 Task: Create new invoice with Date Opened :15-Apr-23, Select Customer: Target, Terms: Payment Term 1. Make invoice entry for item-1 with Date: 15-Apr-23, Description: Grandma's Peanut Butter Cookie_x000D_
, Action: Material, Income Account: Income:Sales, Quantity: 2, Unit Price: 9.25, Discount %: 6. Make entry for item-2 with Date: 15-Apr-23, Description: 321 Party! Gold Glitter Birthday Candles (24 ct), Action: Material, Income Account: Income:Sales, Quantity: 2, Unit Price: 6.25, Discount %: 9. Make entry for item-3 with Date: 15-Apr-23, Description: 7-Select Organic Cold Pressed Tropical Glow Juice, Action: Material, Income Account: Income:Sales, Quantity: 1, Unit Price: 7.25, Discount %: 11. Write Notes: 'Looking forward to serving you again.'. Post Invoice with Post Date: 15-Apr-23, Post to Accounts: Assets:Accounts Receivable. Pay / Process Payment with Transaction Date: 15-May-23, Amount: 35.2175, Transfer Account: Checking Account. Print Invoice, display notes by going to Option, then go to Display Tab and check 'Invoice Notes'.
Action: Mouse moved to (159, 79)
Screenshot: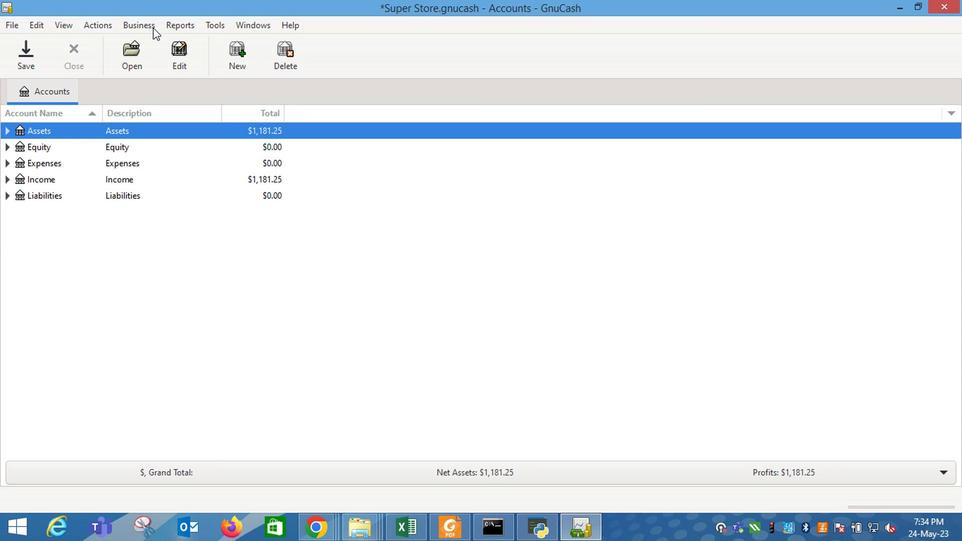 
Action: Mouse pressed left at (159, 79)
Screenshot: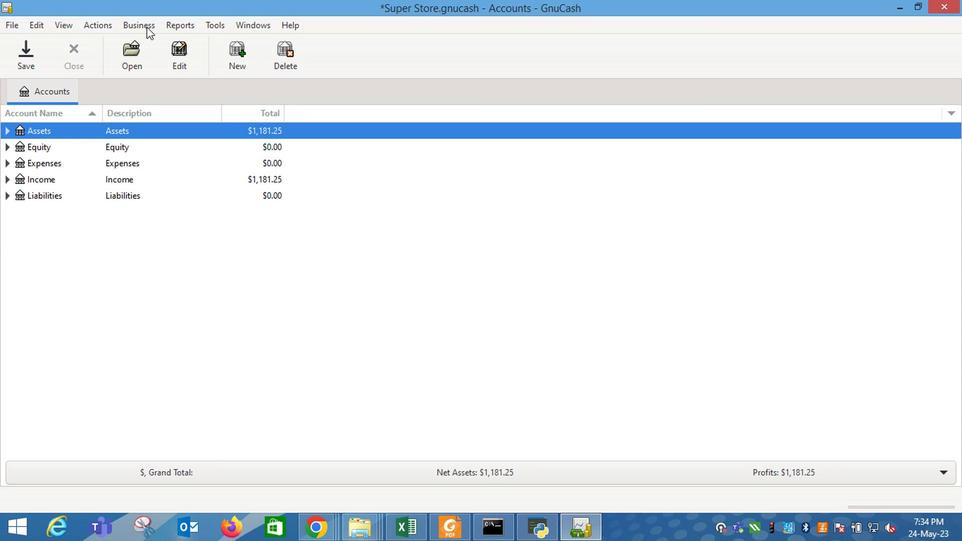 
Action: Mouse moved to (307, 131)
Screenshot: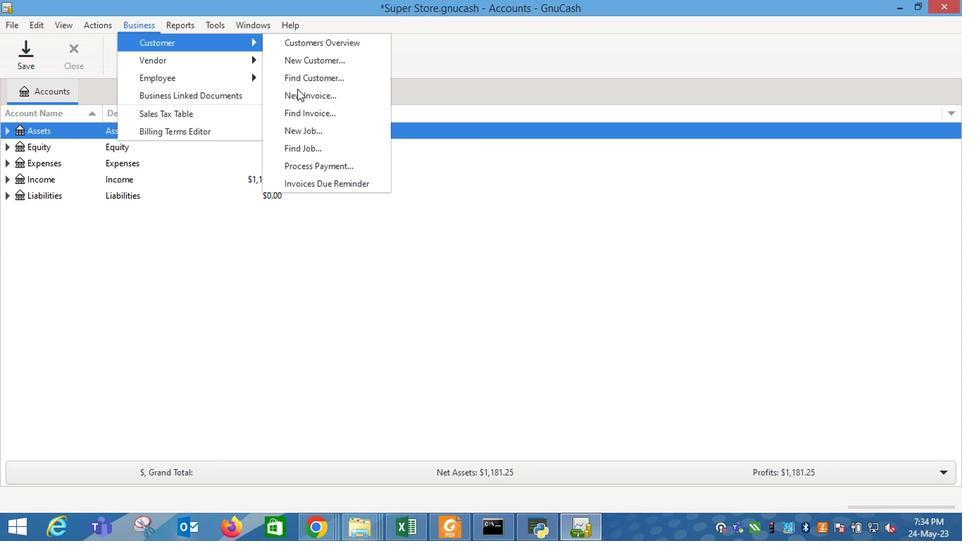 
Action: Mouse pressed left at (307, 131)
Screenshot: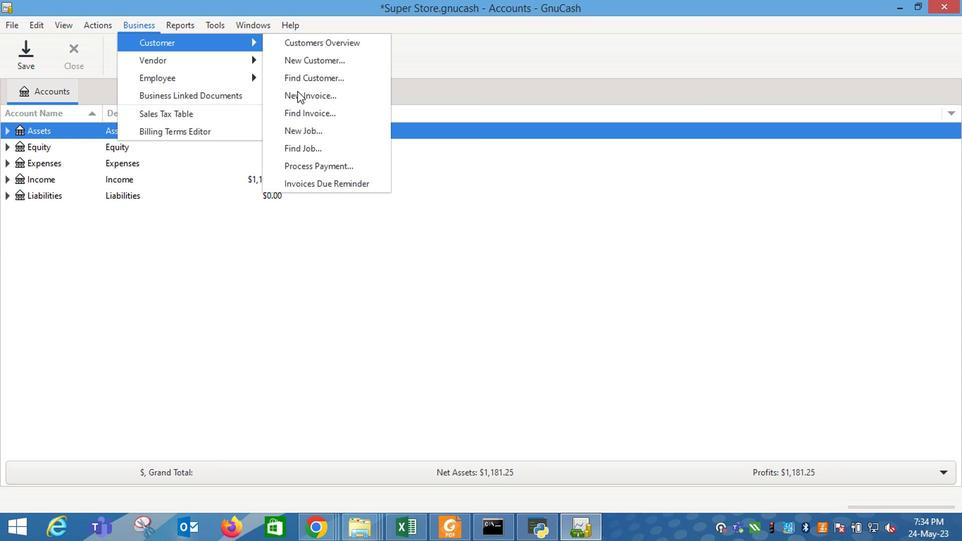 
Action: Mouse moved to (589, 231)
Screenshot: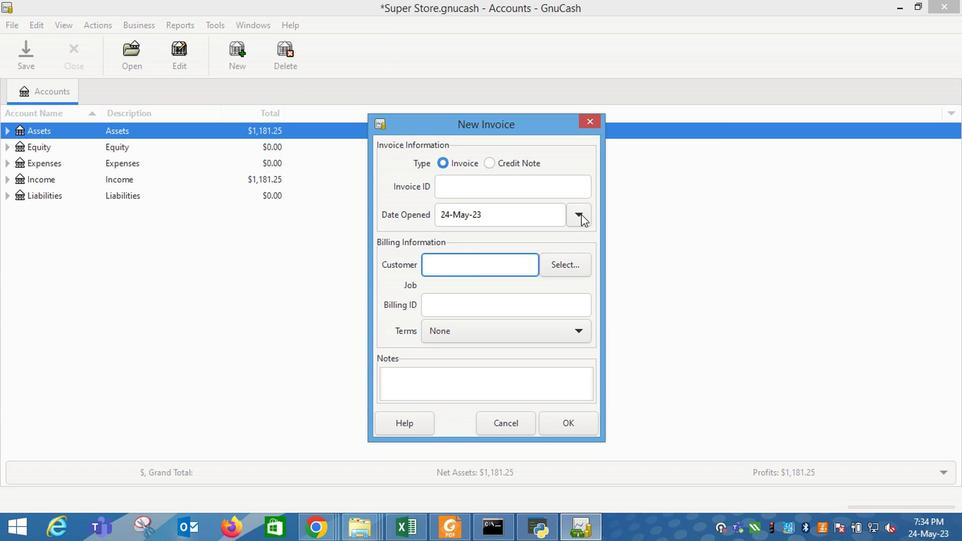 
Action: Mouse pressed left at (589, 231)
Screenshot: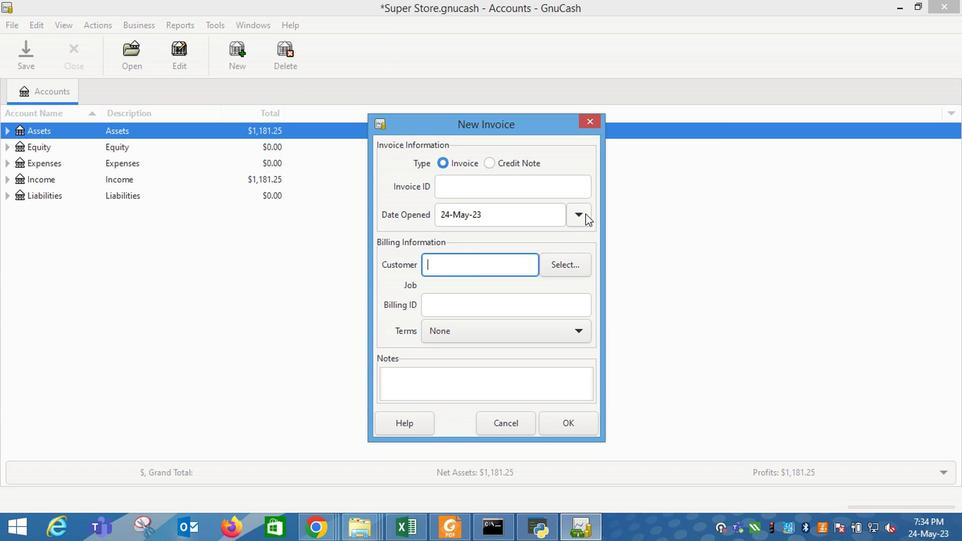 
Action: Mouse moved to (470, 247)
Screenshot: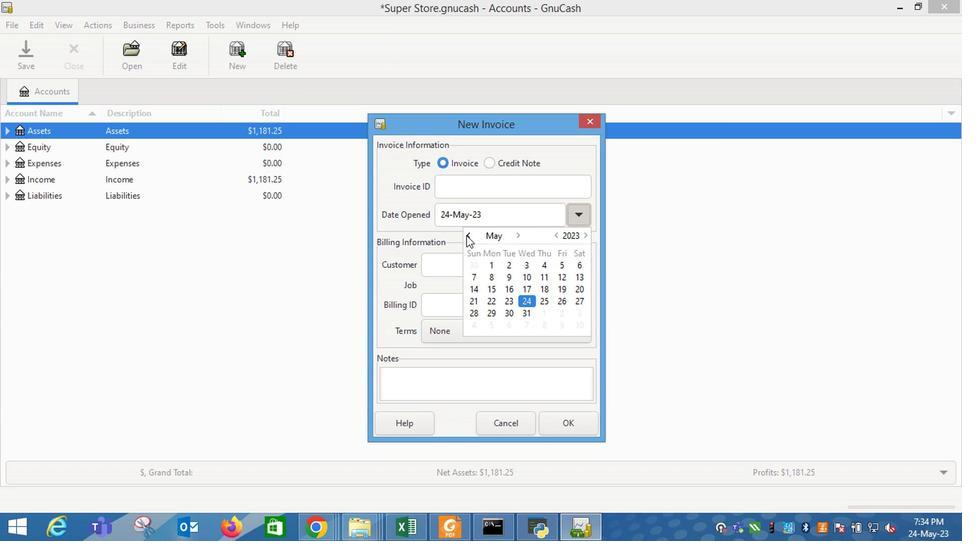 
Action: Mouse pressed left at (470, 247)
Screenshot: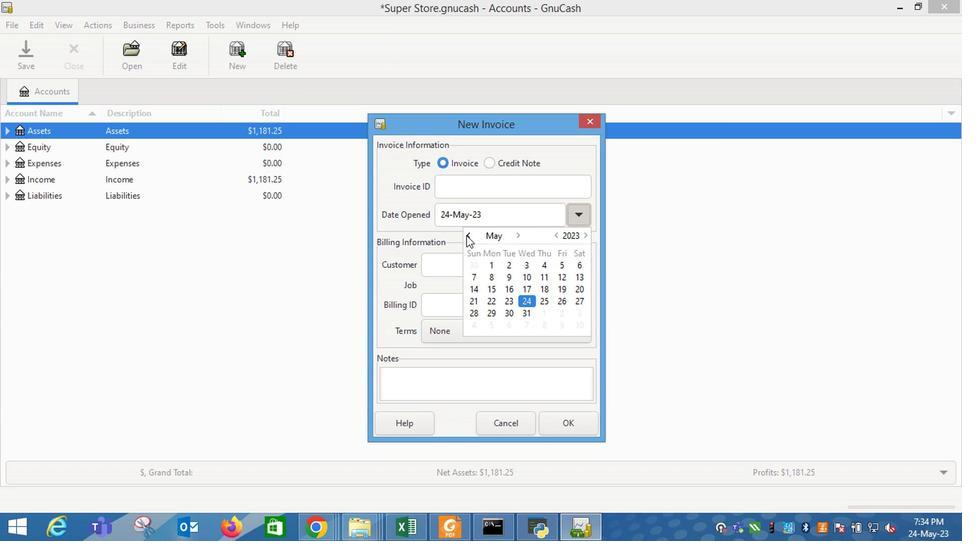
Action: Mouse moved to (588, 223)
Screenshot: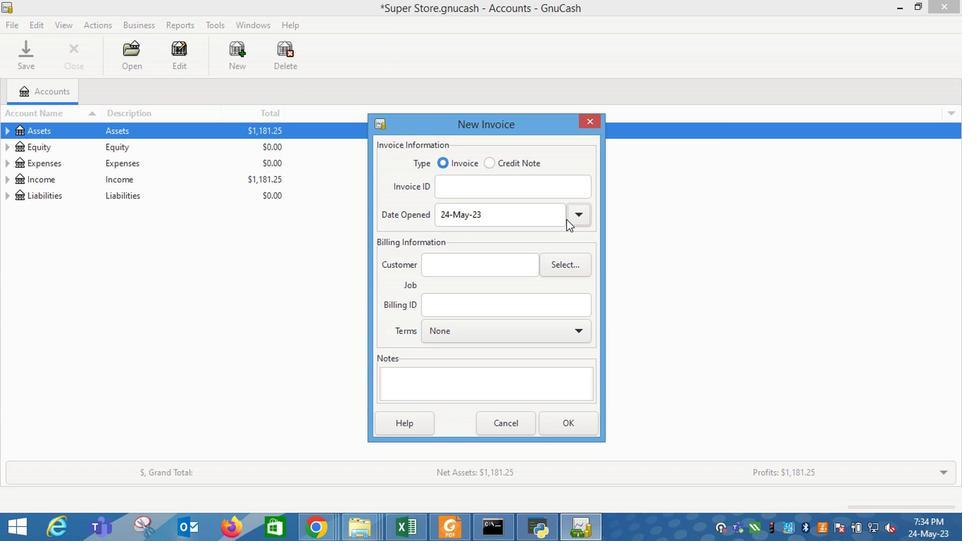 
Action: Mouse pressed left at (588, 223)
Screenshot: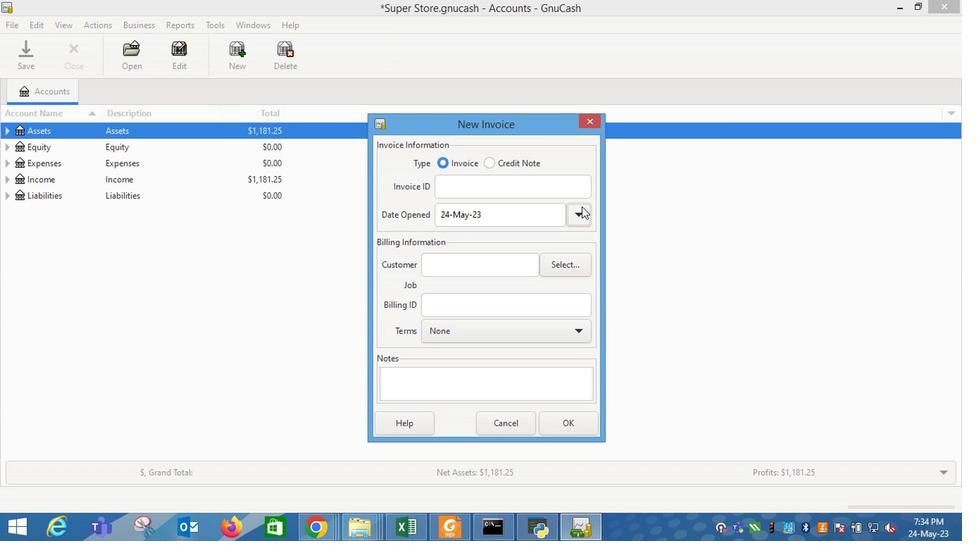 
Action: Mouse moved to (475, 249)
Screenshot: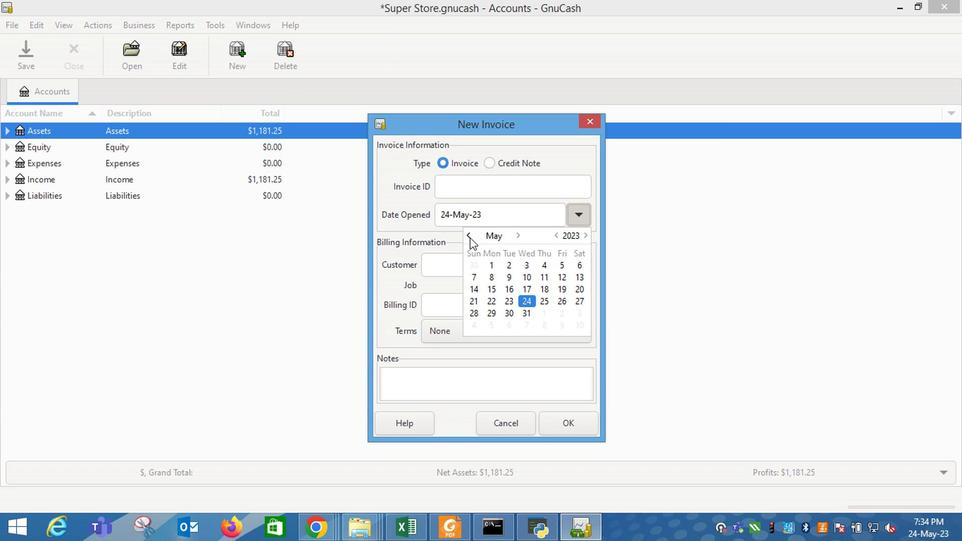
Action: Mouse pressed left at (475, 249)
Screenshot: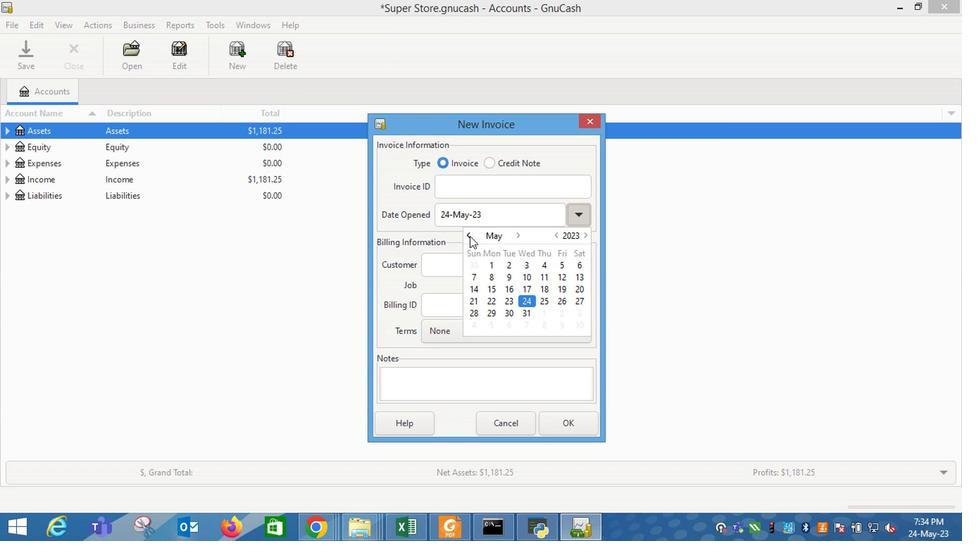 
Action: Mouse moved to (577, 289)
Screenshot: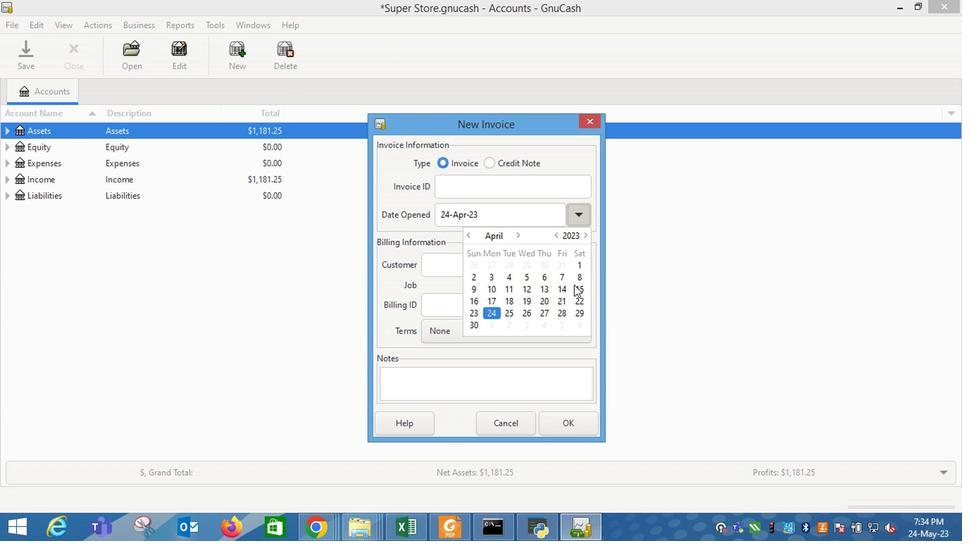 
Action: Mouse pressed left at (577, 289)
Screenshot: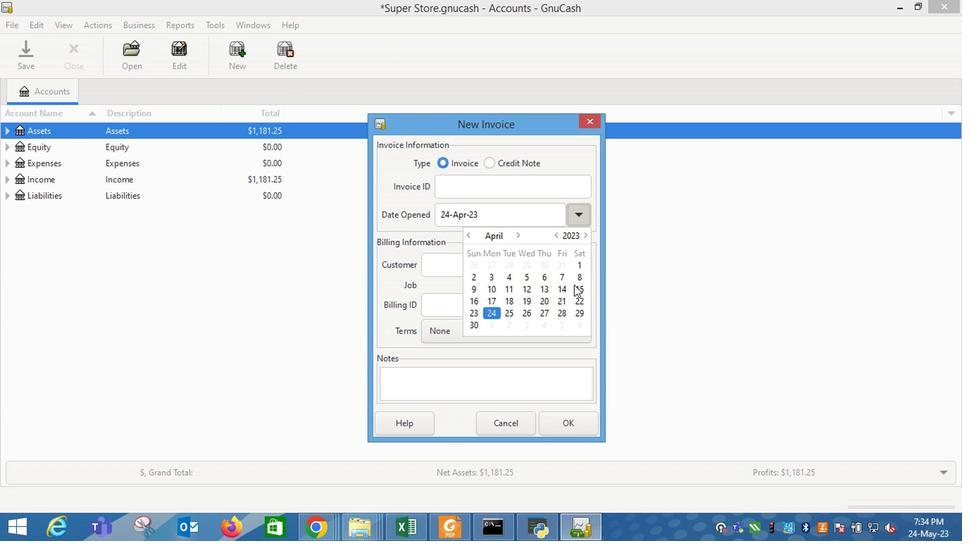 
Action: Mouse moved to (451, 278)
Screenshot: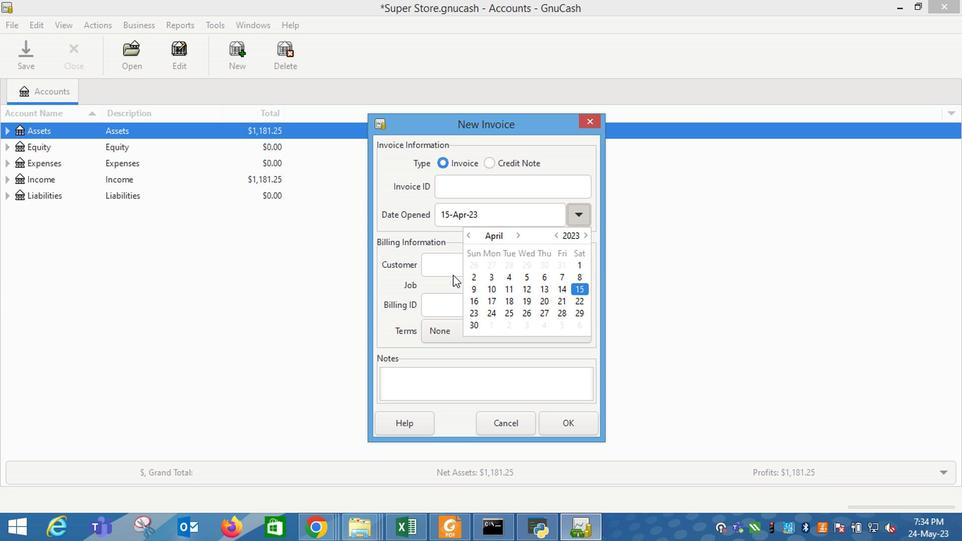 
Action: Mouse pressed left at (451, 278)
Screenshot: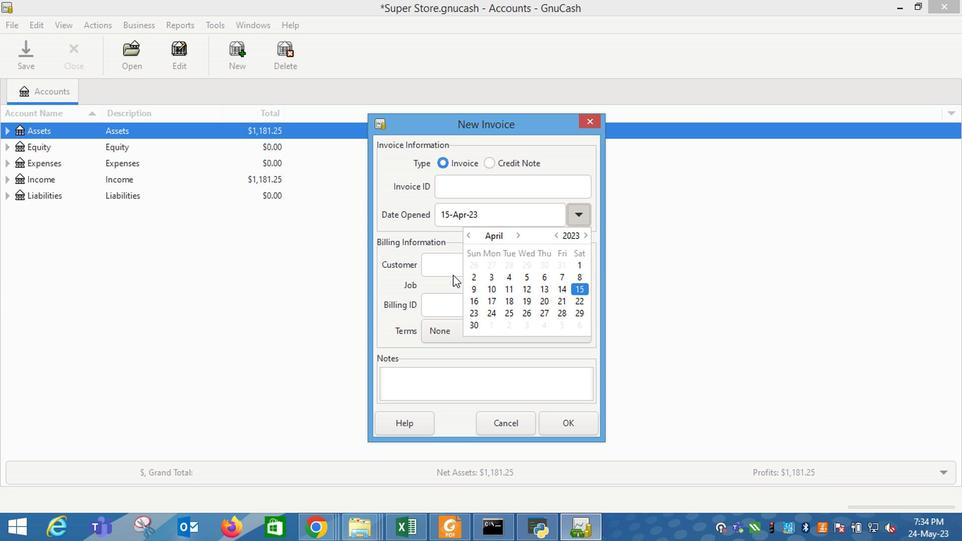 
Action: Mouse moved to (450, 271)
Screenshot: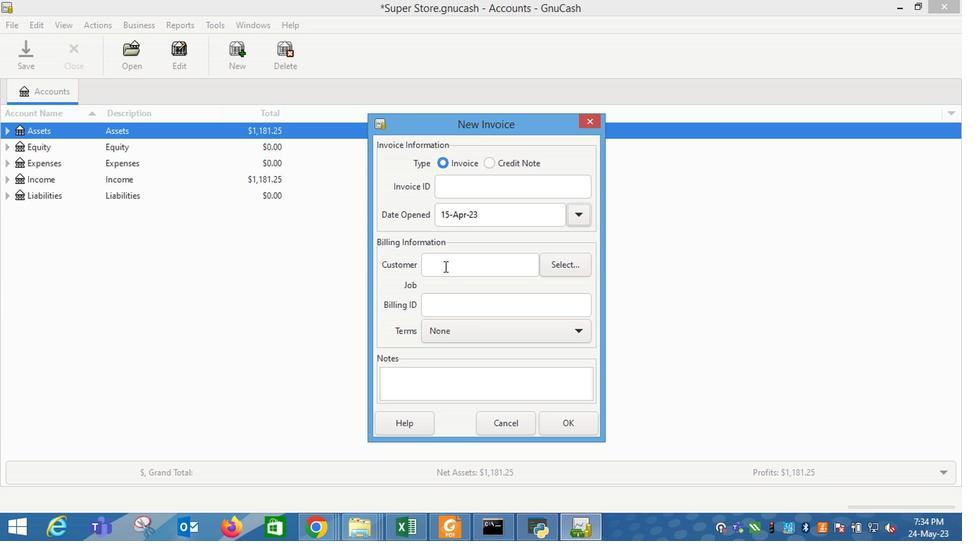 
Action: Mouse pressed left at (450, 271)
Screenshot: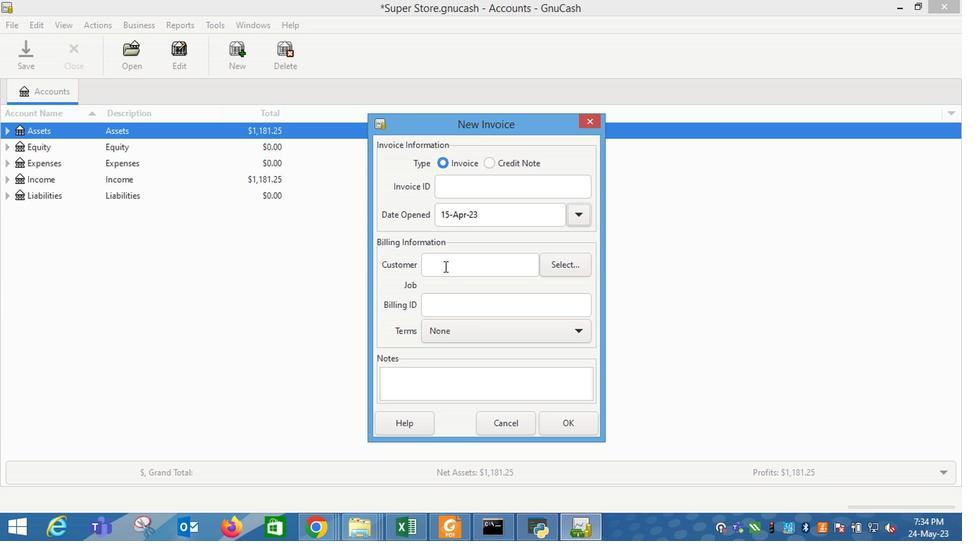 
Action: Key pressed <Key.shift_r>Tar
Screenshot: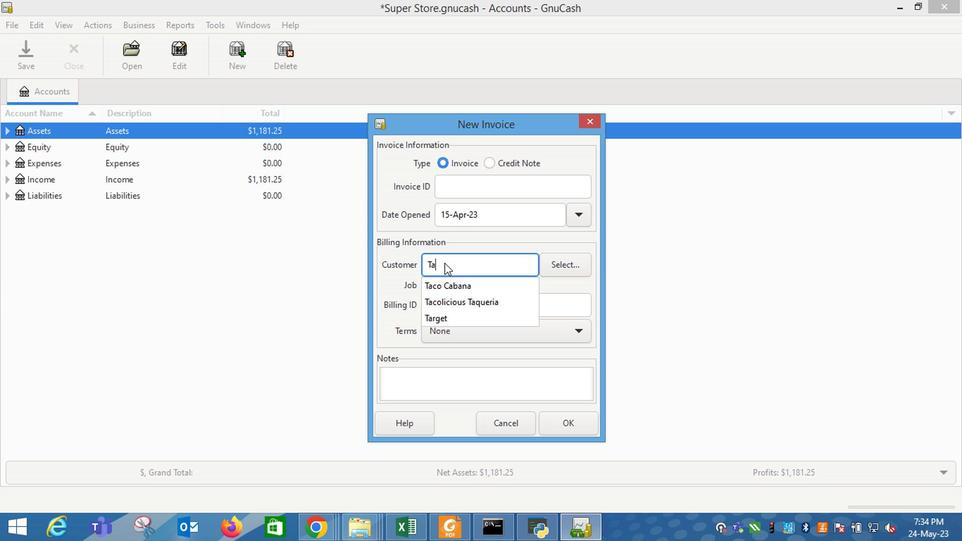 
Action: Mouse moved to (442, 289)
Screenshot: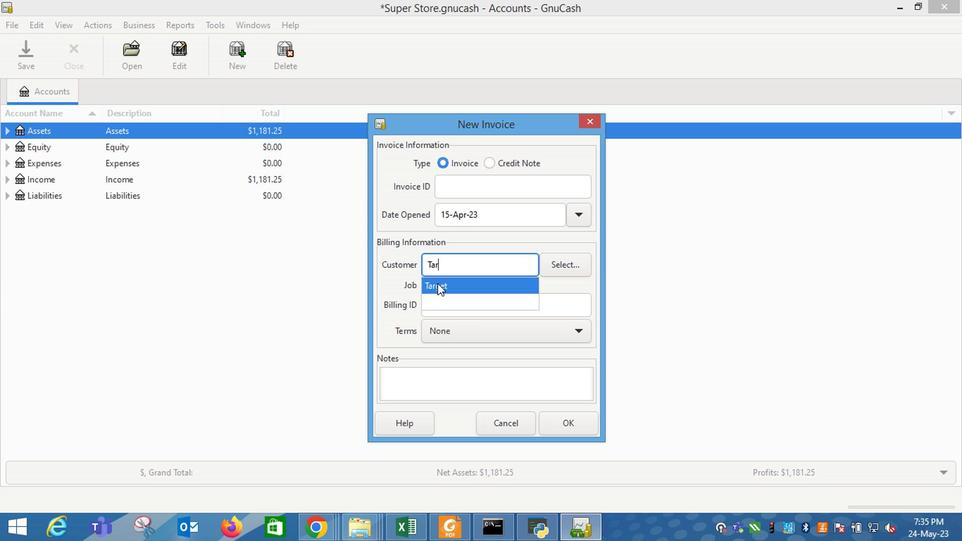 
Action: Mouse pressed left at (442, 289)
Screenshot: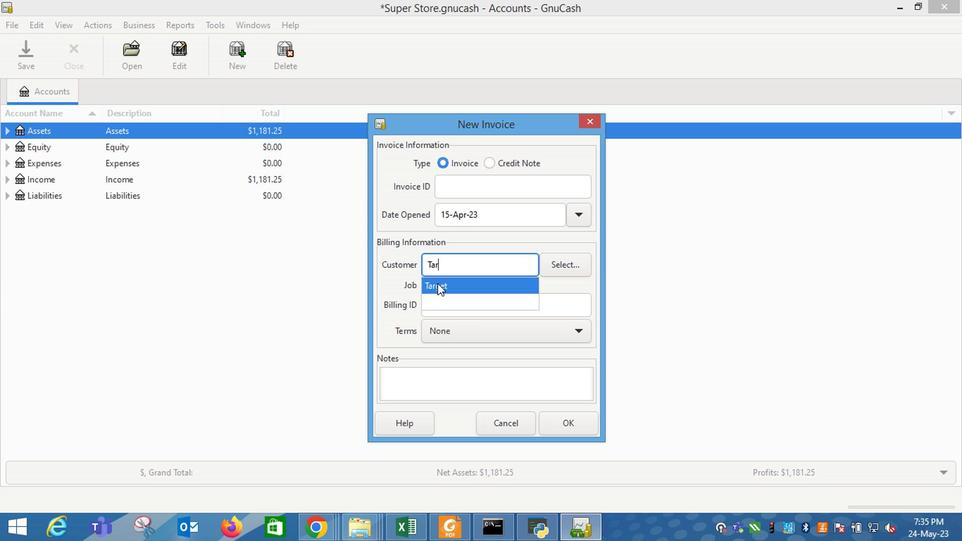 
Action: Mouse moved to (455, 335)
Screenshot: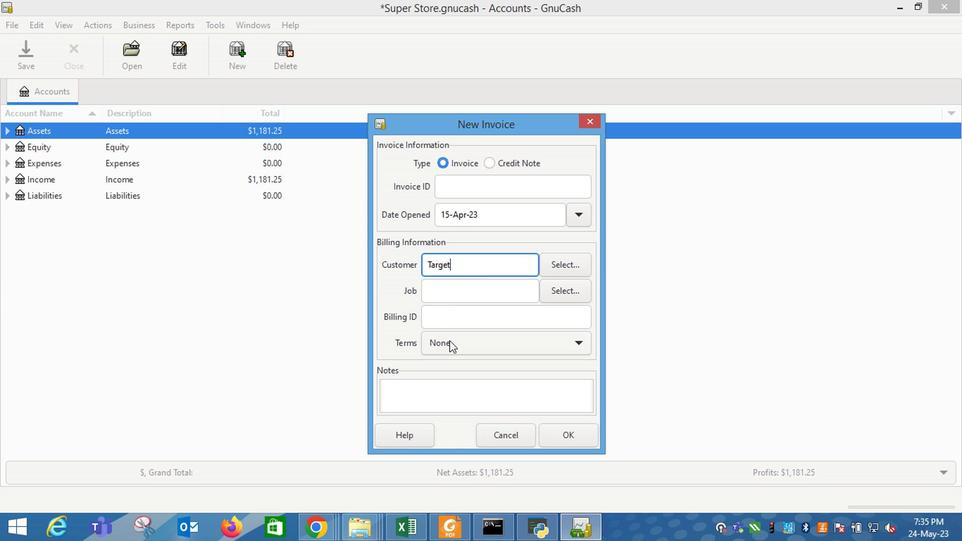 
Action: Mouse pressed left at (455, 335)
Screenshot: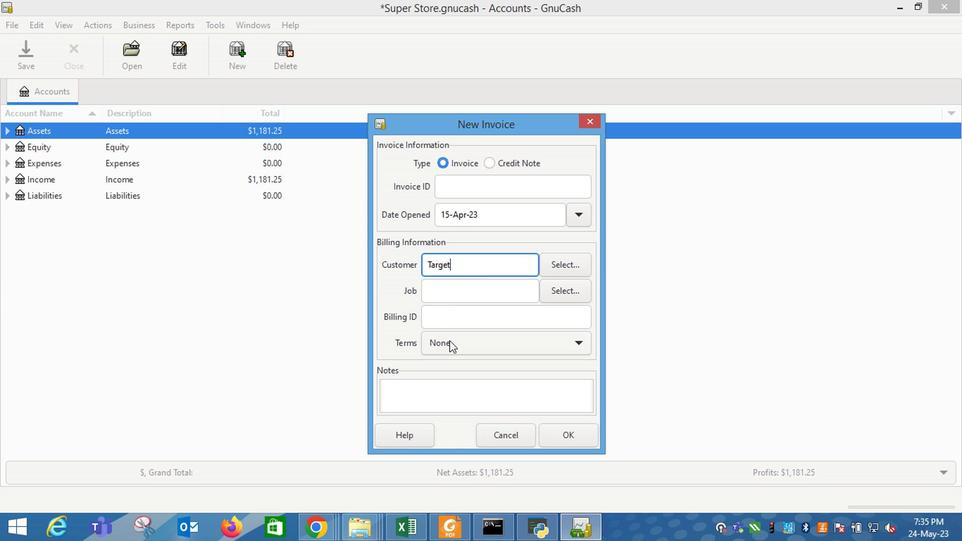 
Action: Mouse moved to (456, 350)
Screenshot: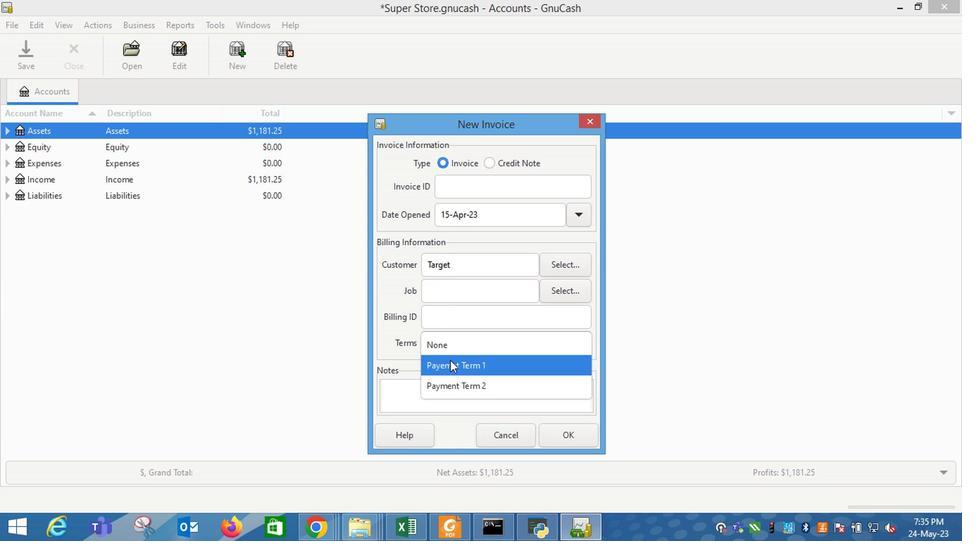 
Action: Mouse pressed left at (456, 350)
Screenshot: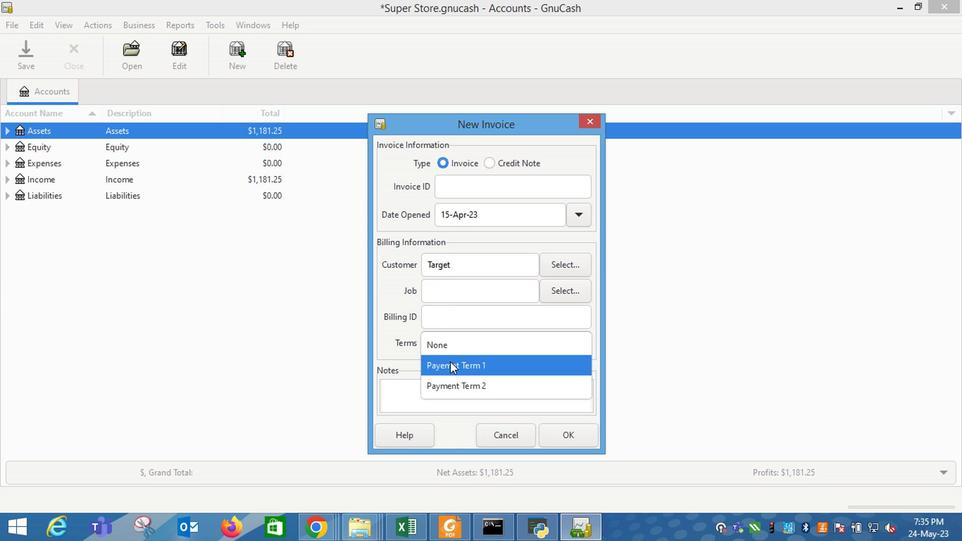 
Action: Mouse moved to (554, 405)
Screenshot: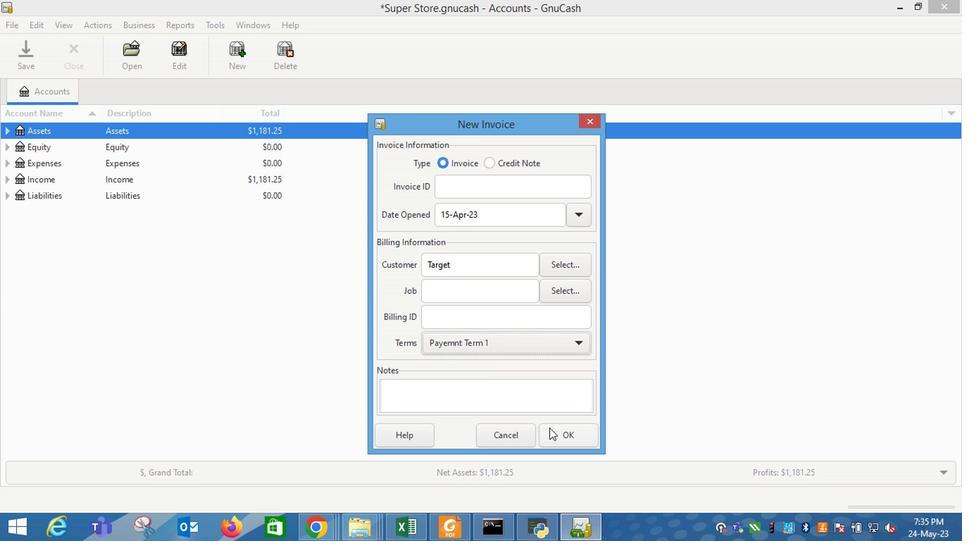 
Action: Mouse pressed left at (554, 405)
Screenshot: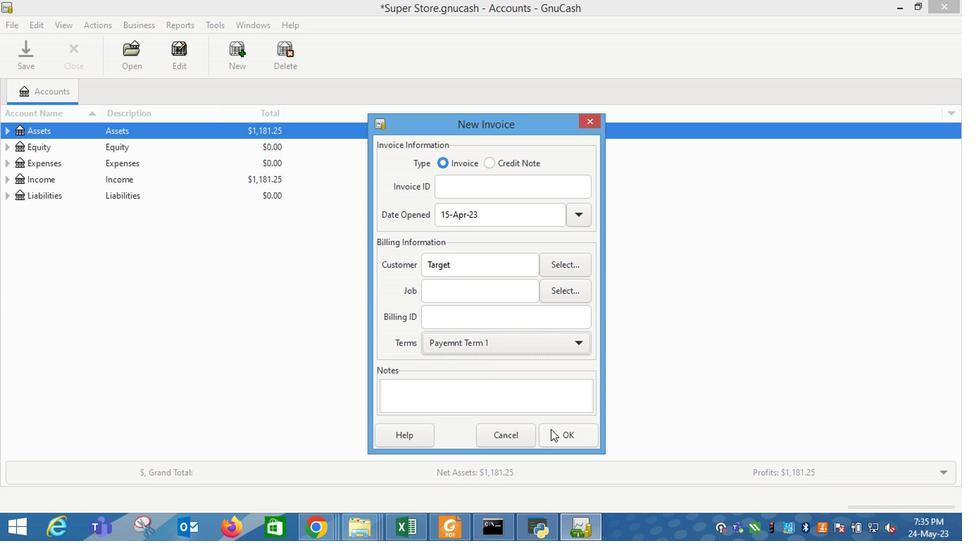 
Action: Mouse moved to (81, 282)
Screenshot: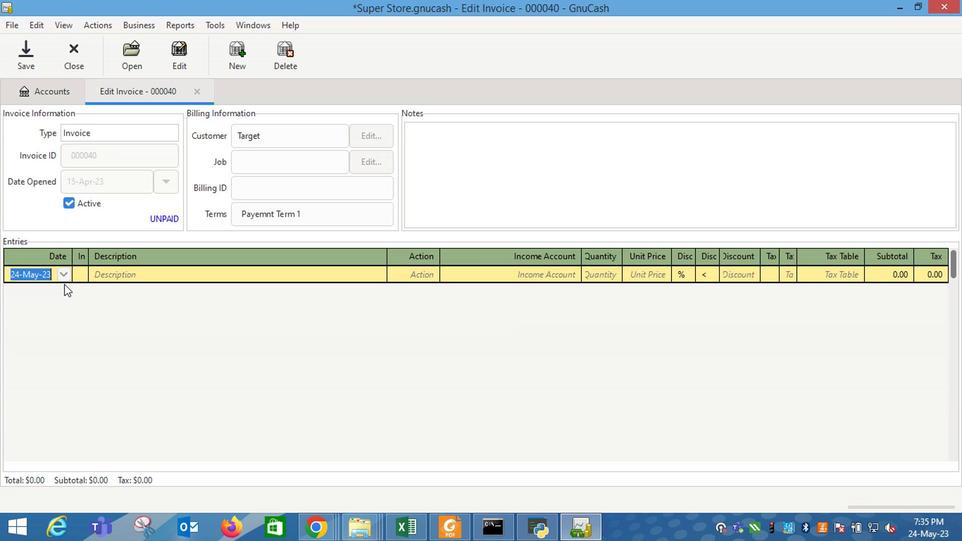 
Action: Mouse pressed left at (81, 282)
Screenshot: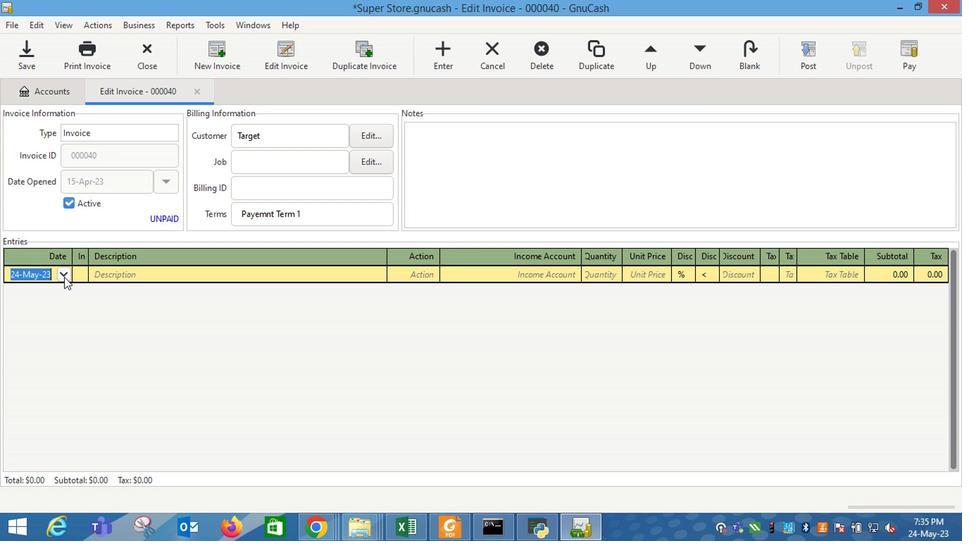 
Action: Mouse moved to (29, 295)
Screenshot: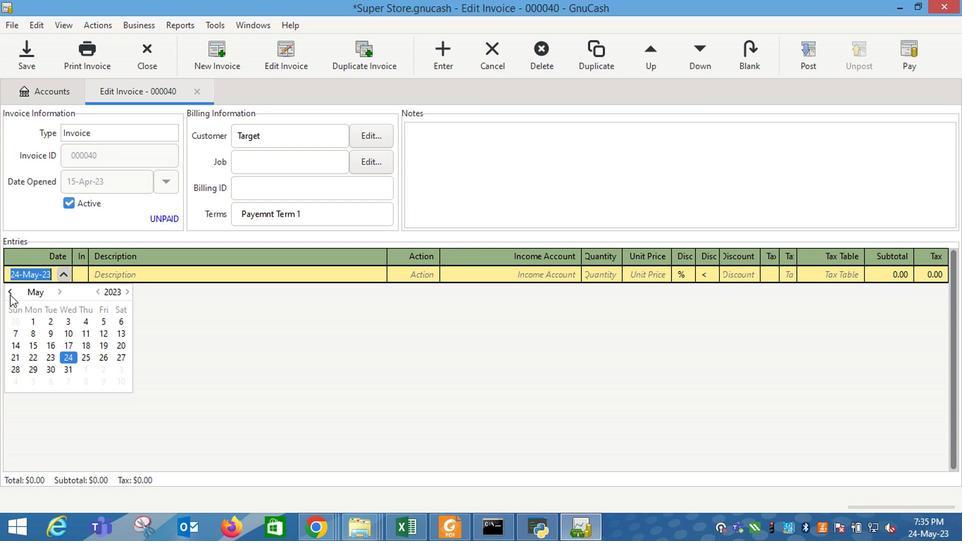
Action: Mouse pressed left at (29, 295)
Screenshot: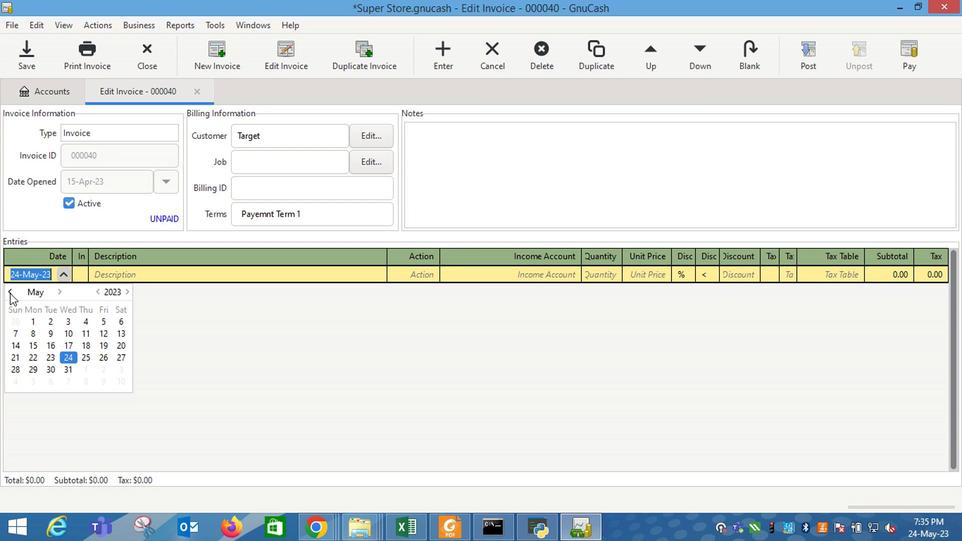 
Action: Mouse moved to (134, 339)
Screenshot: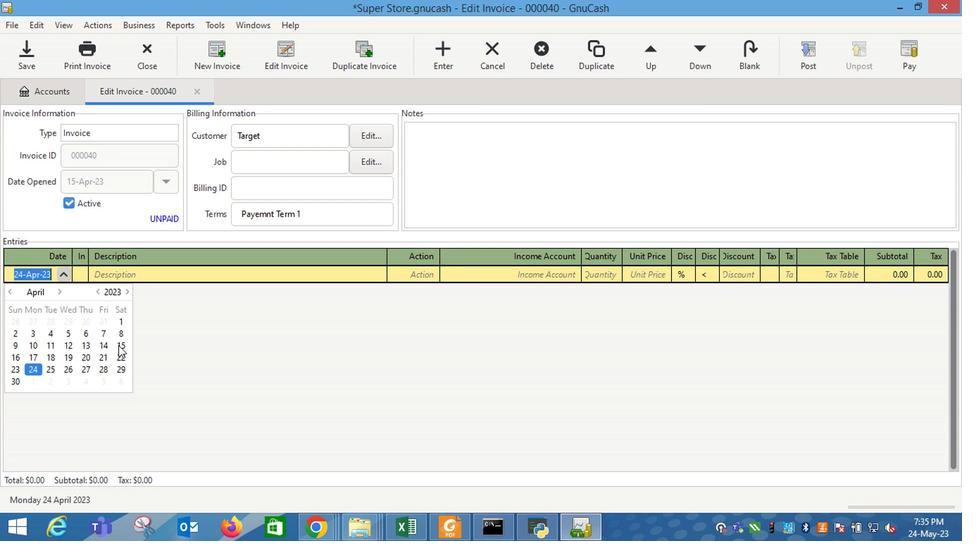 
Action: Mouse pressed left at (134, 339)
Screenshot: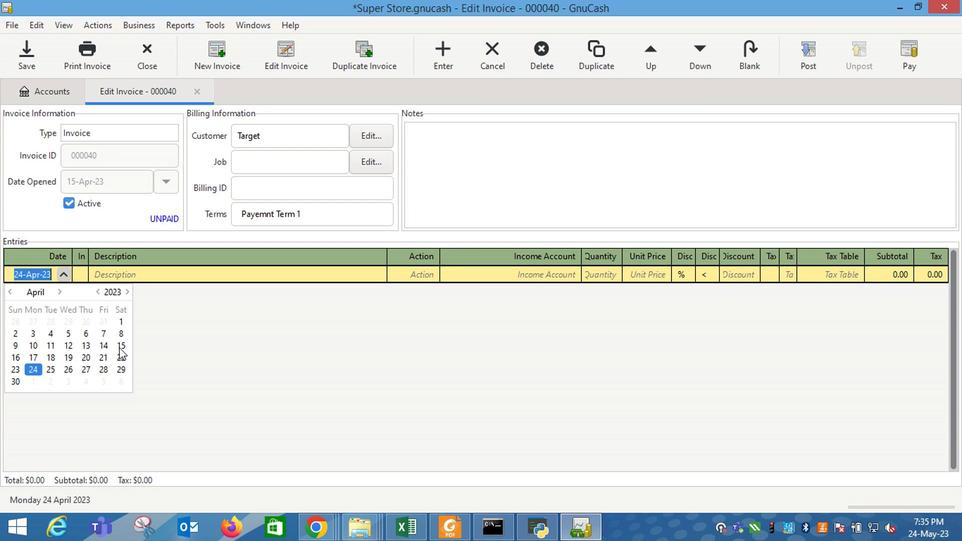 
Action: Mouse moved to (153, 282)
Screenshot: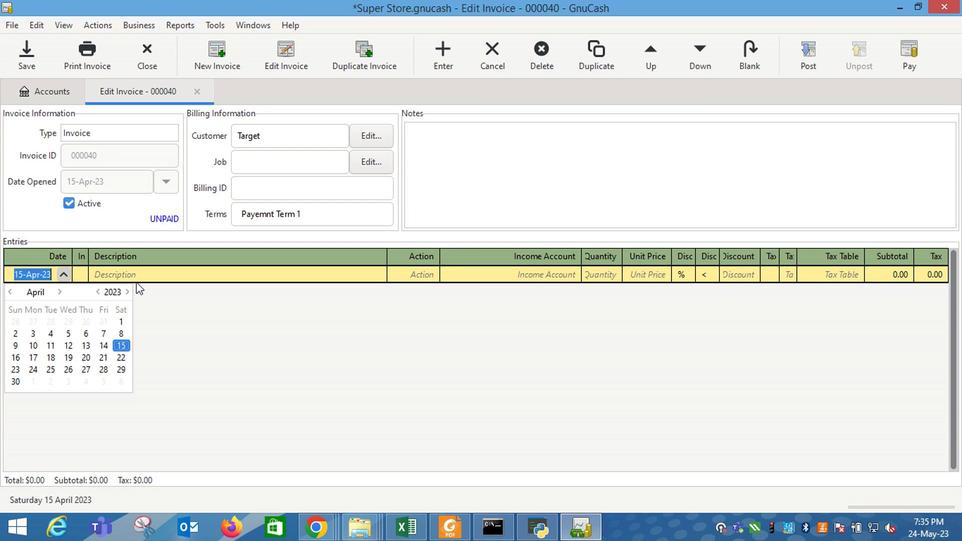 
Action: Mouse pressed left at (153, 282)
Screenshot: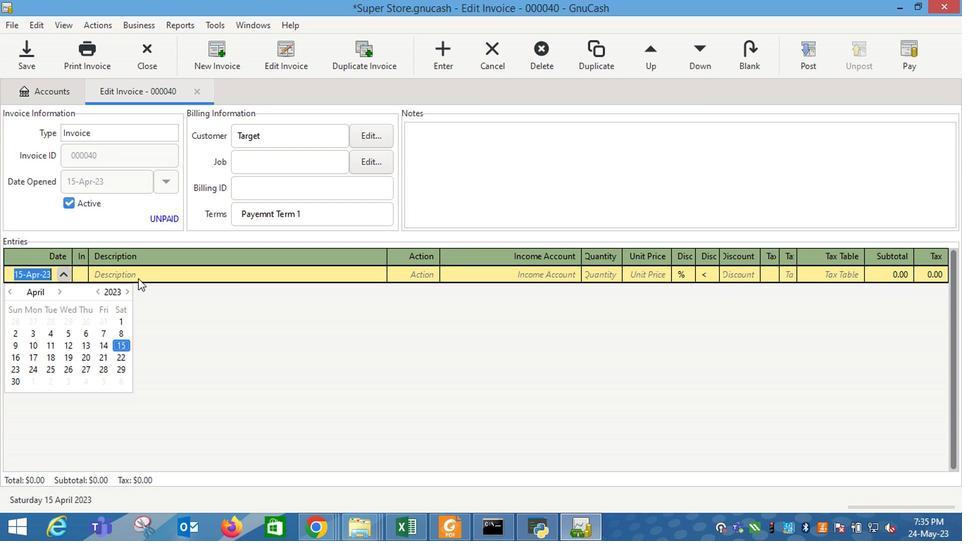 
Action: Key pressed <Key.shift_r>Grandma's<Key.space><Key.shift_r>Peanut<Key.space><Key.shift_r>Butter<Key.space><Key.shift_r>Cookie
Screenshot: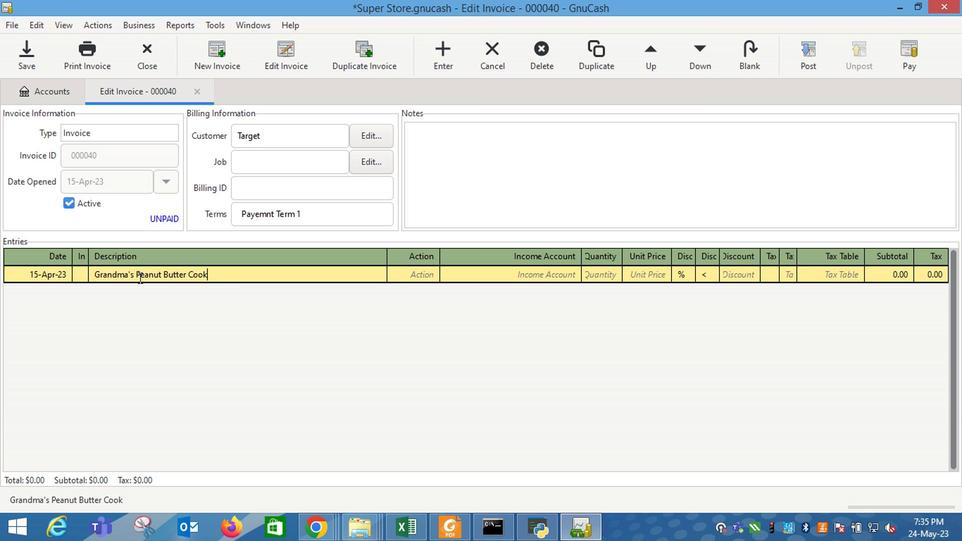 
Action: Mouse moved to (422, 278)
Screenshot: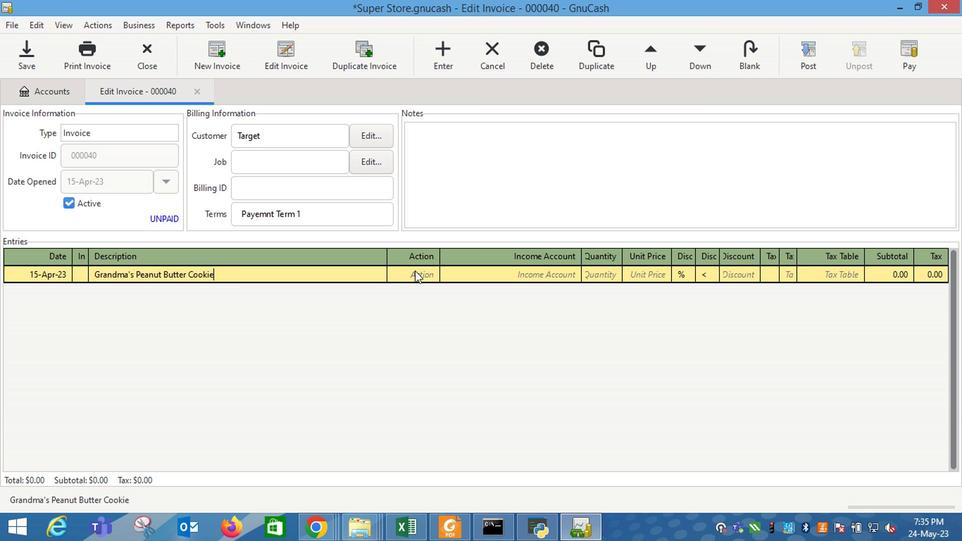 
Action: Mouse pressed left at (422, 278)
Screenshot: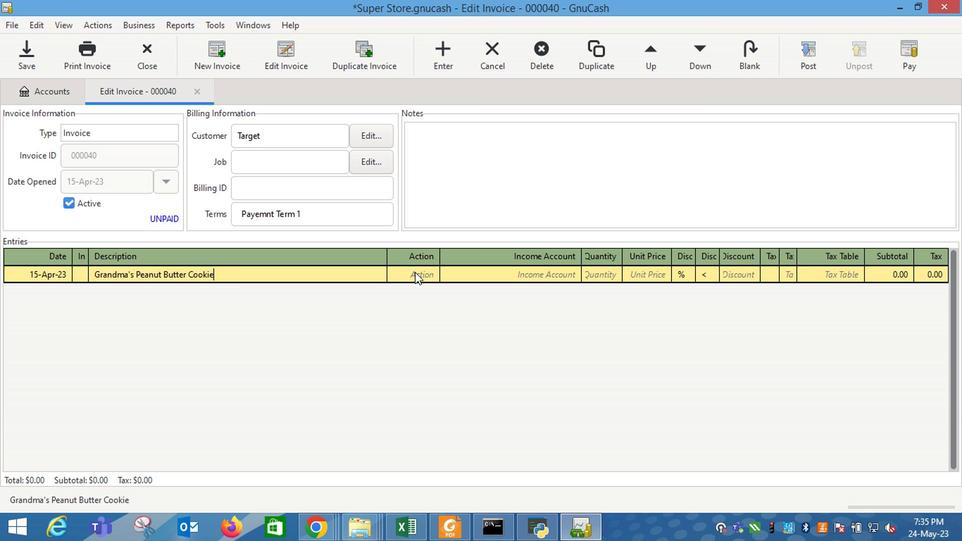 
Action: Mouse moved to (443, 280)
Screenshot: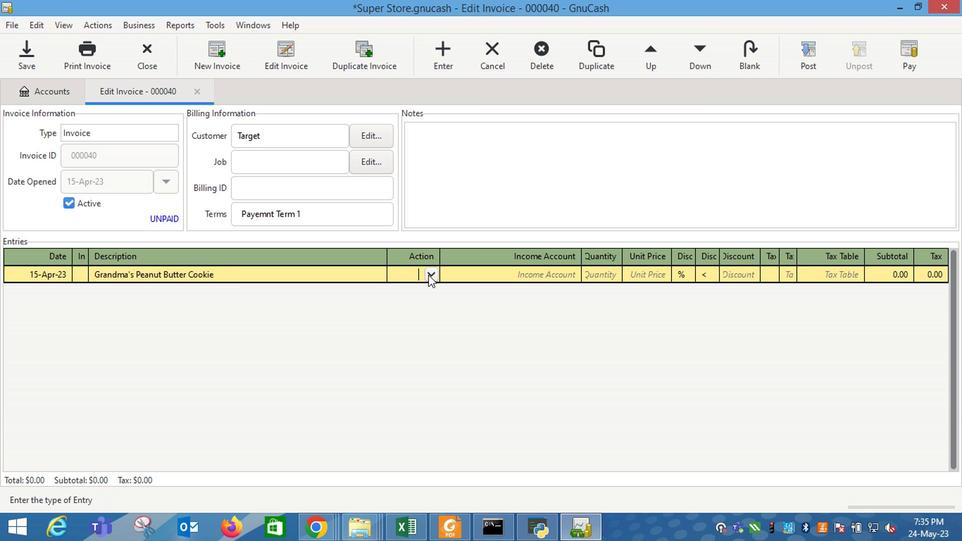 
Action: Mouse pressed left at (443, 280)
Screenshot: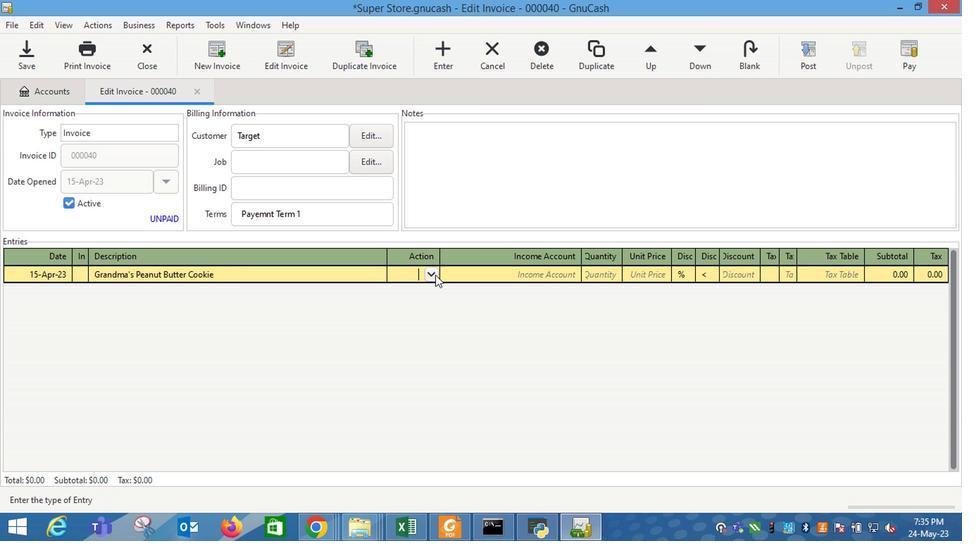 
Action: Mouse moved to (412, 309)
Screenshot: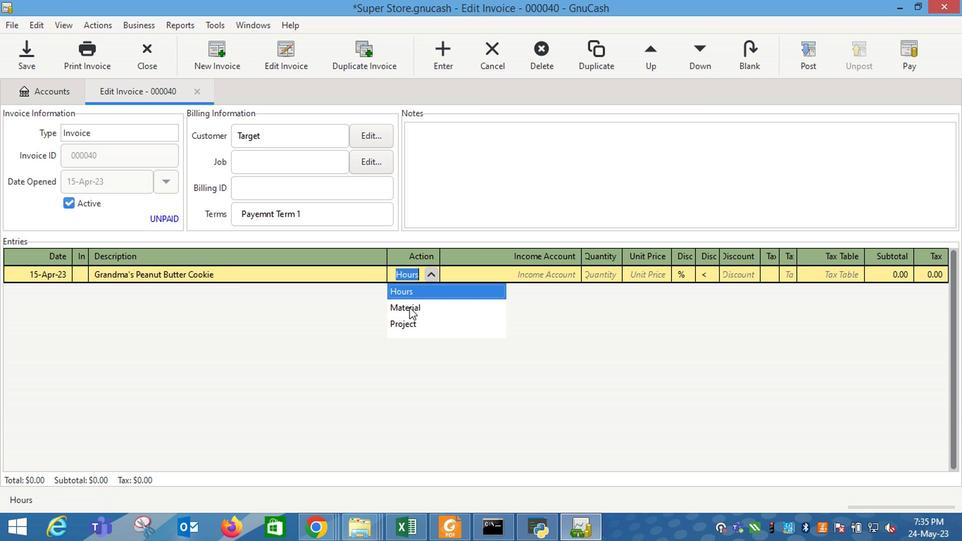 
Action: Mouse pressed left at (412, 309)
Screenshot: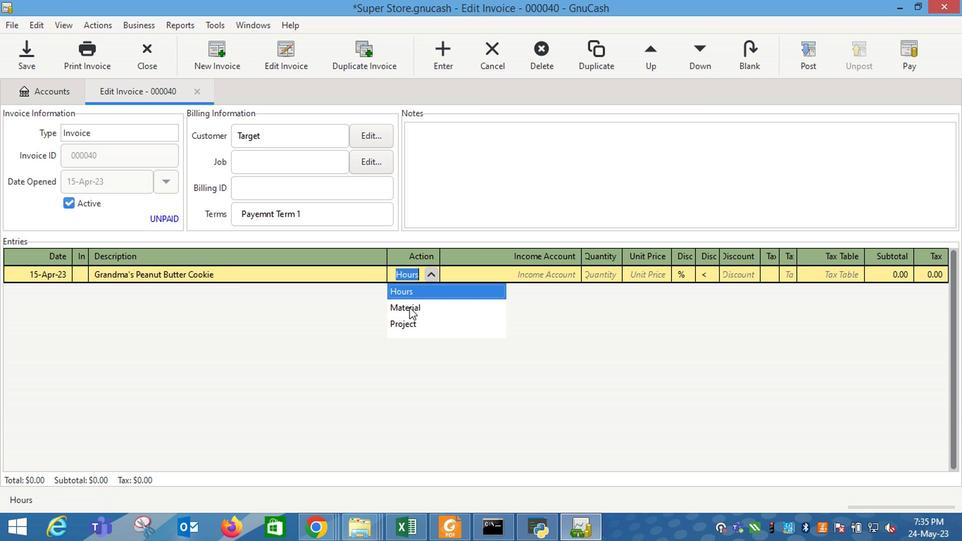 
Action: Mouse moved to (503, 280)
Screenshot: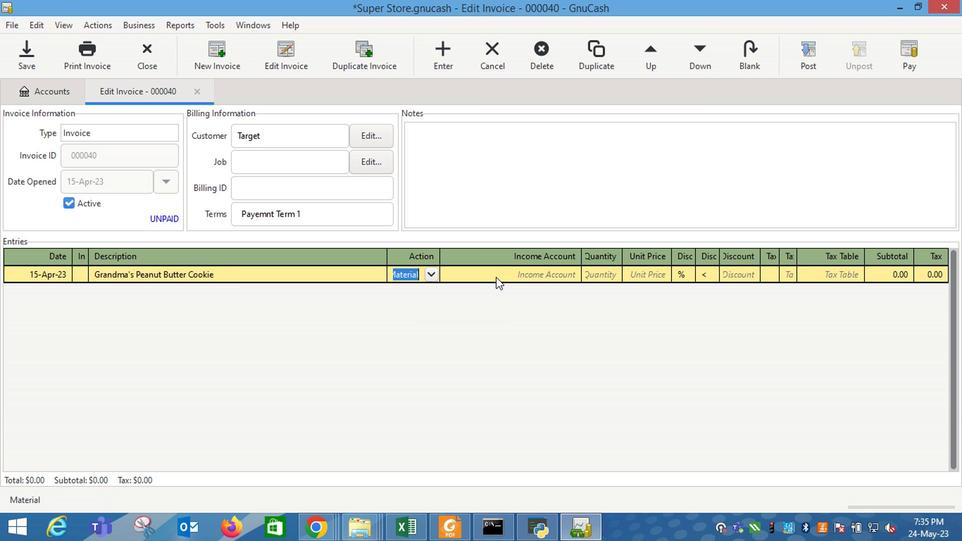 
Action: Mouse pressed left at (503, 280)
Screenshot: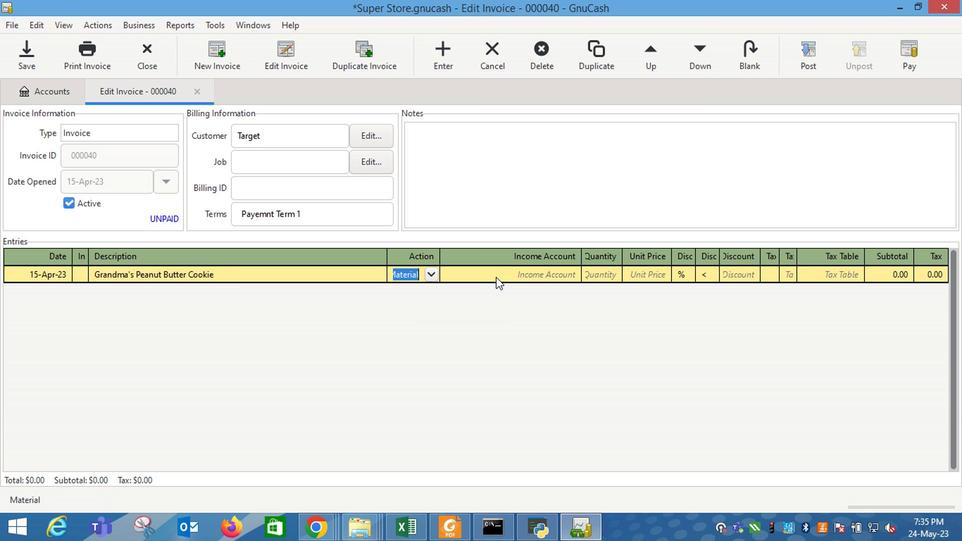 
Action: Mouse moved to (582, 280)
Screenshot: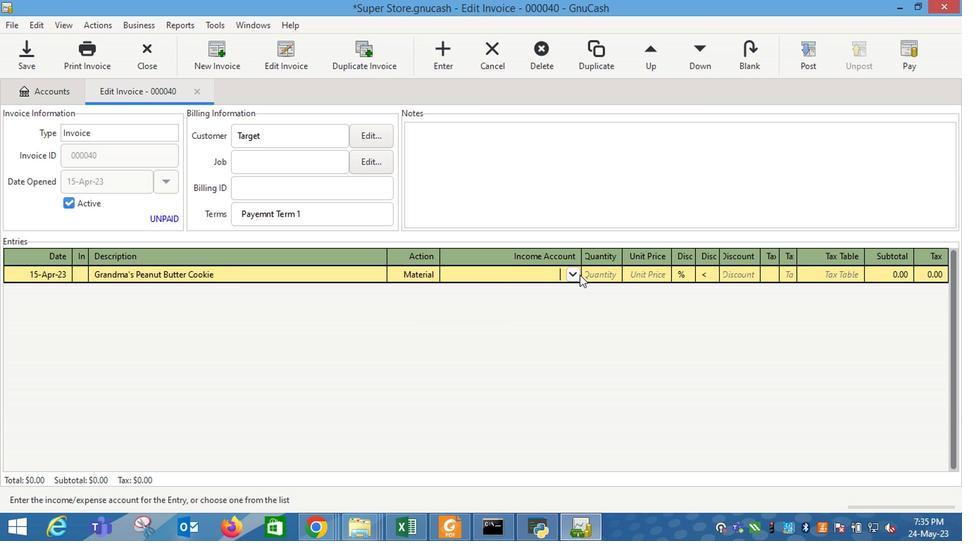 
Action: Mouse pressed left at (582, 280)
Screenshot: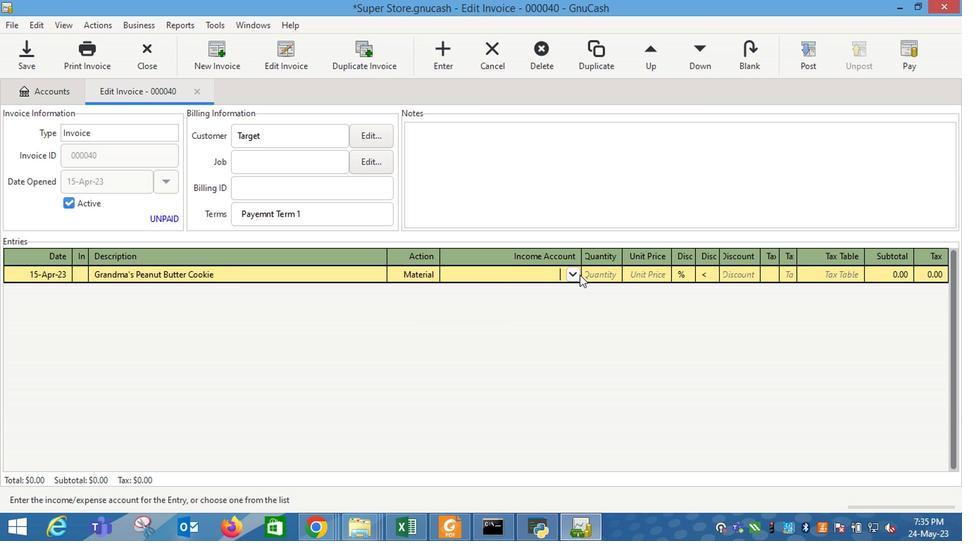 
Action: Mouse moved to (499, 335)
Screenshot: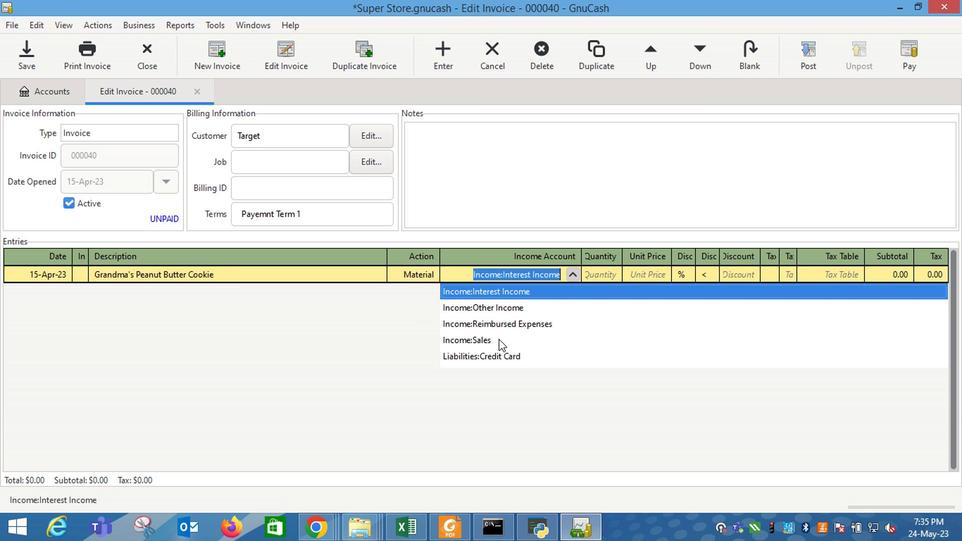 
Action: Mouse pressed left at (499, 335)
Screenshot: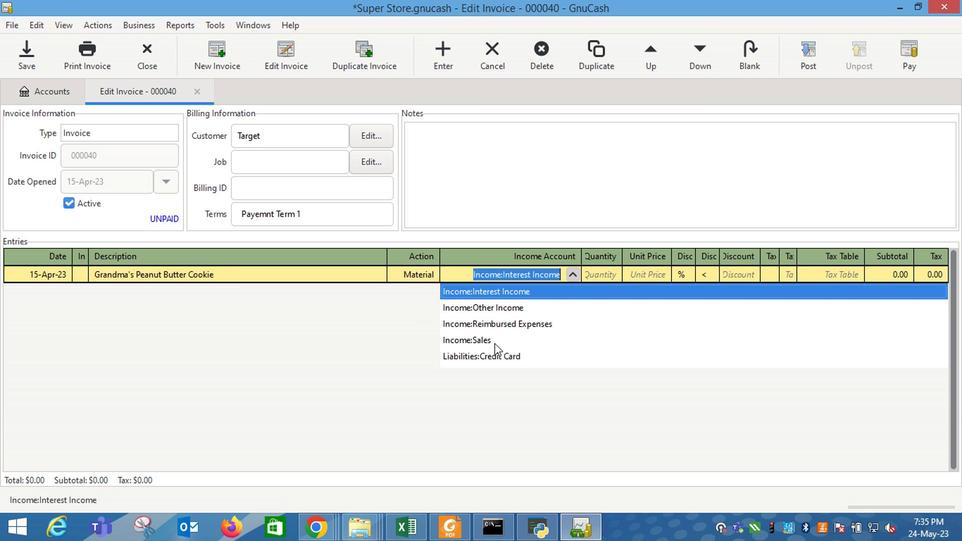 
Action: Mouse moved to (609, 284)
Screenshot: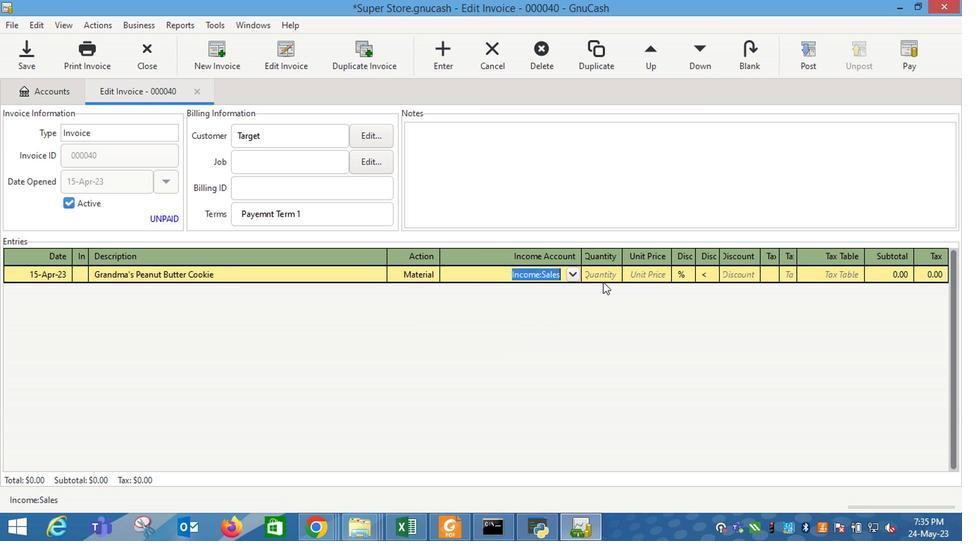 
Action: Mouse pressed left at (609, 284)
Screenshot: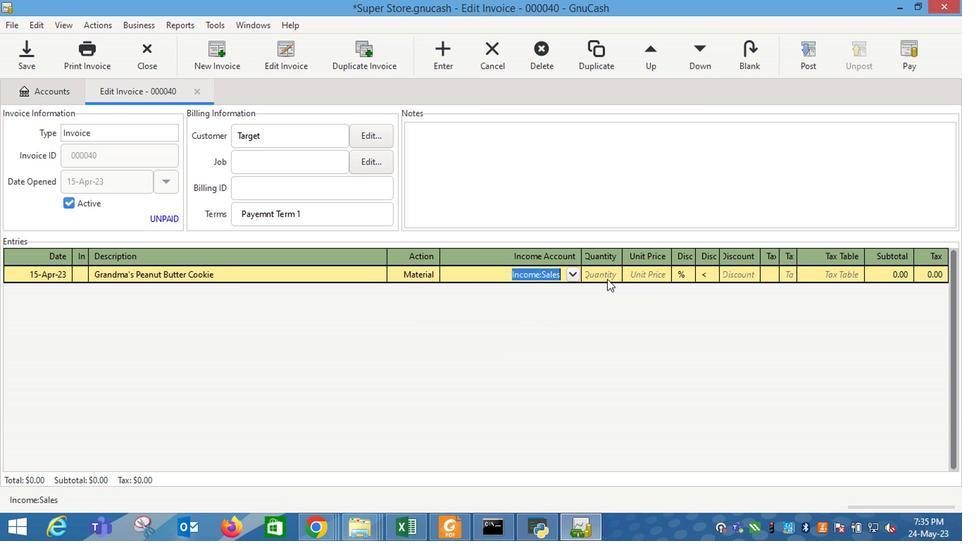 
Action: Mouse moved to (609, 284)
Screenshot: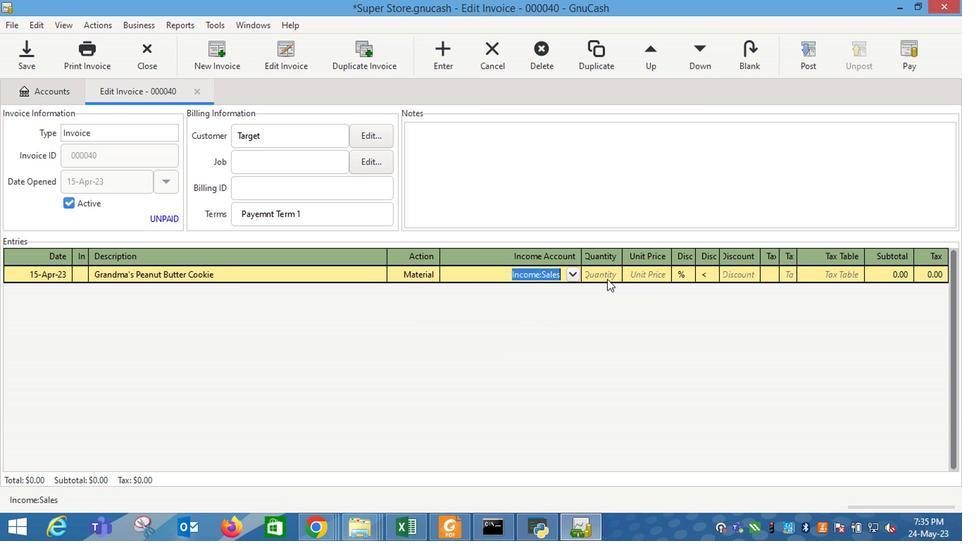 
Action: Key pressed 2
Screenshot: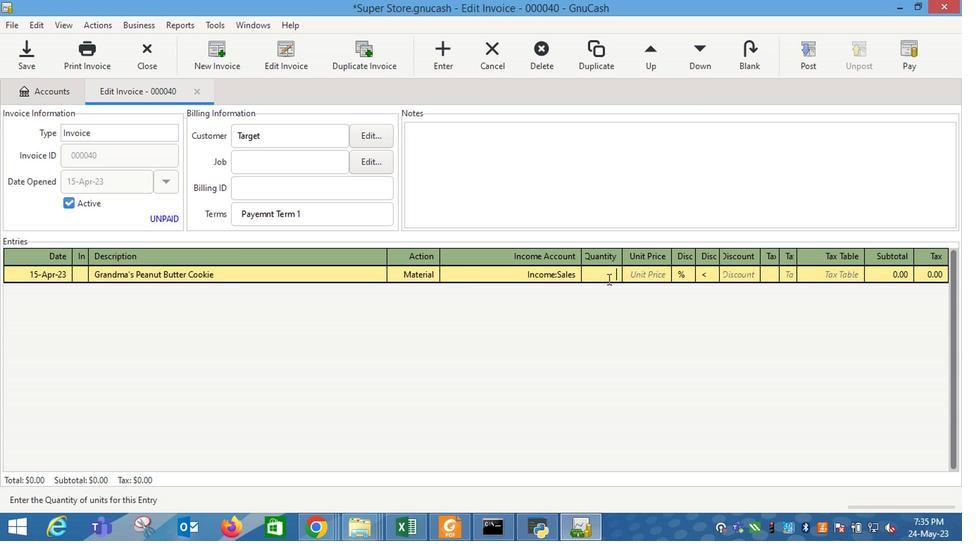 
Action: Mouse moved to (657, 280)
Screenshot: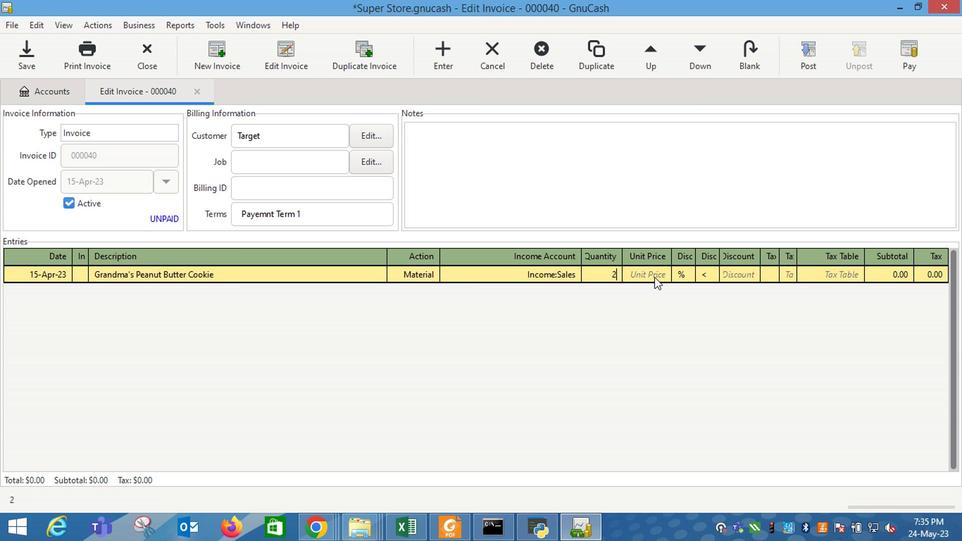 
Action: Mouse pressed left at (657, 280)
Screenshot: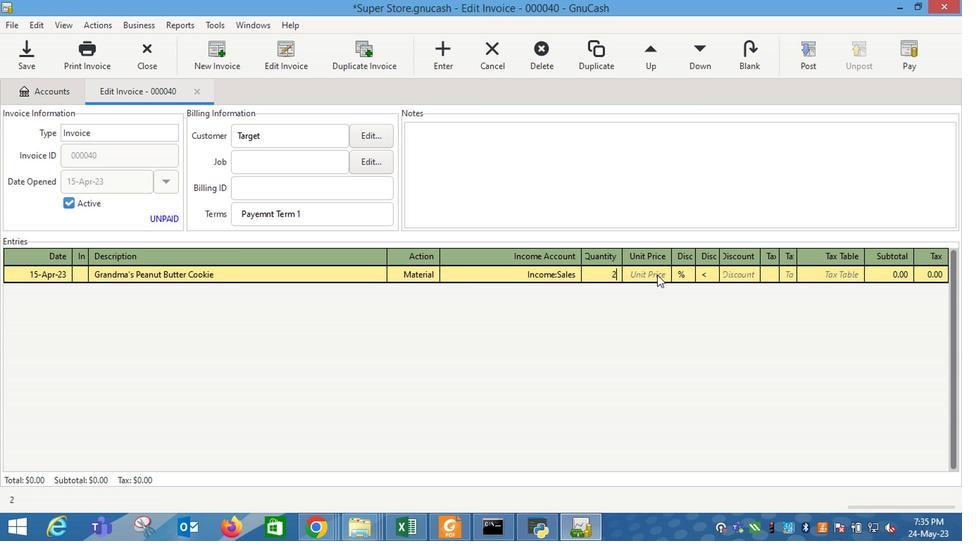
Action: Mouse moved to (671, 277)
Screenshot: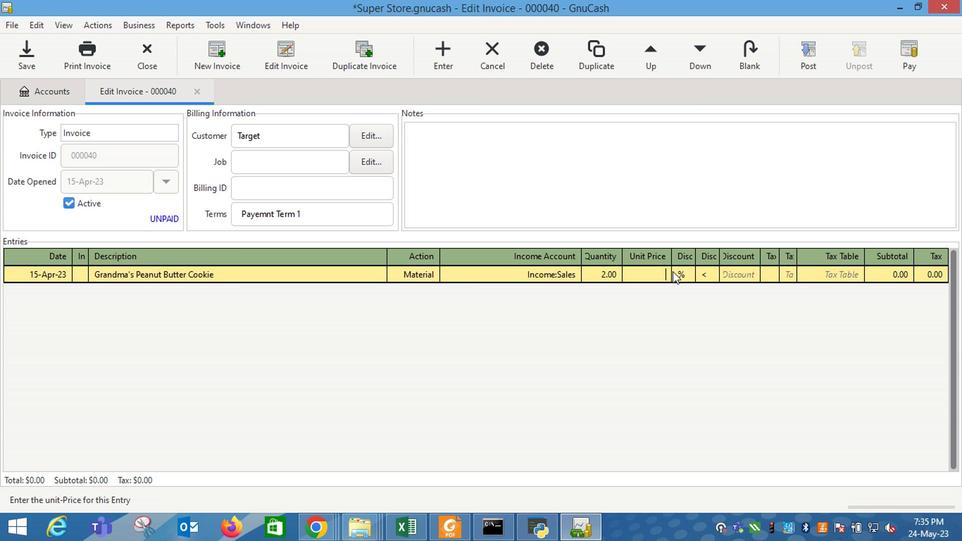 
Action: Key pressed 9.25
Screenshot: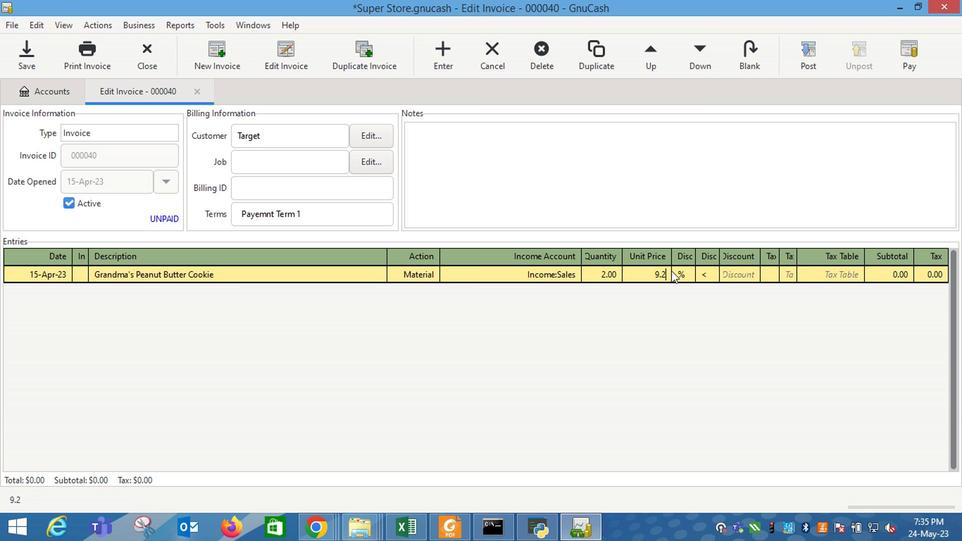 
Action: Mouse moved to (704, 281)
Screenshot: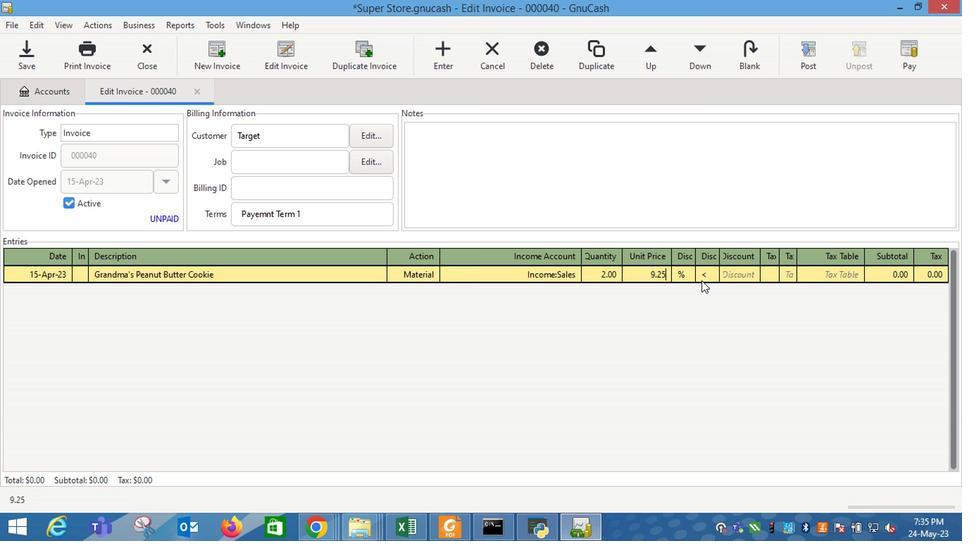 
Action: Mouse pressed left at (704, 281)
Screenshot: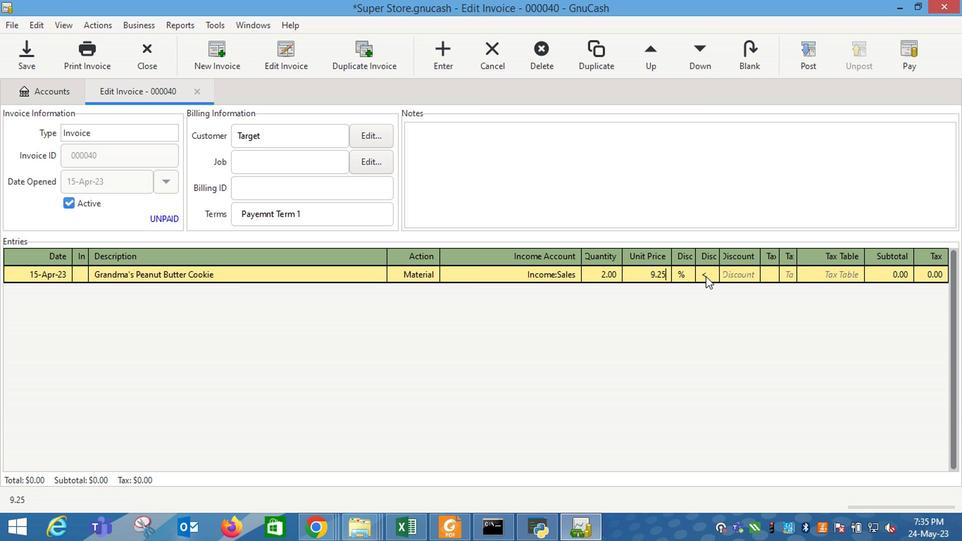 
Action: Mouse moved to (735, 280)
Screenshot: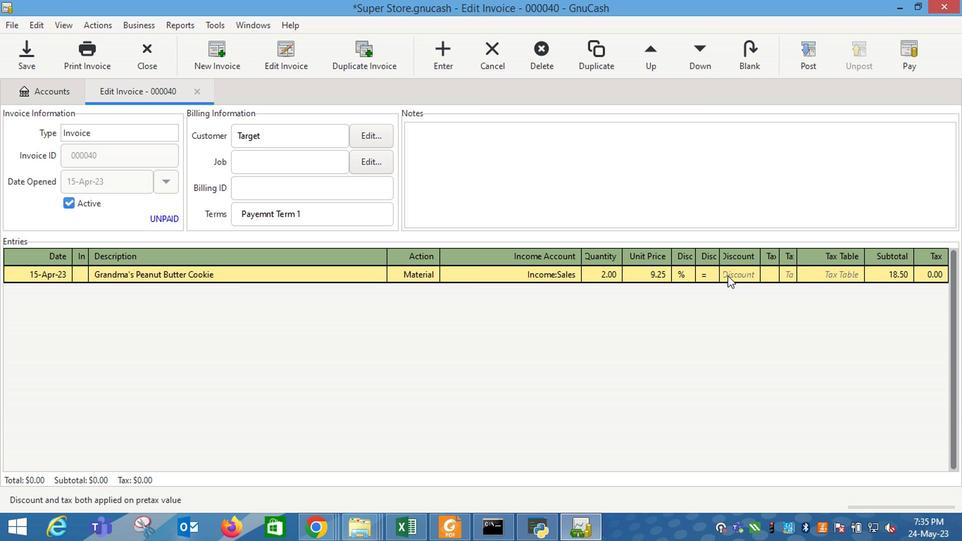 
Action: Mouse pressed left at (735, 280)
Screenshot: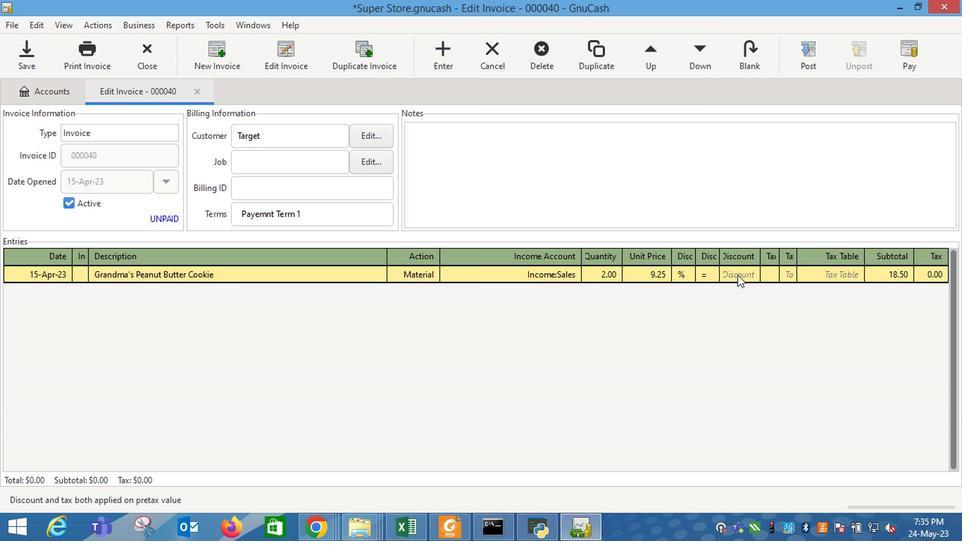 
Action: Key pressed 6<Key.enter>
Screenshot: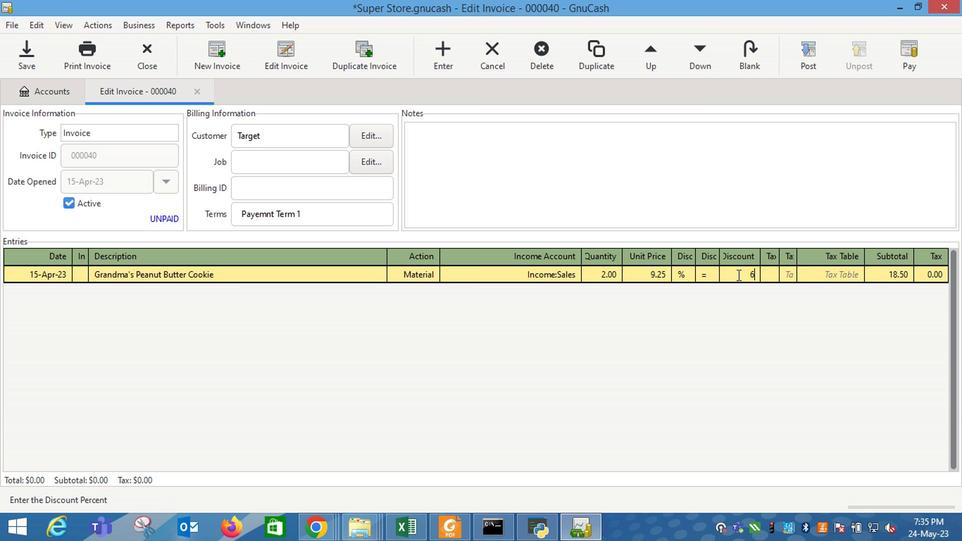 
Action: Mouse moved to (136, 301)
Screenshot: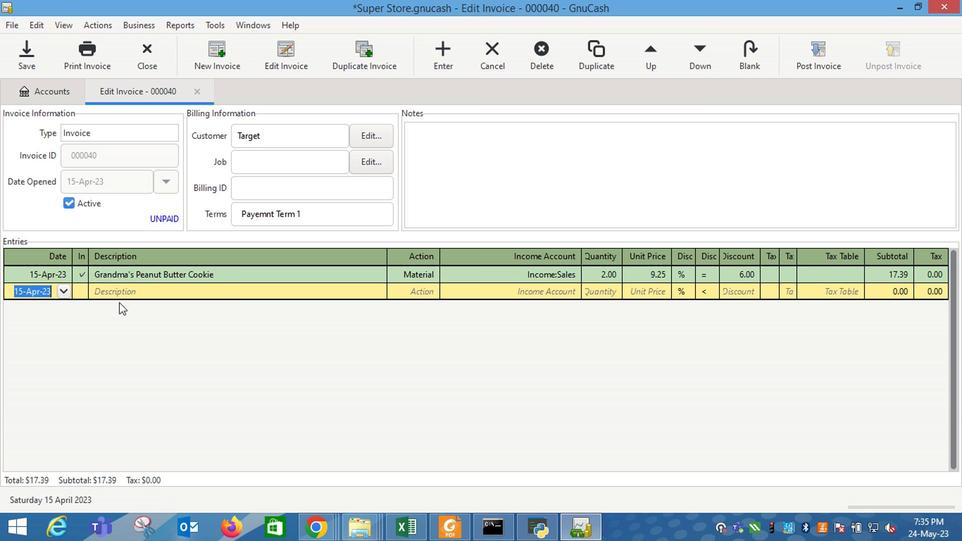 
Action: Mouse pressed left at (136, 301)
Screenshot: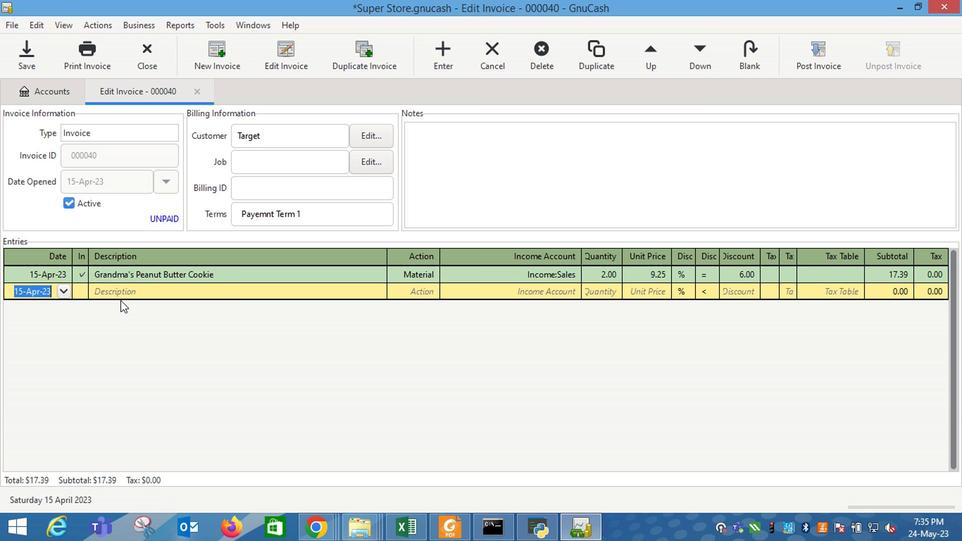 
Action: Mouse moved to (206, 294)
Screenshot: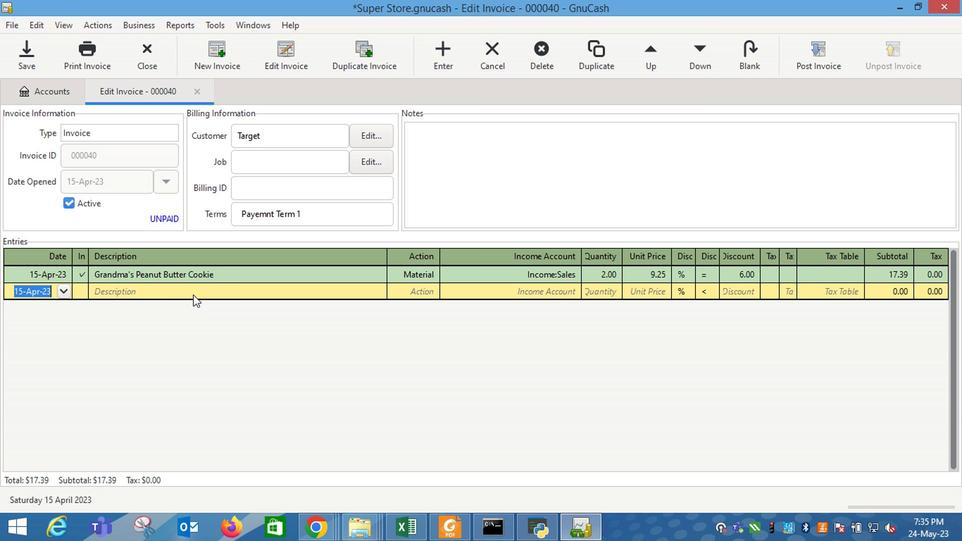 
Action: Mouse pressed left at (206, 294)
Screenshot: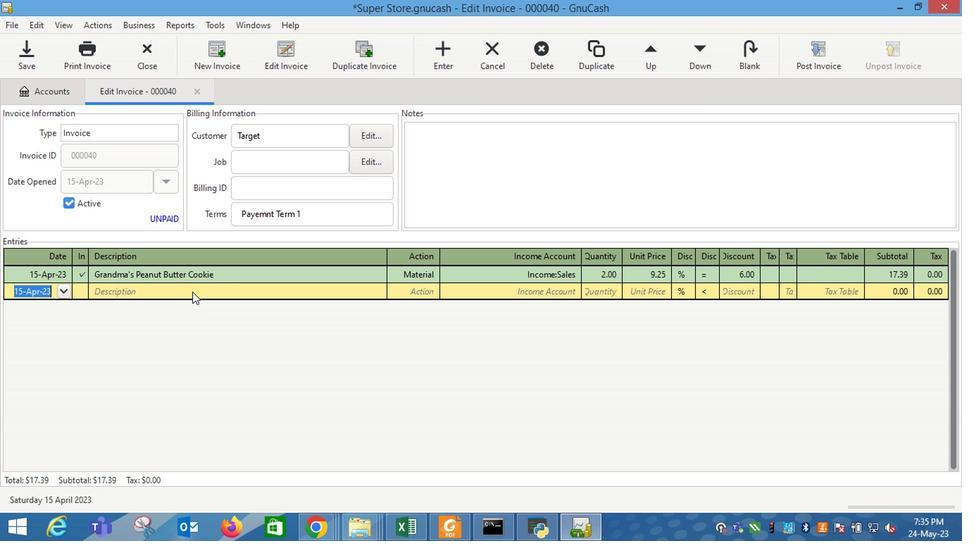 
Action: Key pressed 321<Key.space><Key.shift_r>Party<Key.shift_r><Key.shift_r>!<Key.space><Key.shift_r>Gold<Key.space><Key.shift_r>F<Key.backspace><Key.shift_r>Glitter<Key.space><Key.shift_r>Birthday<Key.space><Key.shift_r>Candles<Key.space><Key.shift_r>(24<Key.space>ct<Key.shift_r>)
Screenshot: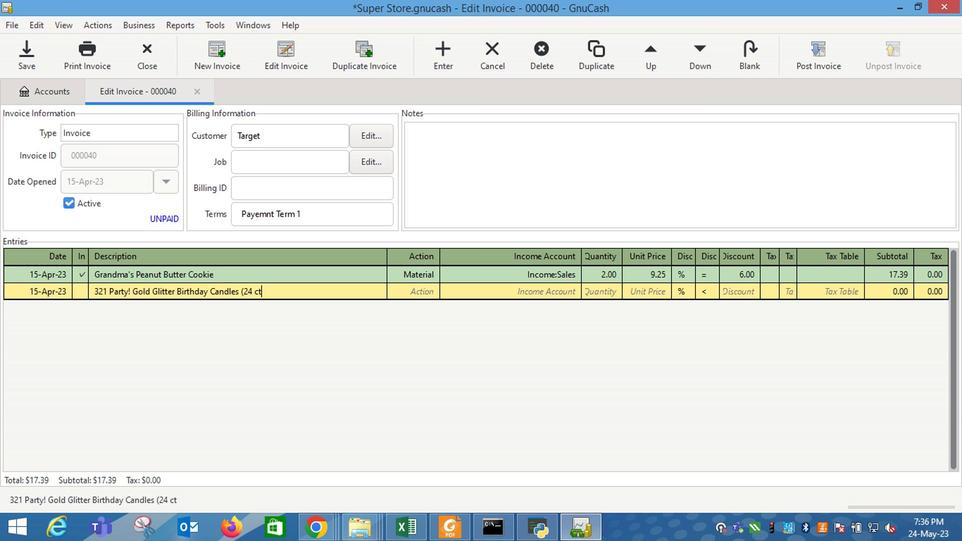 
Action: Mouse moved to (408, 297)
Screenshot: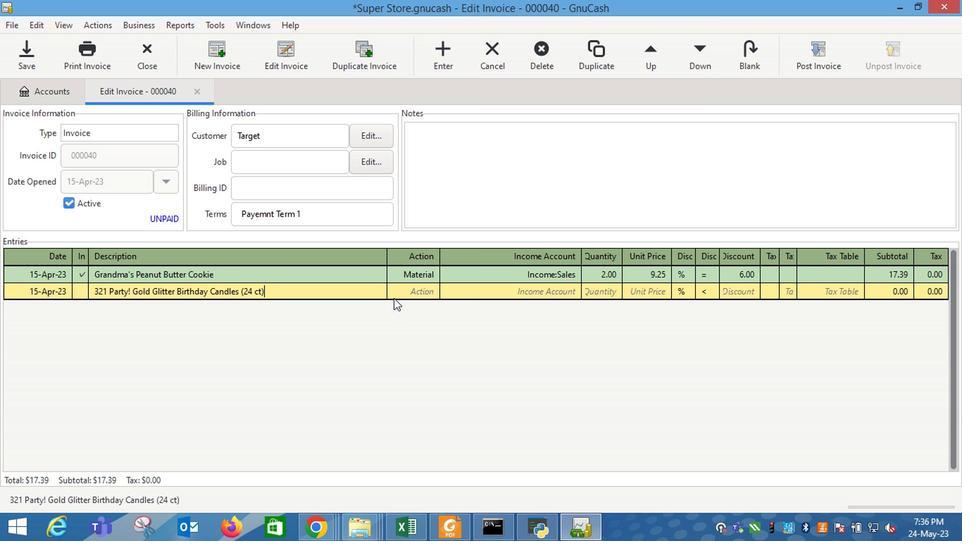 
Action: Key pressed <Key.tab>
Screenshot: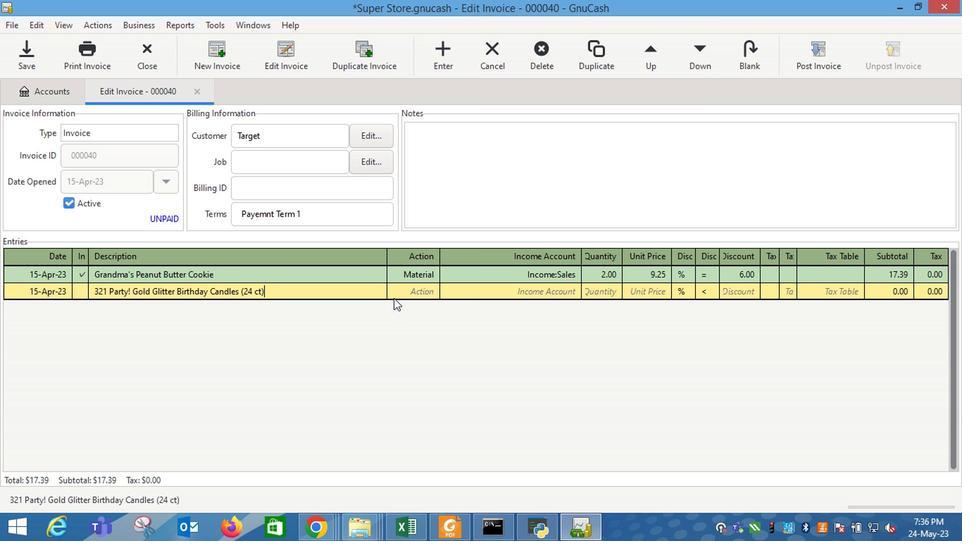 
Action: Mouse moved to (438, 297)
Screenshot: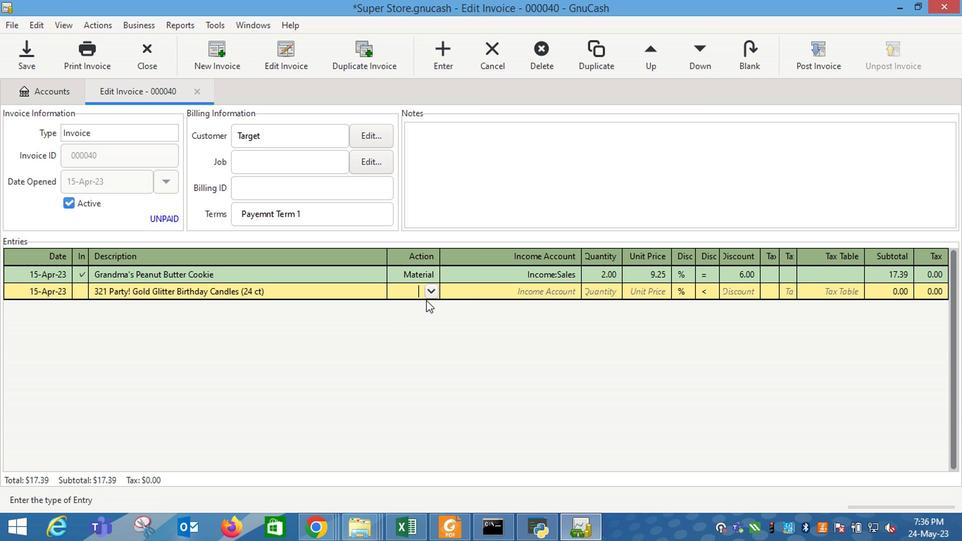 
Action: Mouse pressed left at (438, 297)
Screenshot: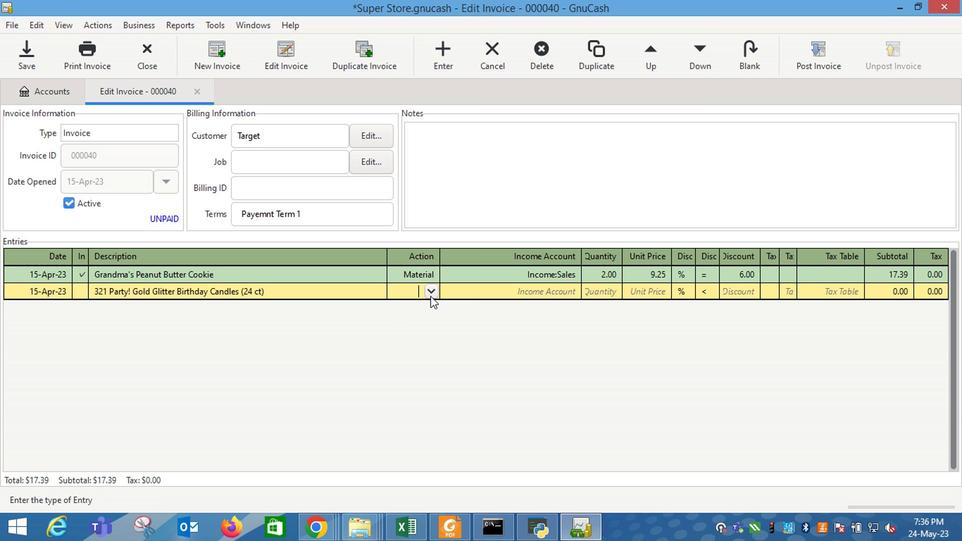 
Action: Mouse moved to (425, 324)
Screenshot: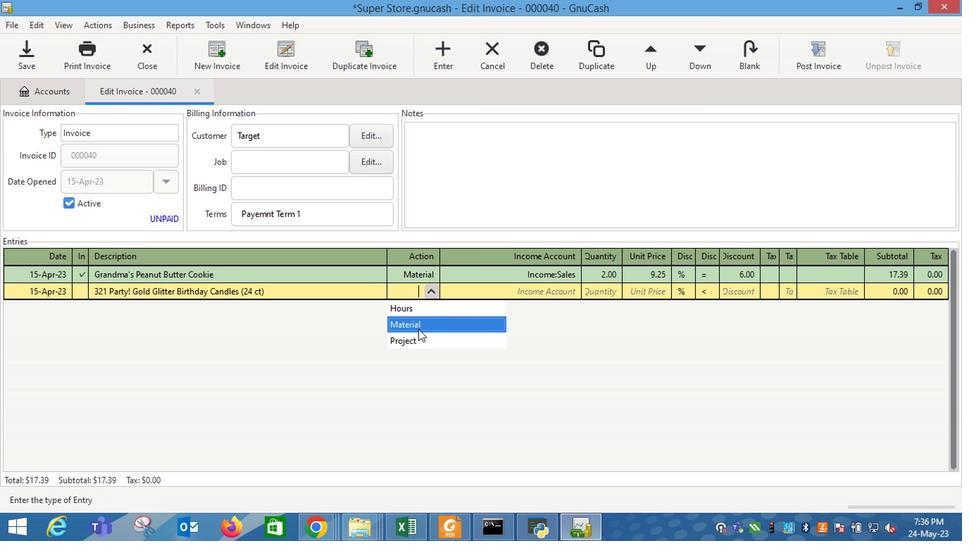 
Action: Mouse pressed left at (425, 324)
Screenshot: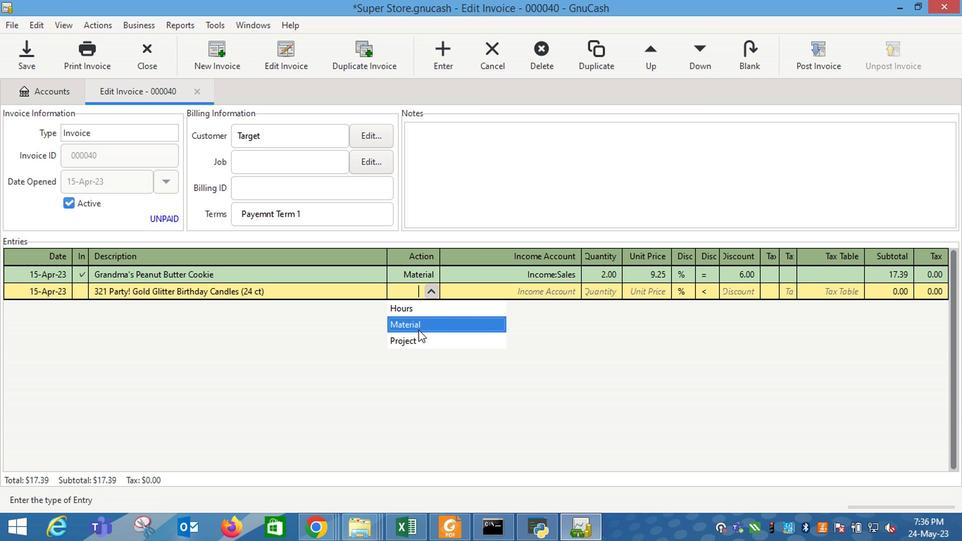 
Action: Mouse moved to (532, 289)
Screenshot: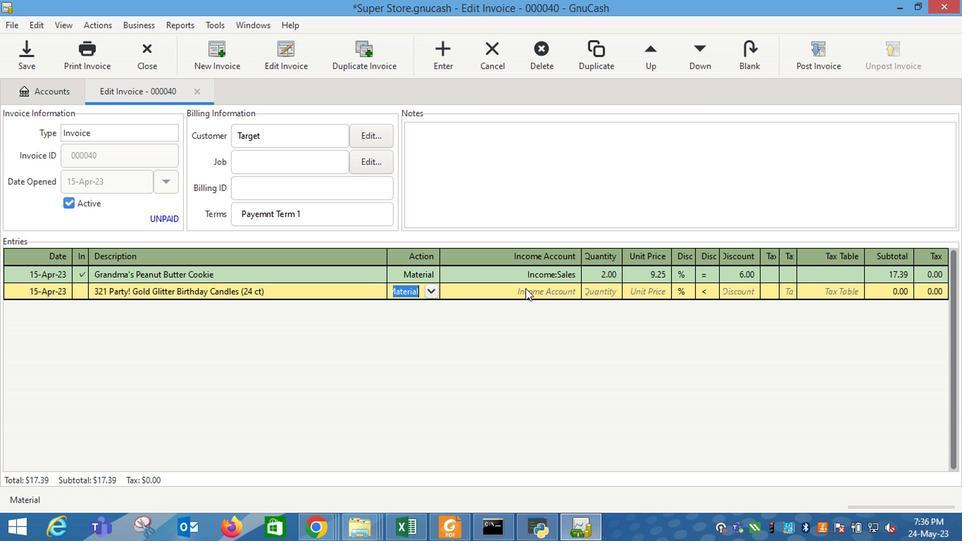 
Action: Key pressed <Key.tab>
Screenshot: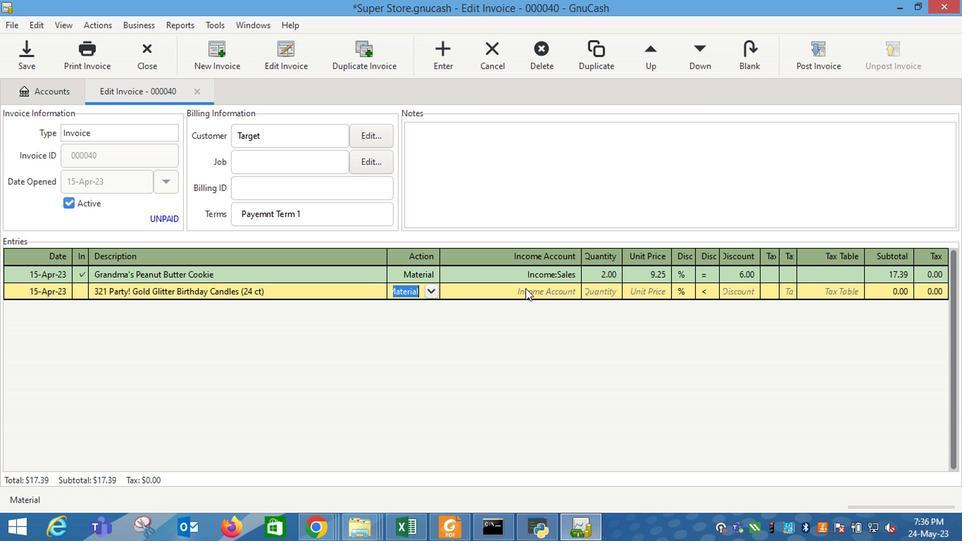 
Action: Mouse moved to (574, 292)
Screenshot: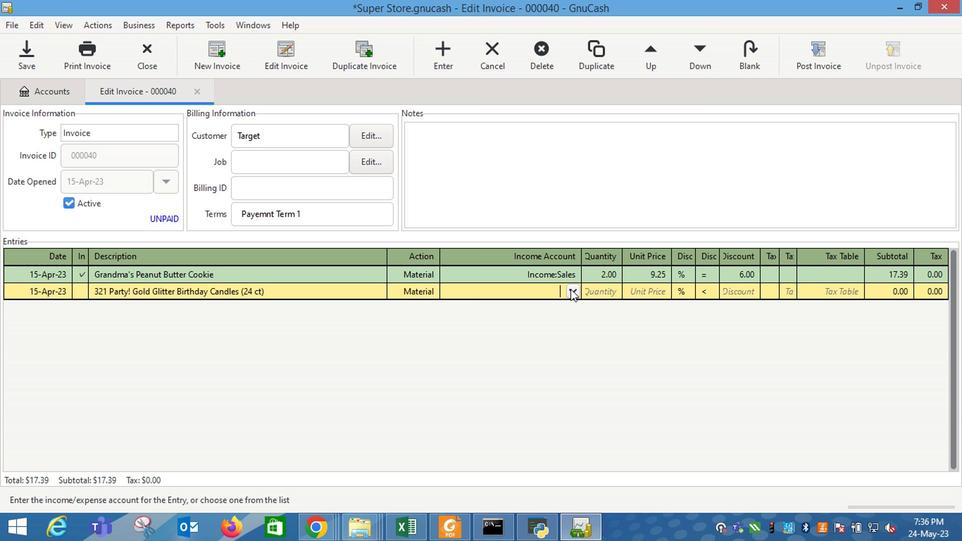 
Action: Mouse pressed left at (574, 292)
Screenshot: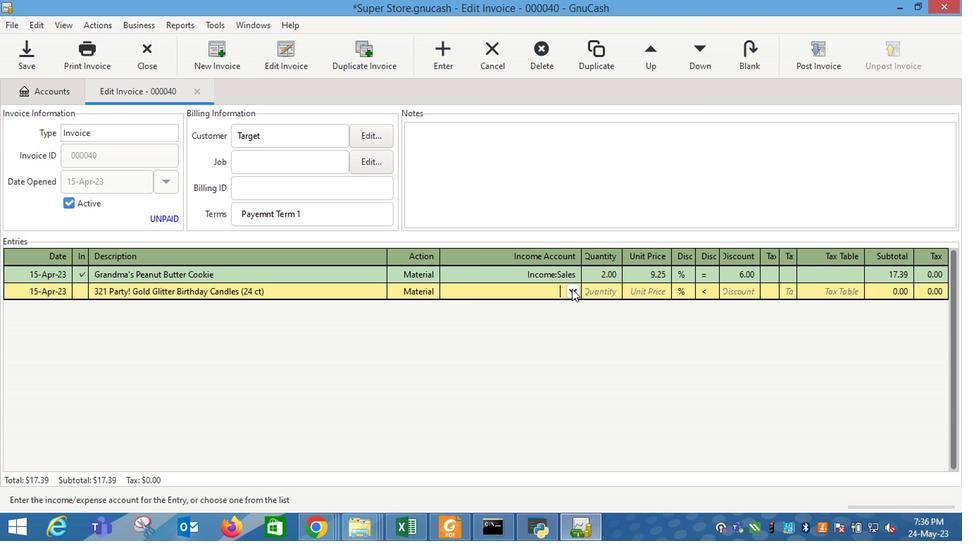 
Action: Mouse moved to (504, 347)
Screenshot: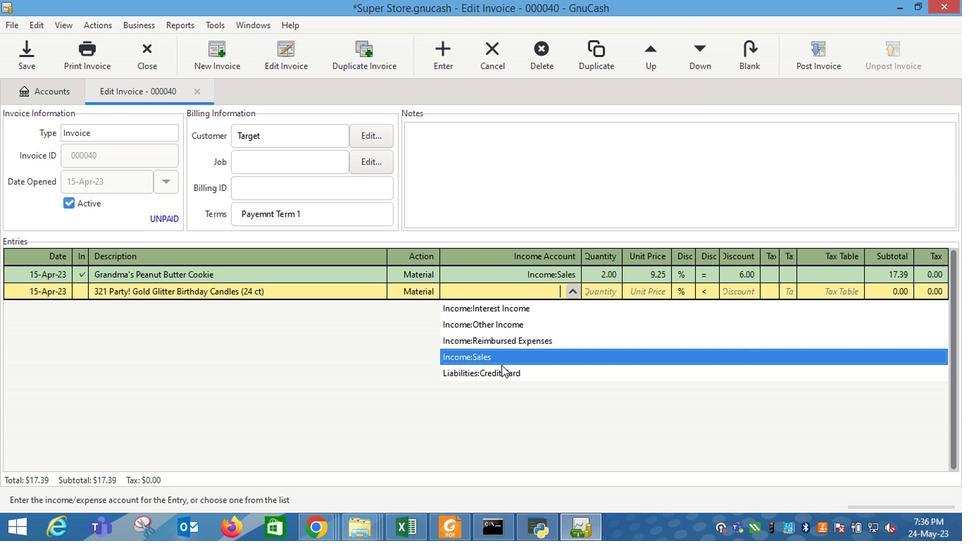 
Action: Mouse pressed left at (504, 347)
Screenshot: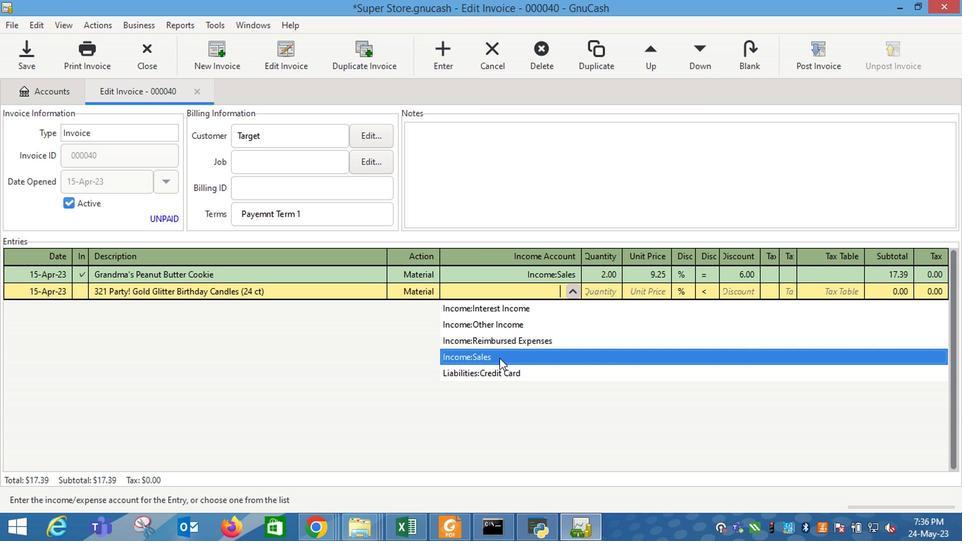 
Action: Mouse moved to (605, 292)
Screenshot: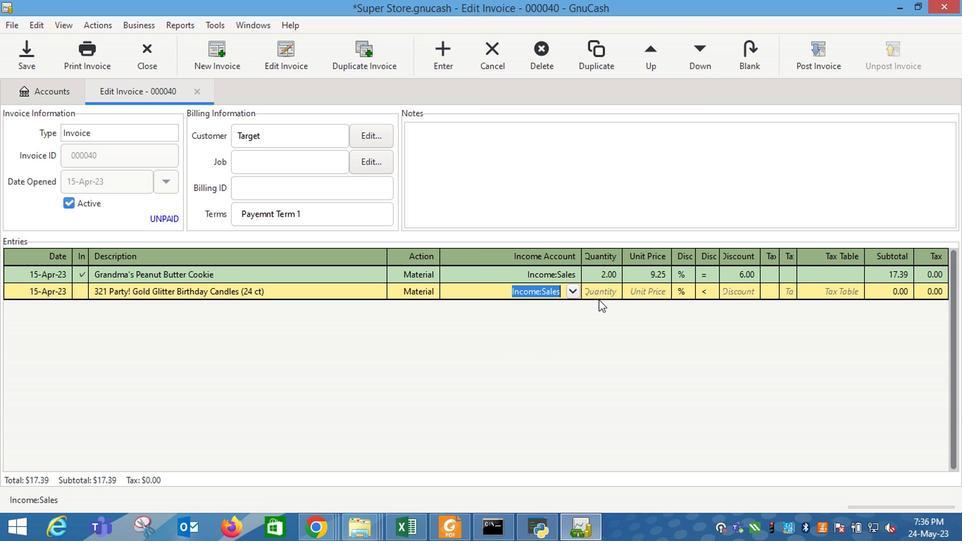 
Action: Mouse pressed left at (605, 292)
Screenshot: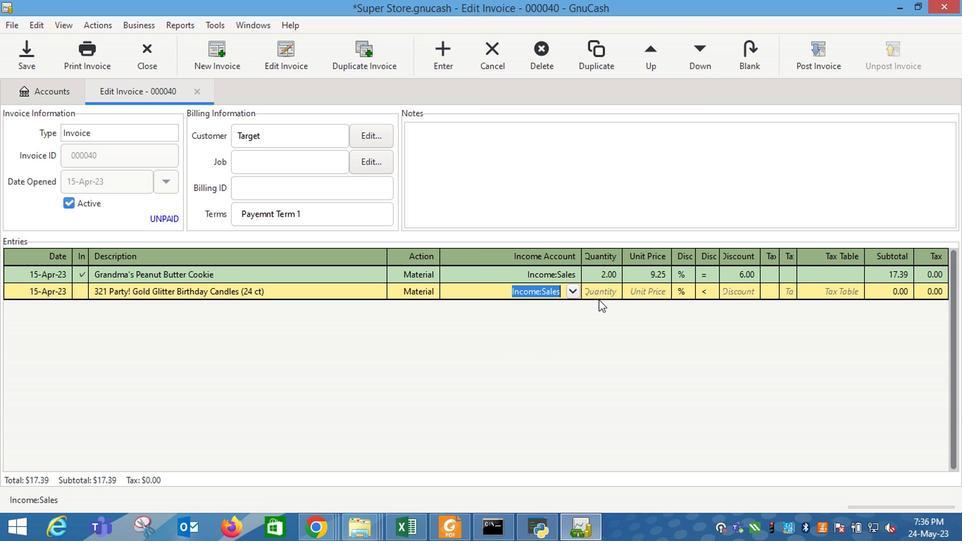 
Action: Key pressed 2
Screenshot: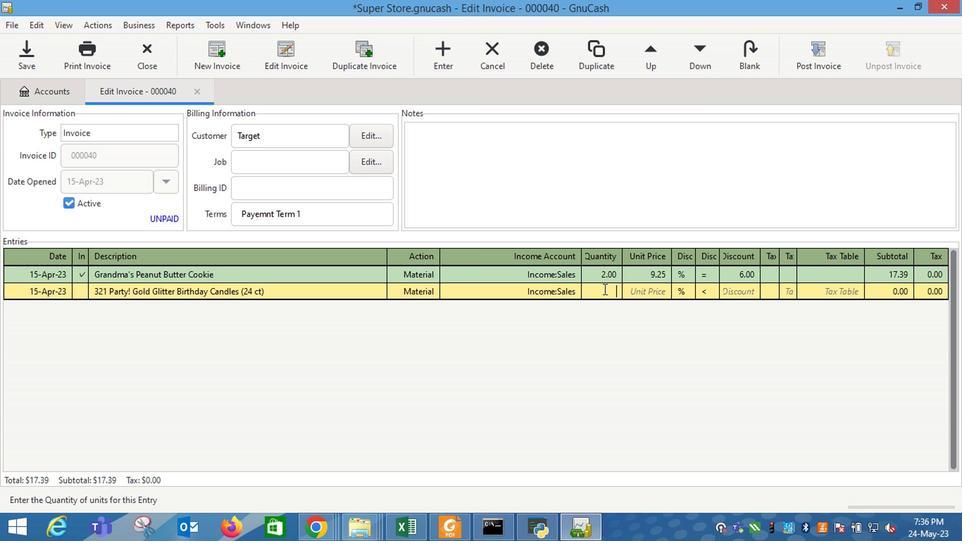 
Action: Mouse moved to (636, 294)
Screenshot: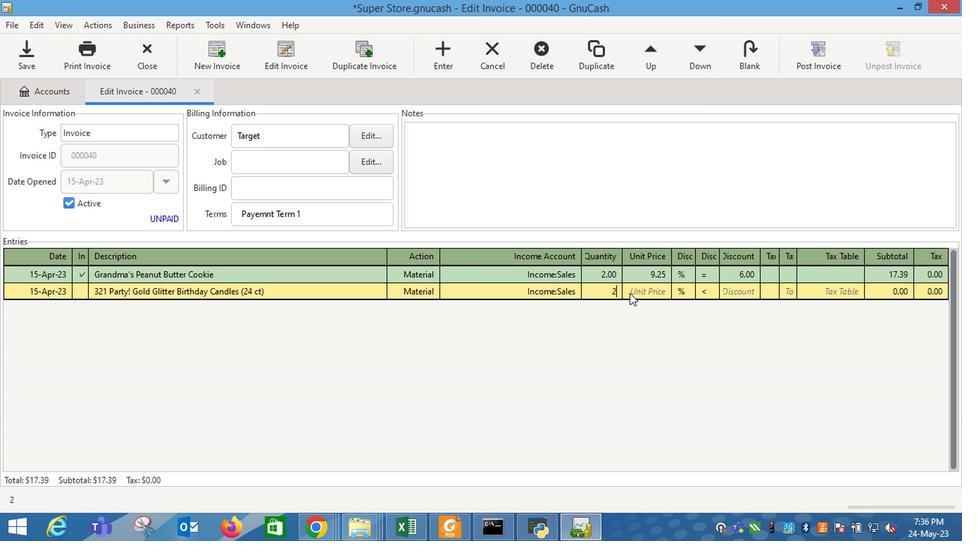 
Action: Mouse pressed left at (636, 294)
Screenshot: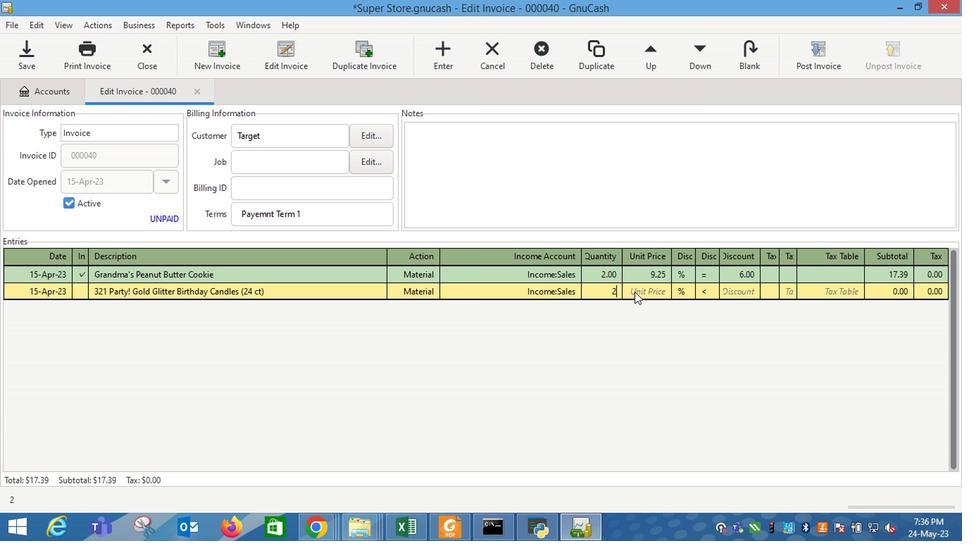 
Action: Mouse moved to (636, 294)
Screenshot: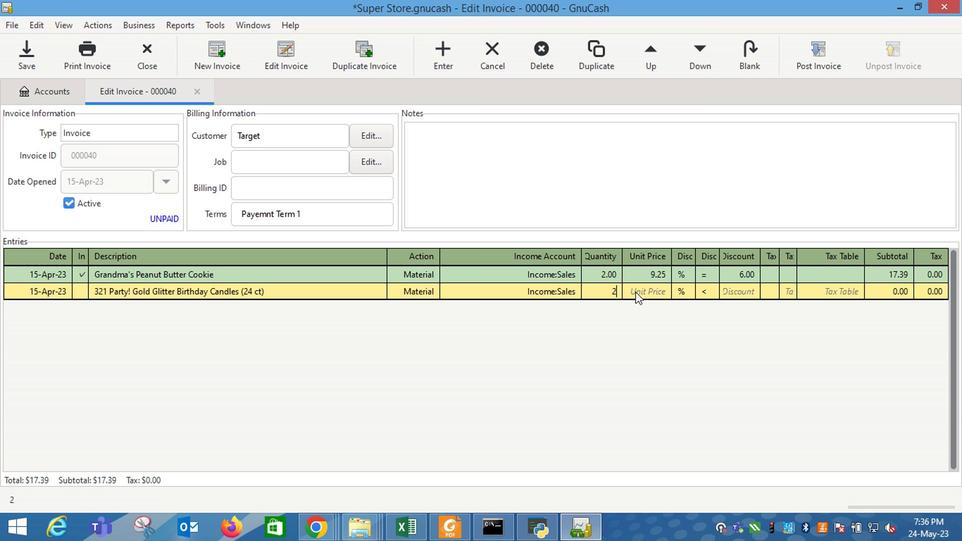 
Action: Key pressed 6.25
Screenshot: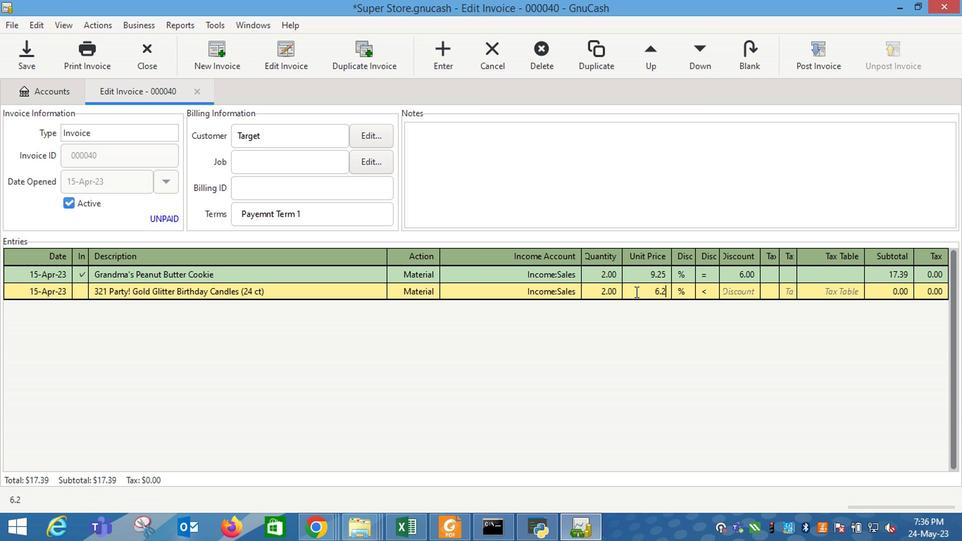 
Action: Mouse moved to (708, 292)
Screenshot: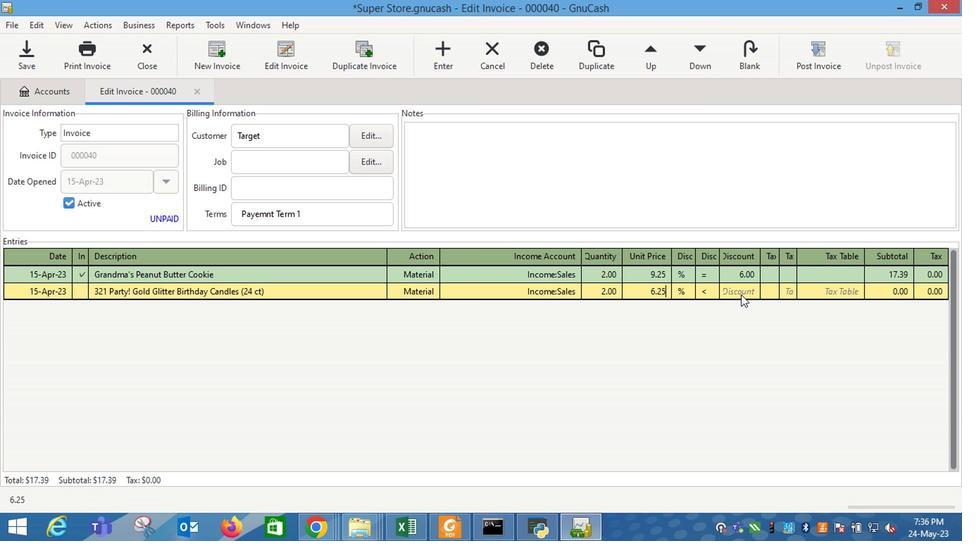 
Action: Mouse pressed left at (708, 292)
Screenshot: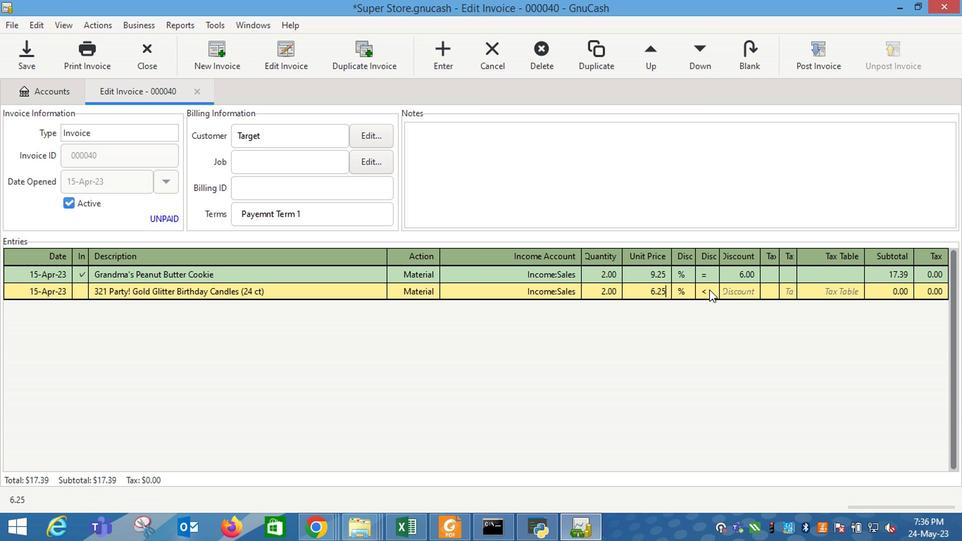 
Action: Mouse moved to (731, 292)
Screenshot: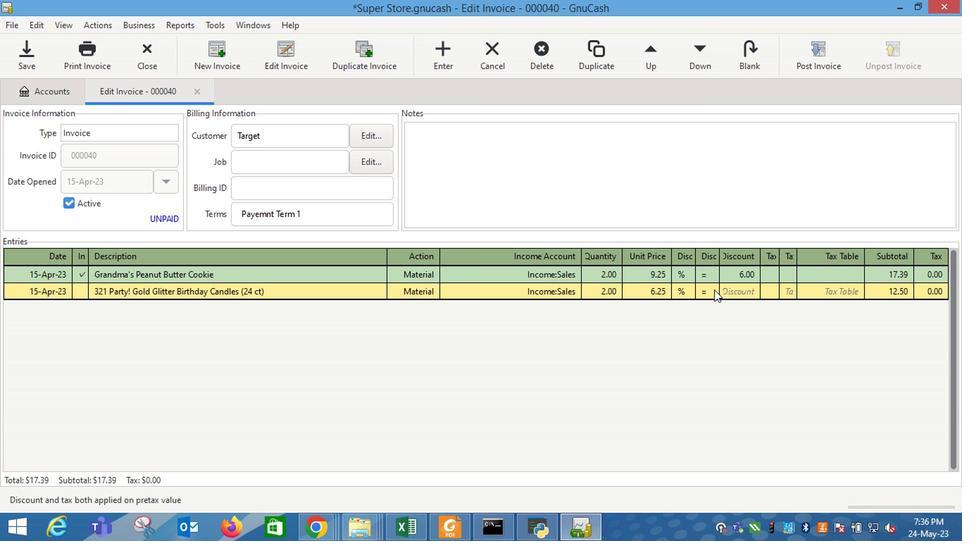 
Action: Mouse pressed left at (731, 292)
Screenshot: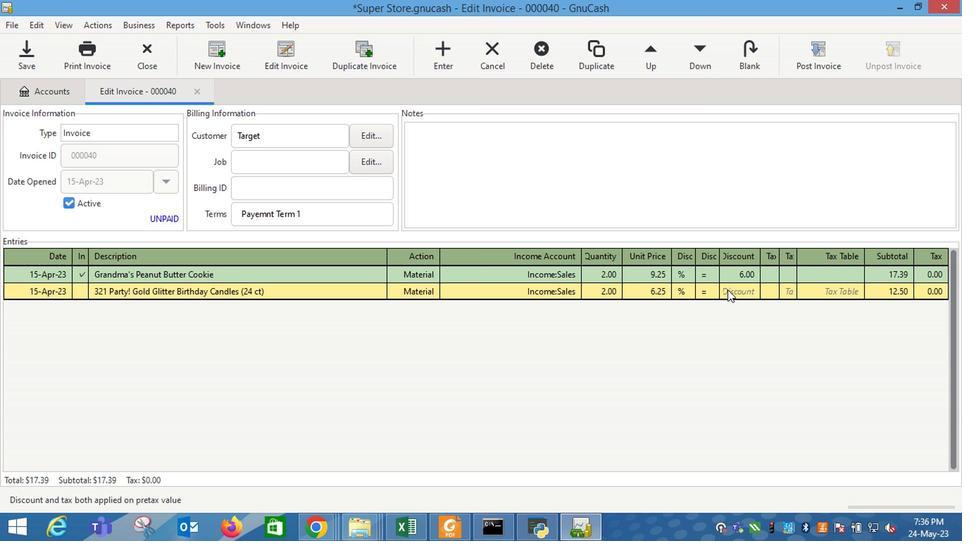 
Action: Key pressed 9<Key.enter>
Screenshot: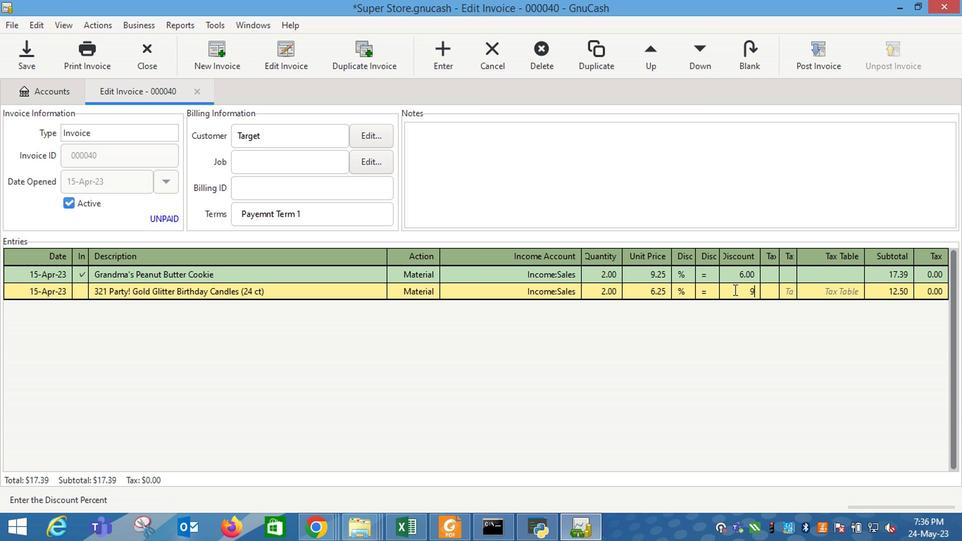 
Action: Mouse moved to (234, 303)
Screenshot: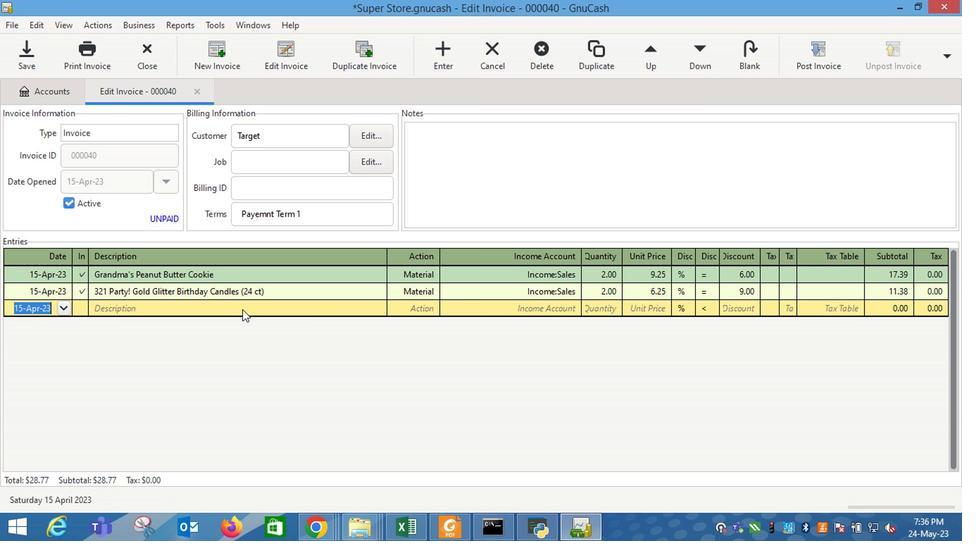
Action: Mouse pressed left at (234, 303)
Screenshot: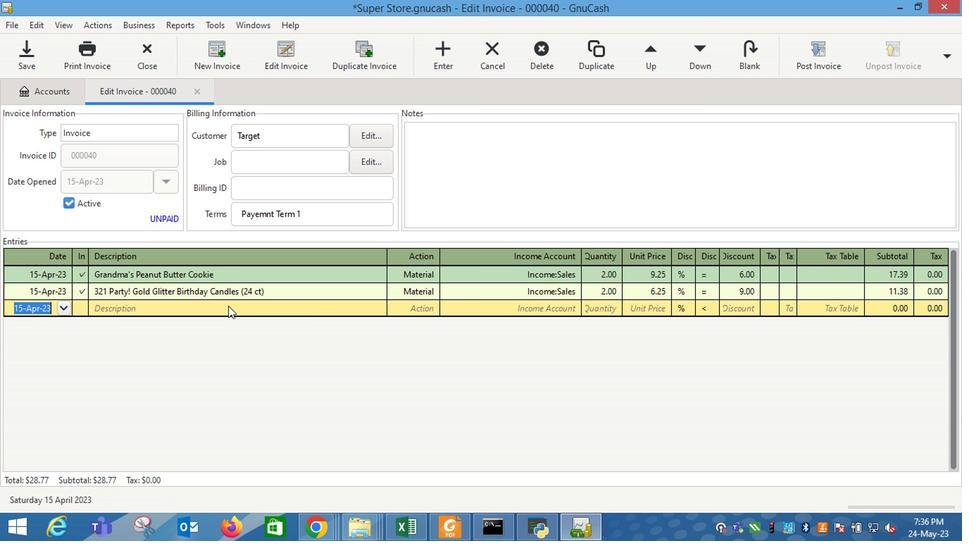 
Action: Mouse moved to (233, 303)
Screenshot: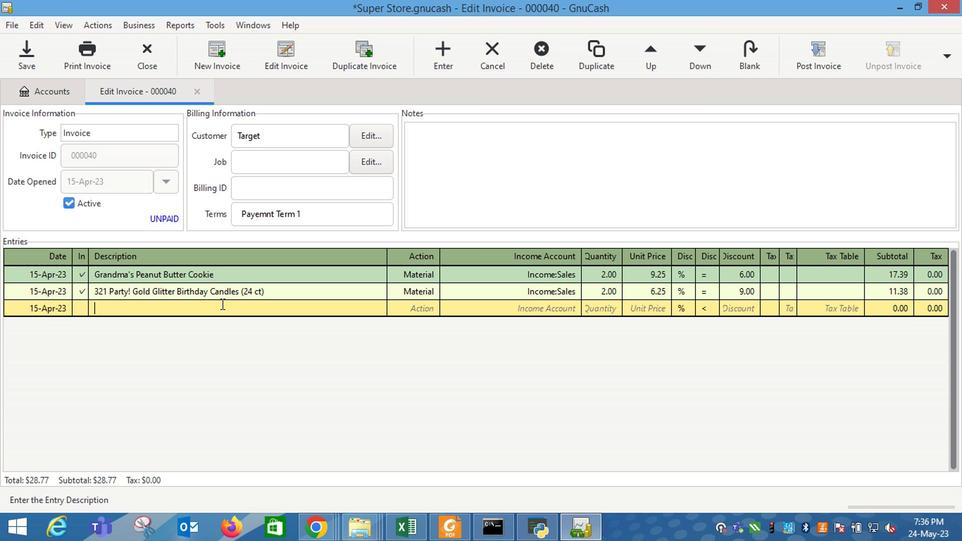 
Action: Key pressed 7-<Key.shift_r>Select<Key.space><Key.shift_r>Organic<Key.space><Key.shift_r>Cold<Key.space><Key.shift_r>Pressed<Key.space><Key.shift_r>Tropo<Key.backspace>ical<Key.space><Key.shift_r>Glow<Key.space><Key.shift_r>Juice
Screenshot: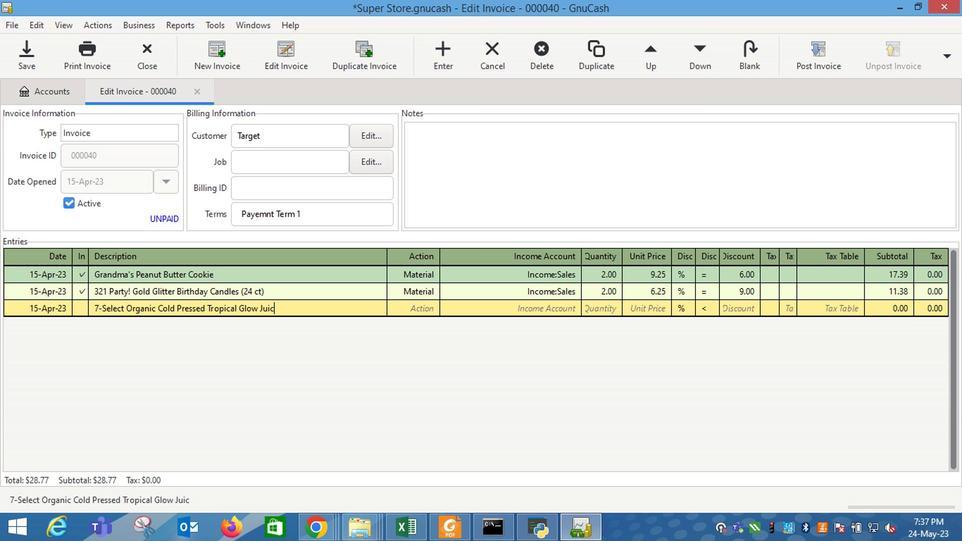 
Action: Mouse moved to (423, 324)
Screenshot: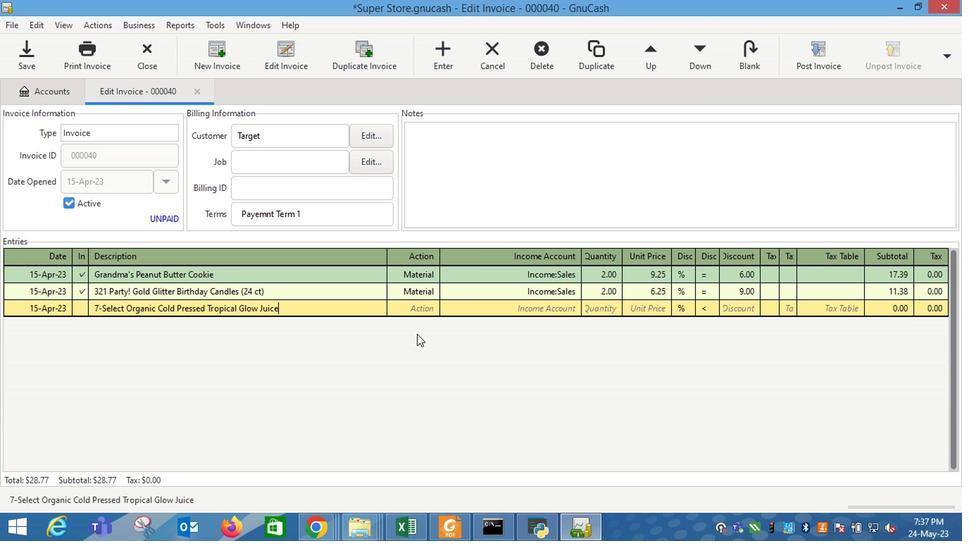 
Action: Key pressed <Key.tab>
Screenshot: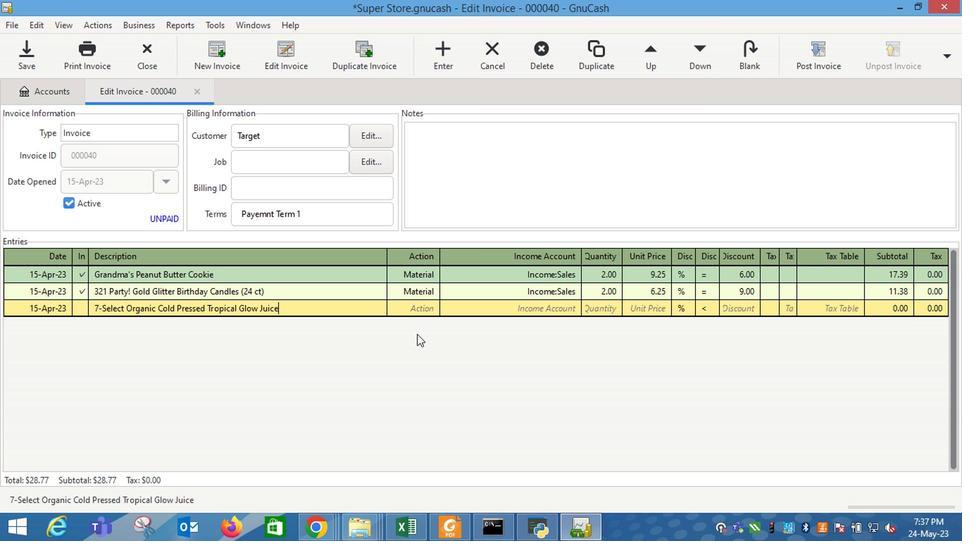 
Action: Mouse moved to (436, 307)
Screenshot: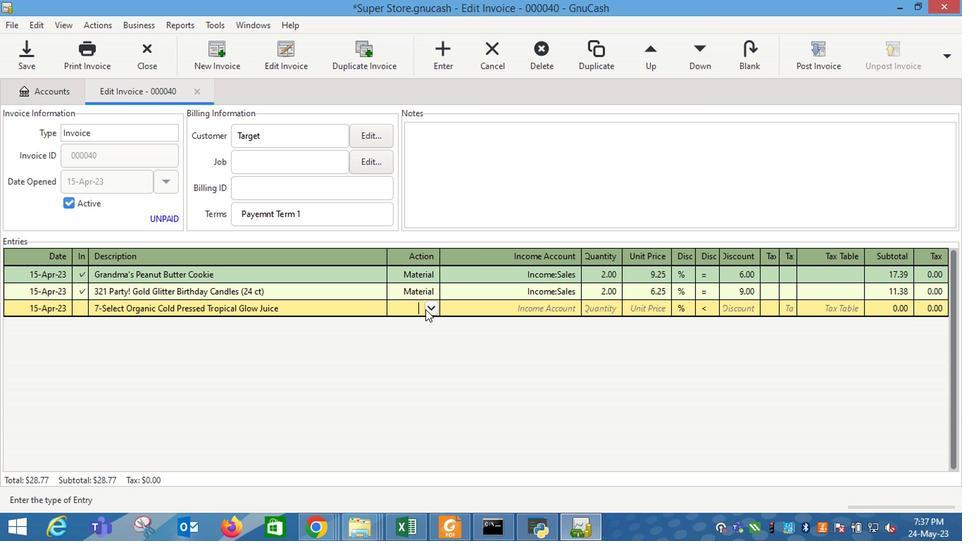 
Action: Mouse pressed left at (436, 307)
Screenshot: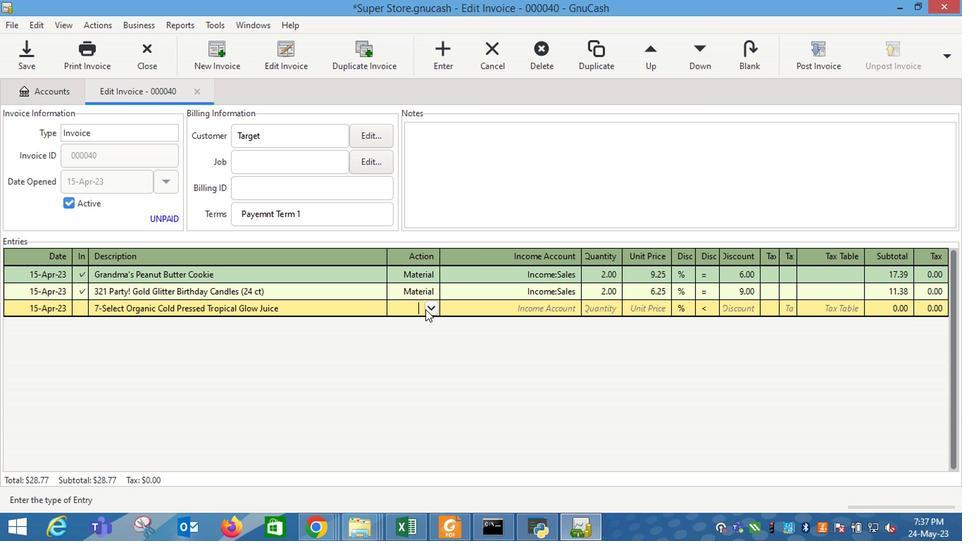 
Action: Mouse moved to (421, 332)
Screenshot: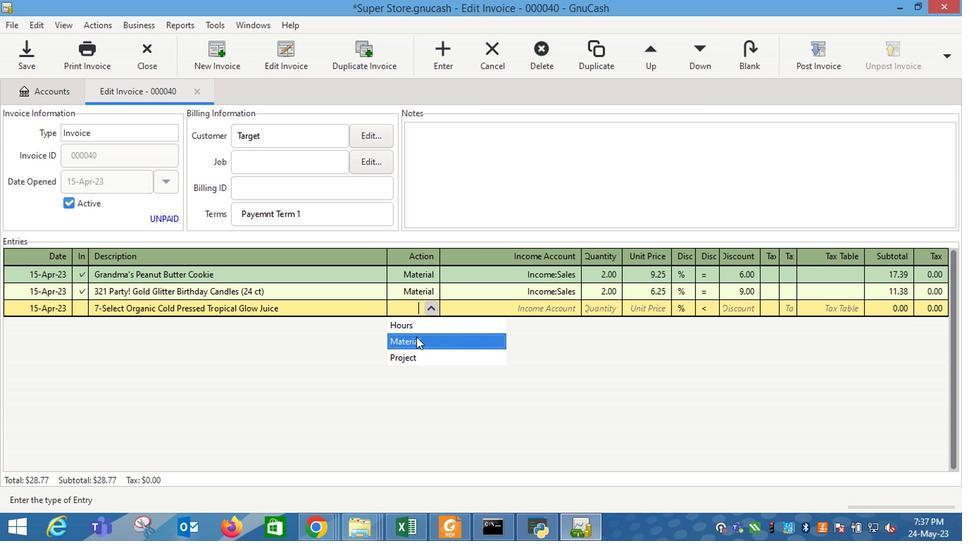 
Action: Mouse pressed left at (421, 332)
Screenshot: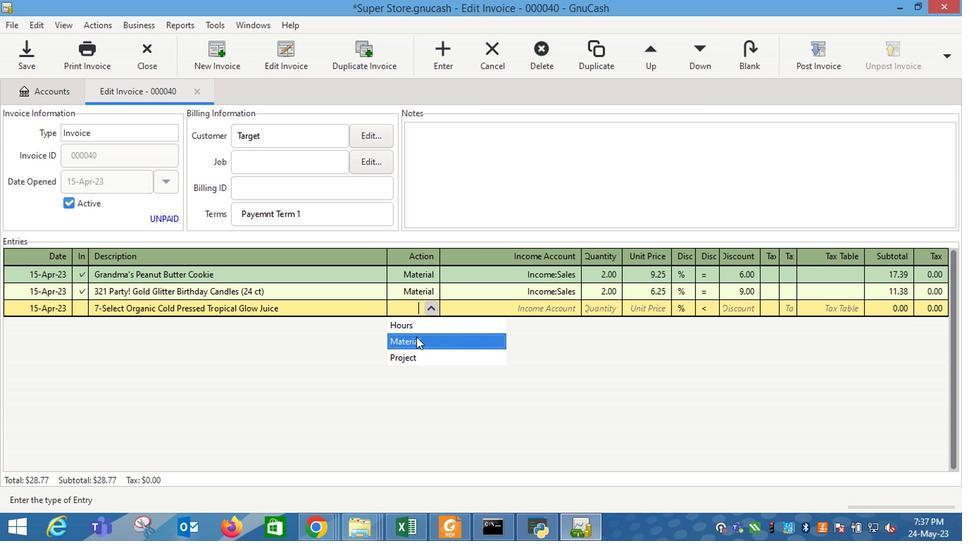 
Action: Mouse moved to (517, 307)
Screenshot: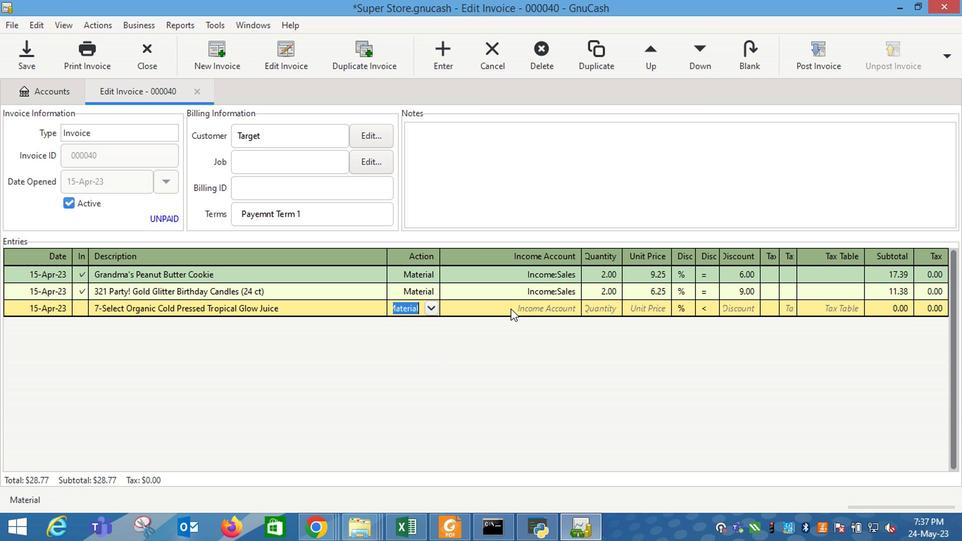 
Action: Key pressed <Key.tab>
Screenshot: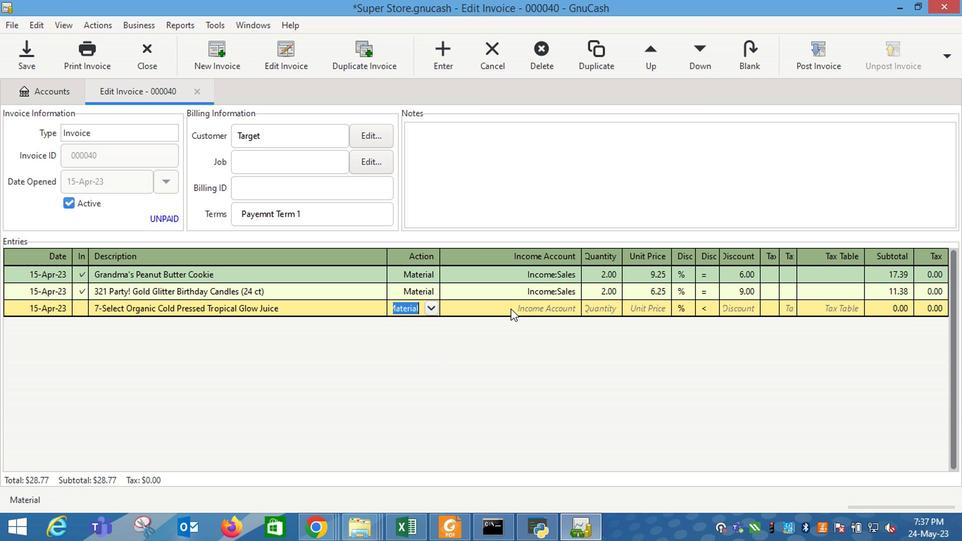
Action: Mouse moved to (581, 304)
Screenshot: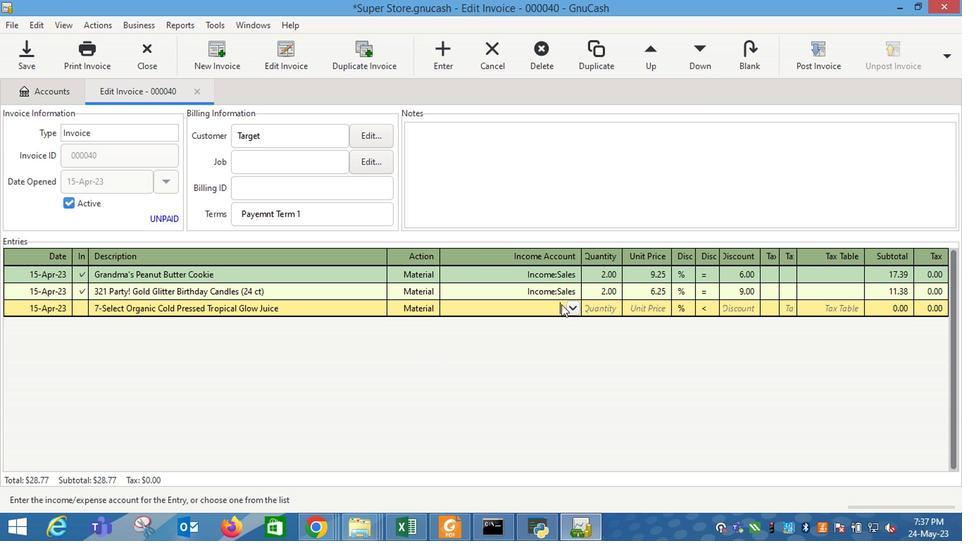 
Action: Mouse pressed left at (581, 304)
Screenshot: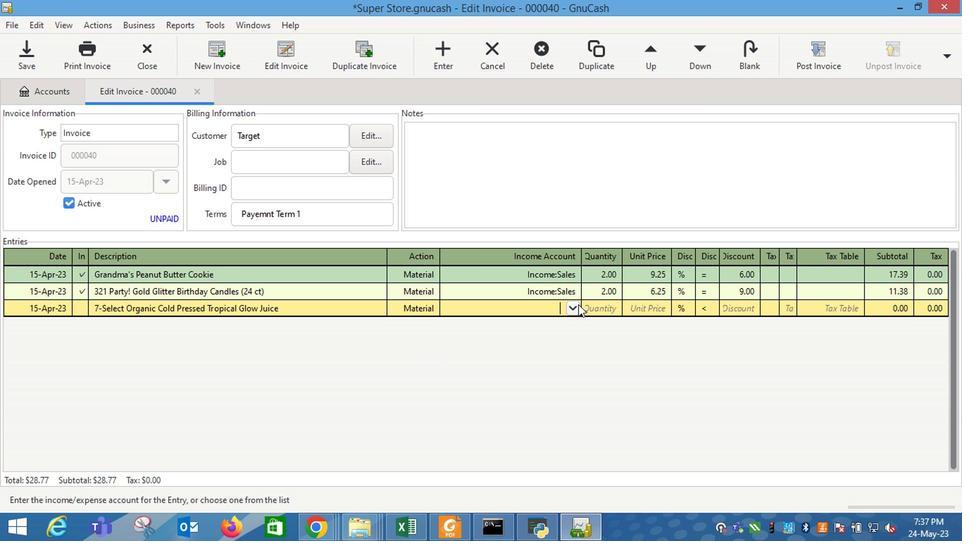 
Action: Mouse moved to (508, 359)
Screenshot: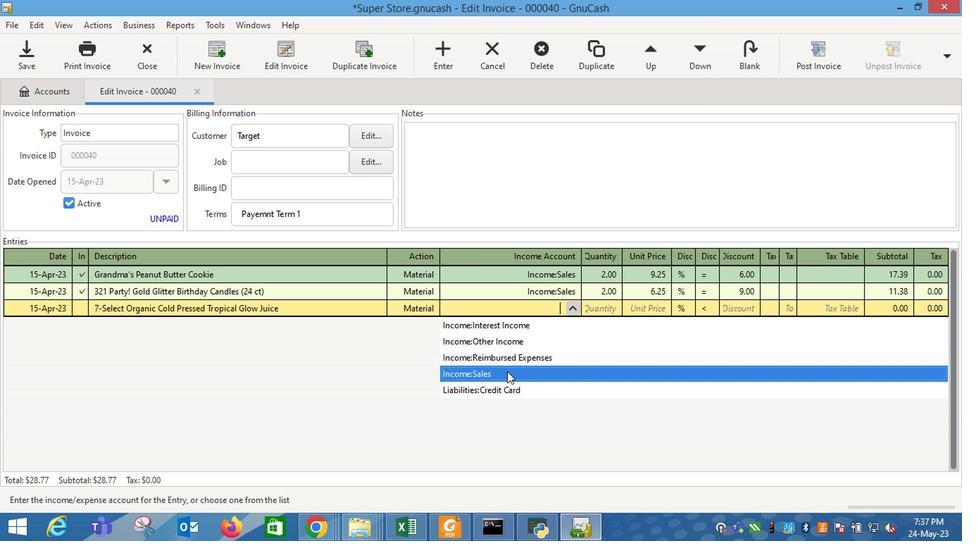 
Action: Mouse pressed left at (508, 359)
Screenshot: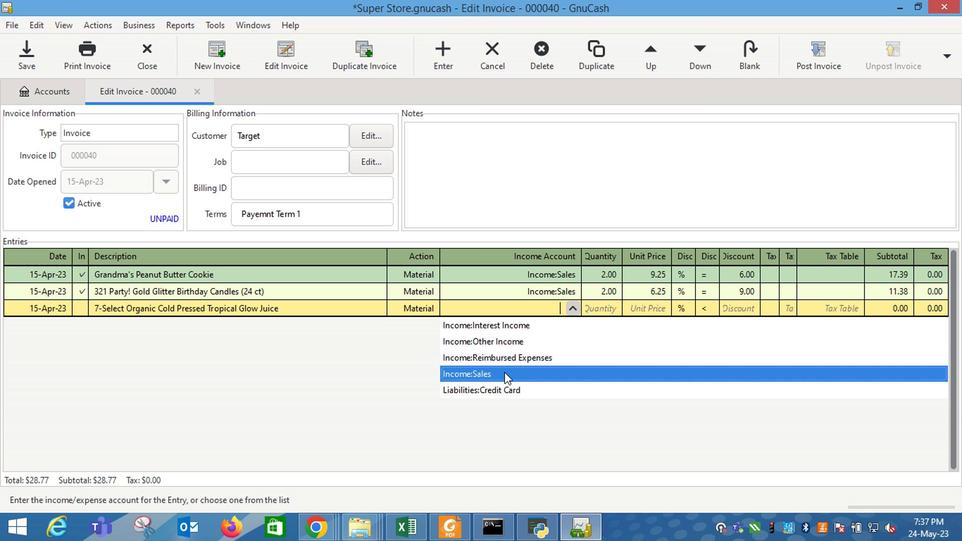 
Action: Mouse moved to (595, 310)
Screenshot: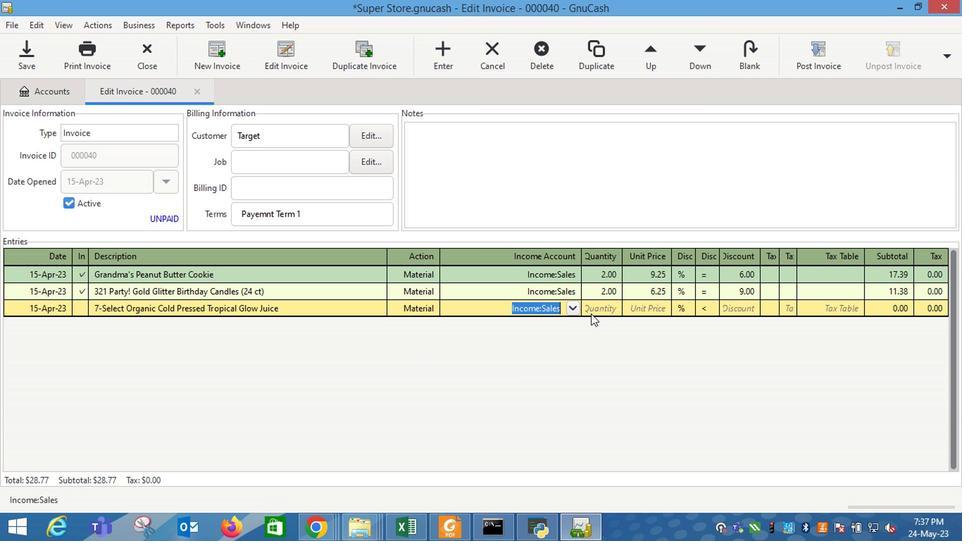 
Action: Mouse pressed left at (595, 310)
Screenshot: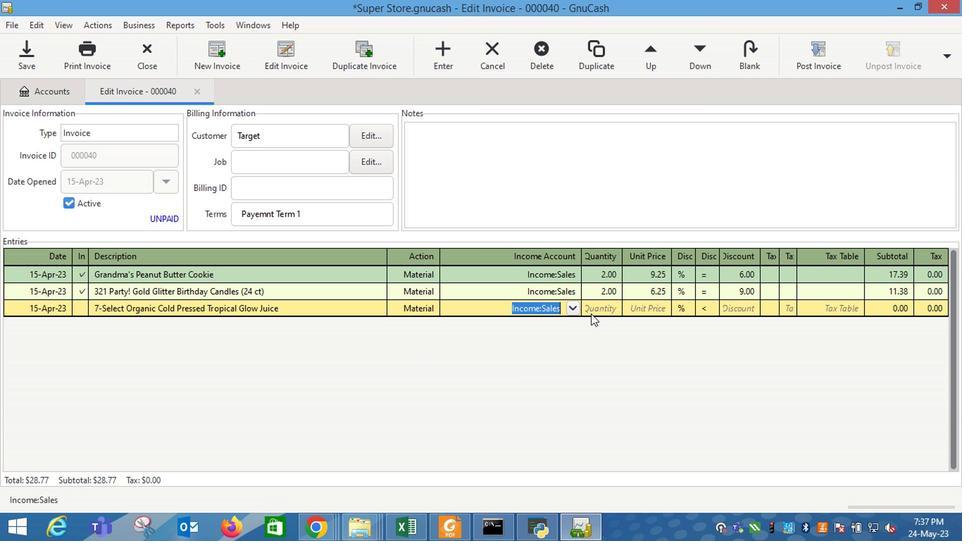 
Action: Key pressed 1
Screenshot: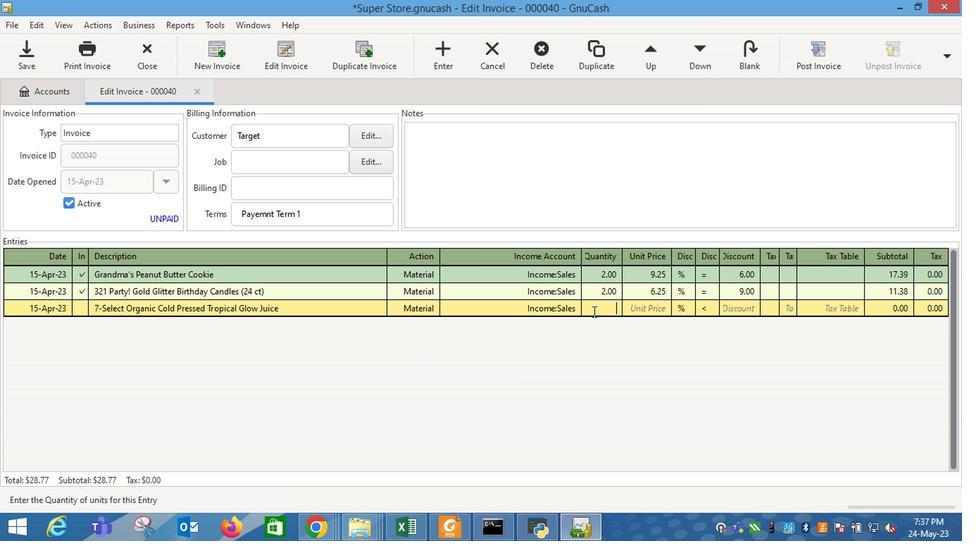 
Action: Mouse moved to (637, 311)
Screenshot: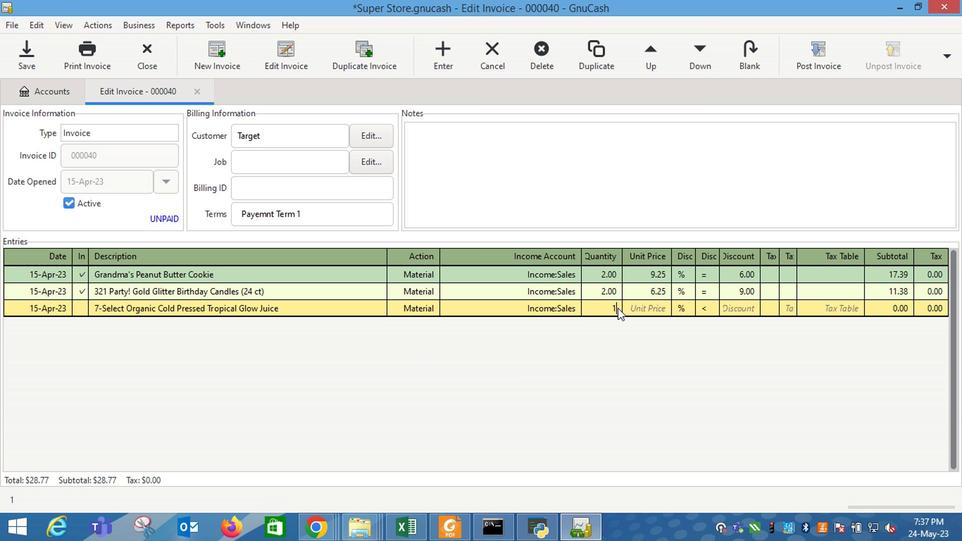 
Action: Mouse pressed left at (637, 311)
Screenshot: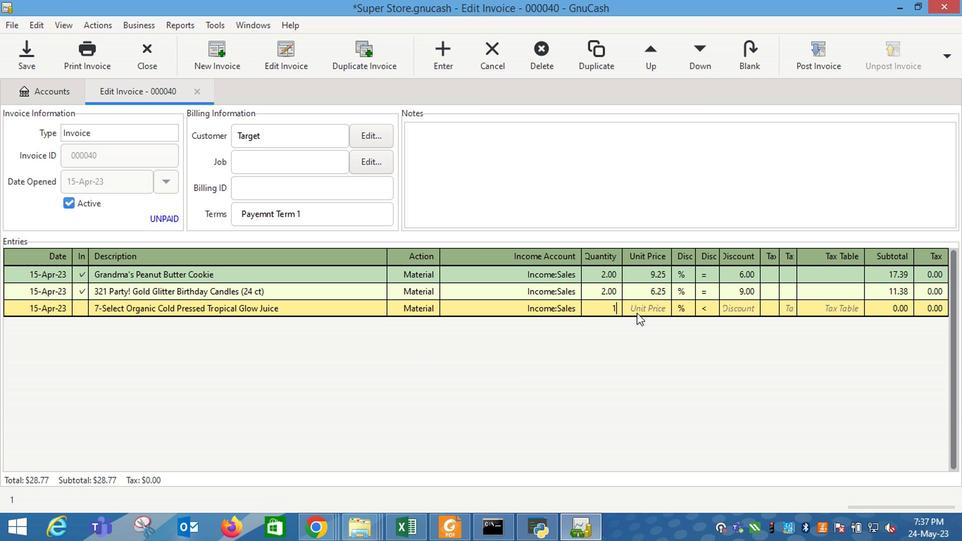 
Action: Mouse moved to (639, 311)
Screenshot: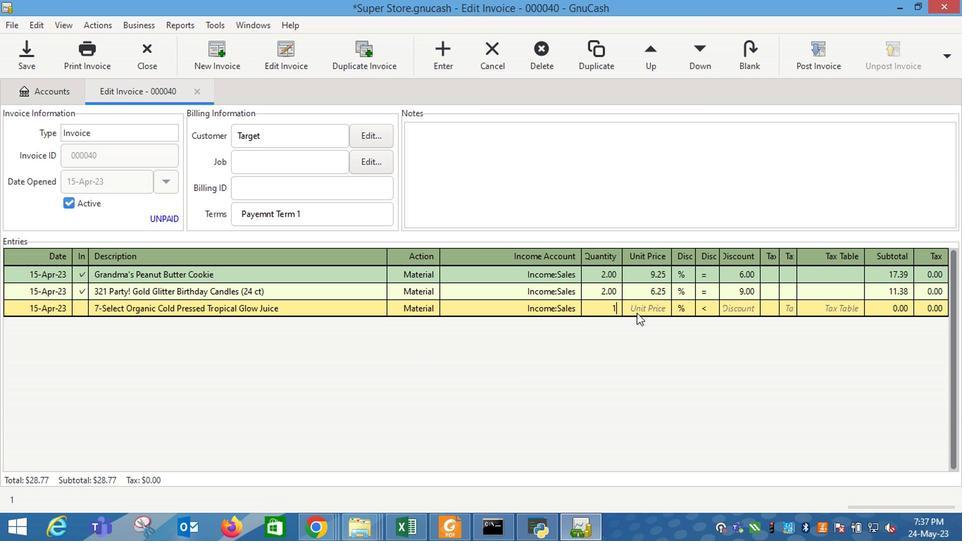 
Action: Key pressed 7.25<Key.tab>
Screenshot: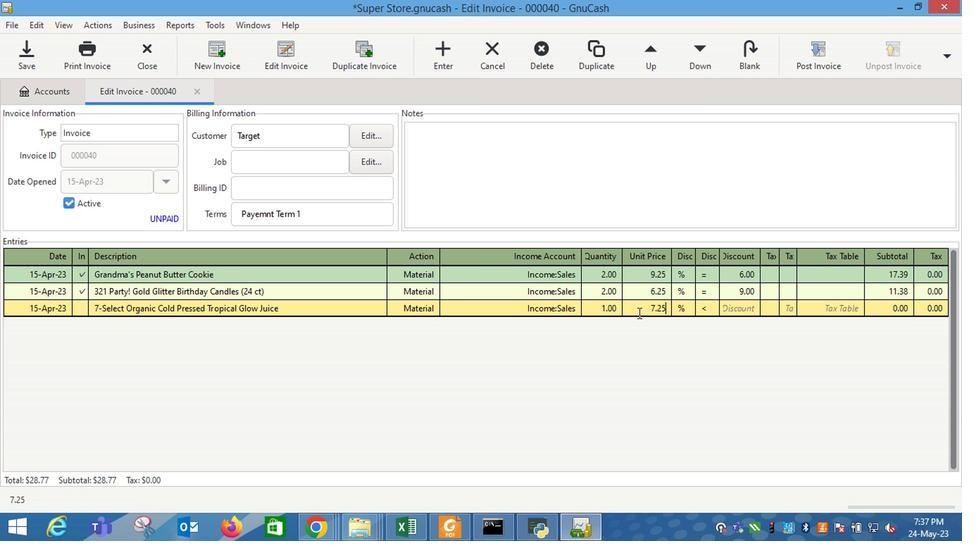 
Action: Mouse moved to (708, 307)
Screenshot: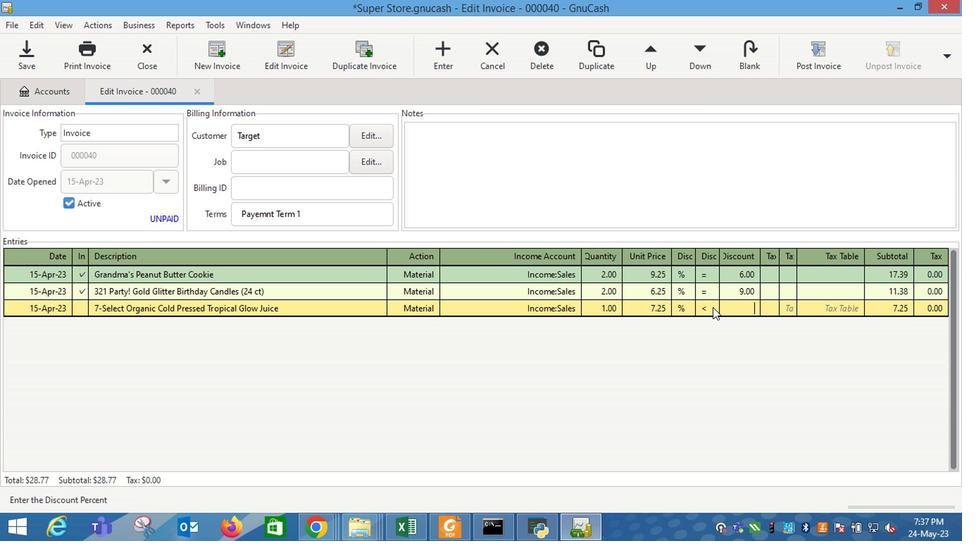 
Action: Mouse pressed left at (708, 307)
Screenshot: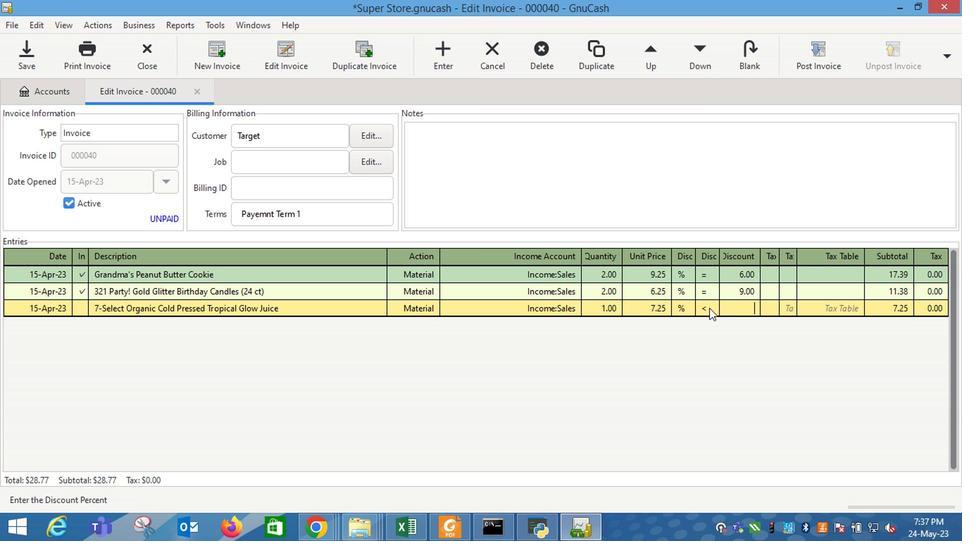 
Action: Mouse moved to (713, 306)
Screenshot: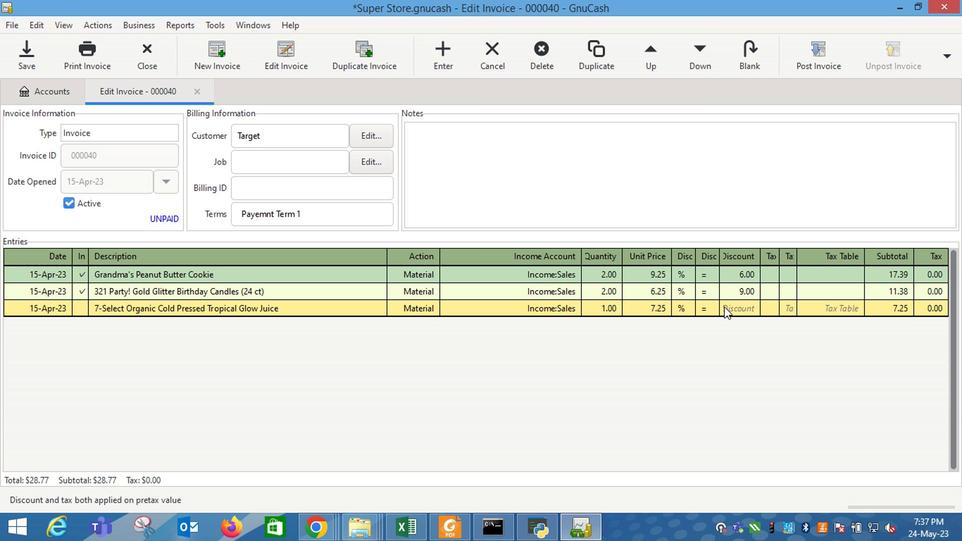 
Action: Mouse pressed left at (713, 306)
Screenshot: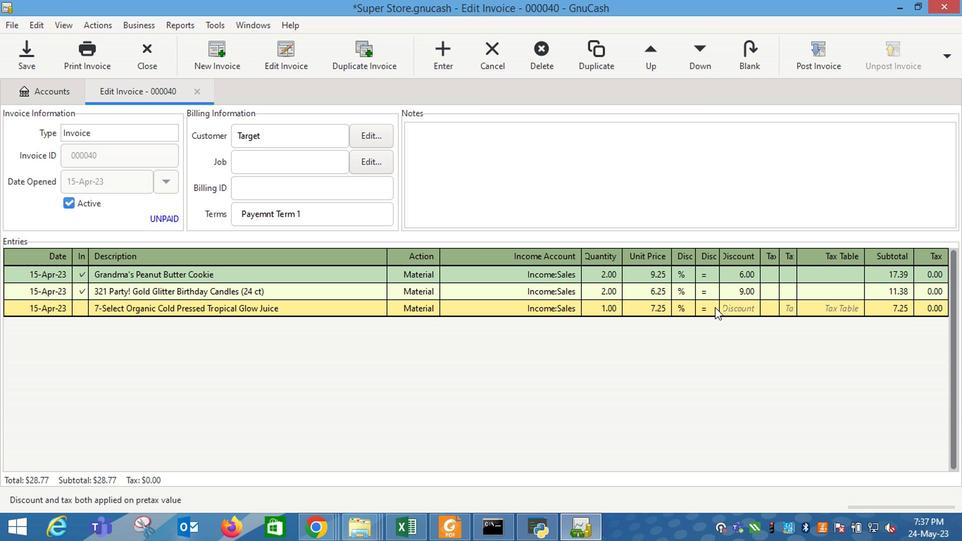 
Action: Mouse moved to (711, 309)
Screenshot: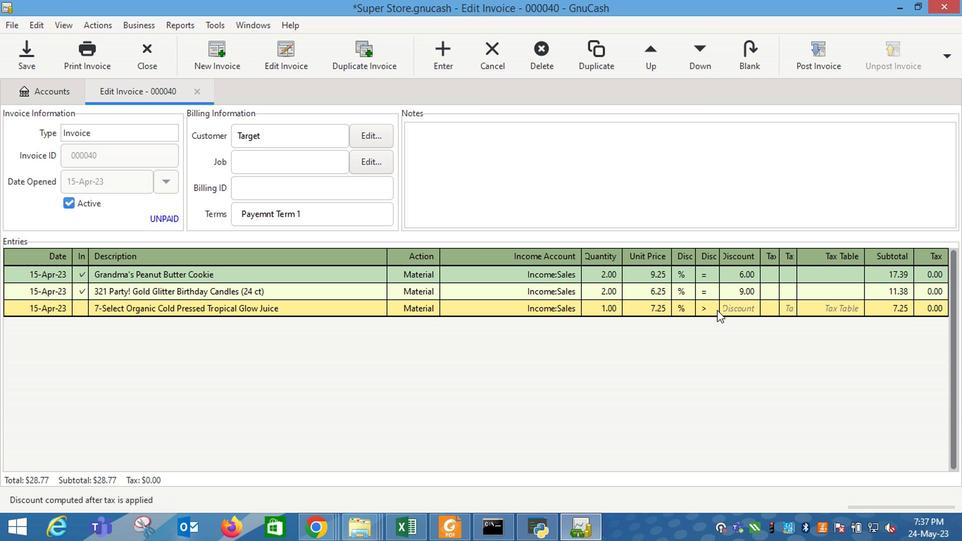
Action: Mouse pressed left at (711, 309)
Screenshot: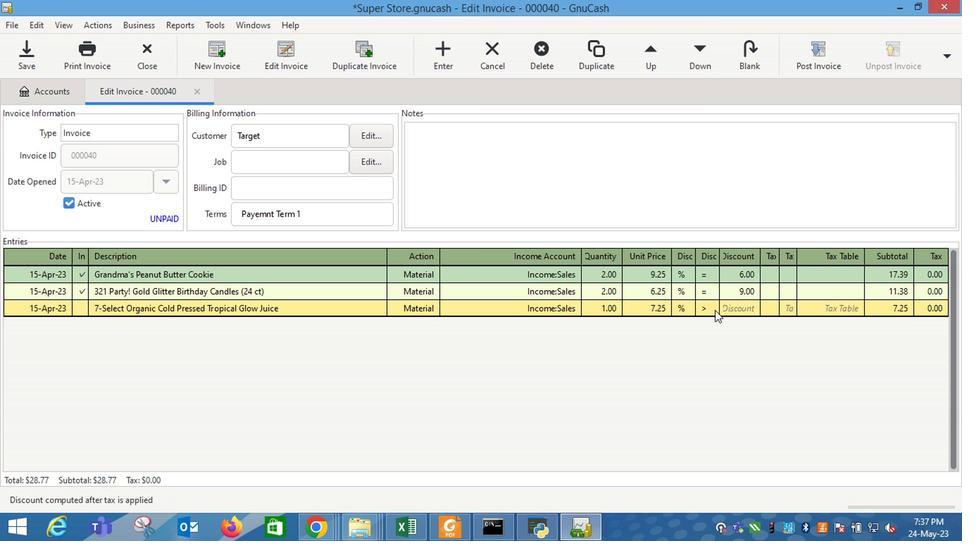 
Action: Mouse moved to (710, 309)
Screenshot: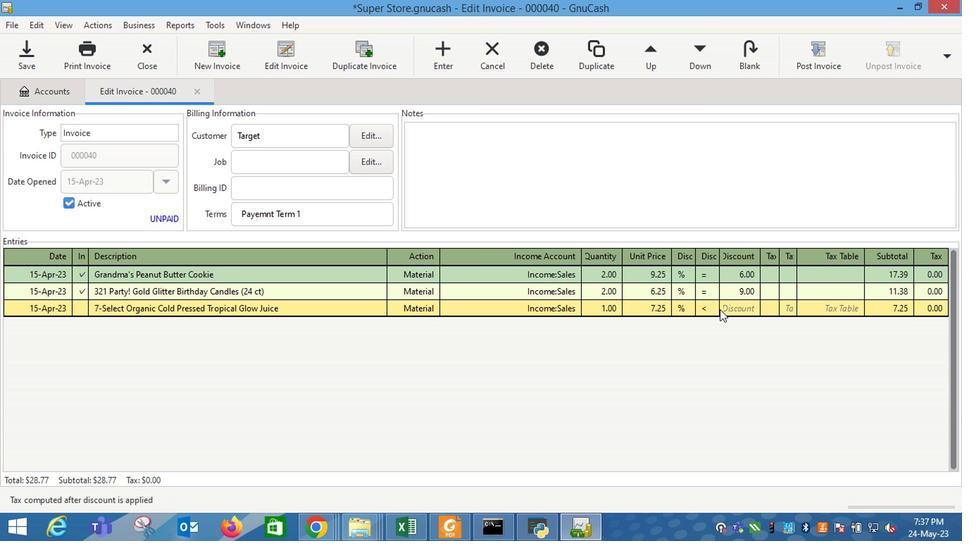
Action: Mouse pressed left at (710, 309)
Screenshot: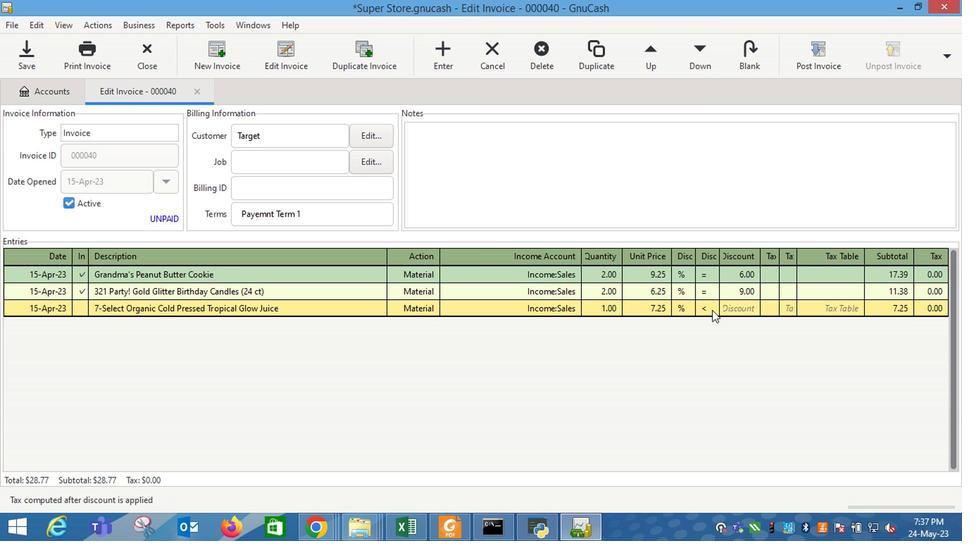 
Action: Mouse moved to (729, 305)
Screenshot: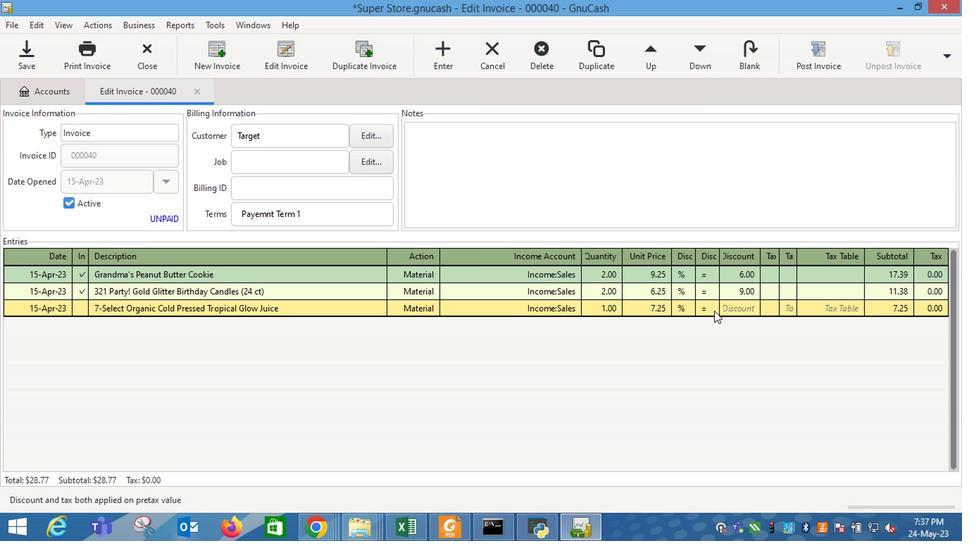 
Action: Mouse pressed left at (729, 305)
Screenshot: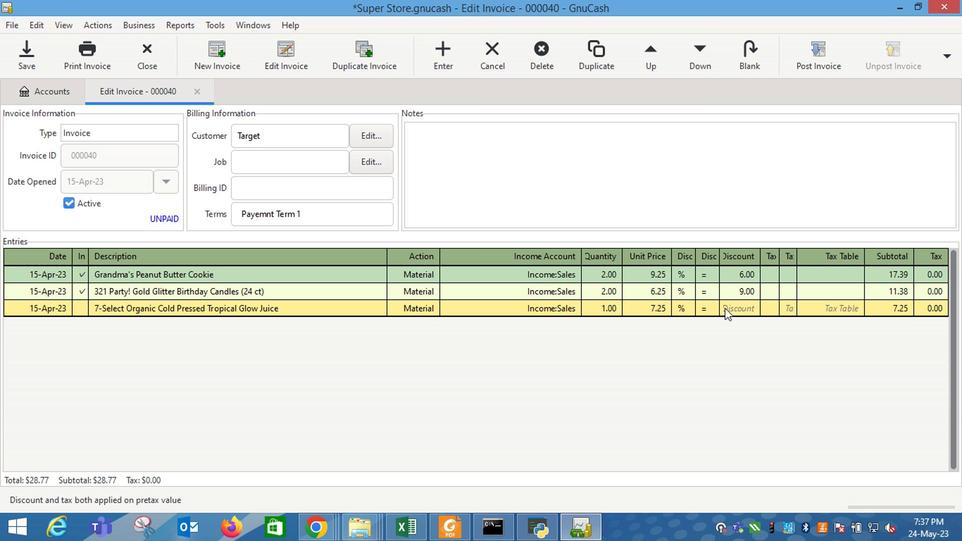 
Action: Mouse moved to (723, 305)
Screenshot: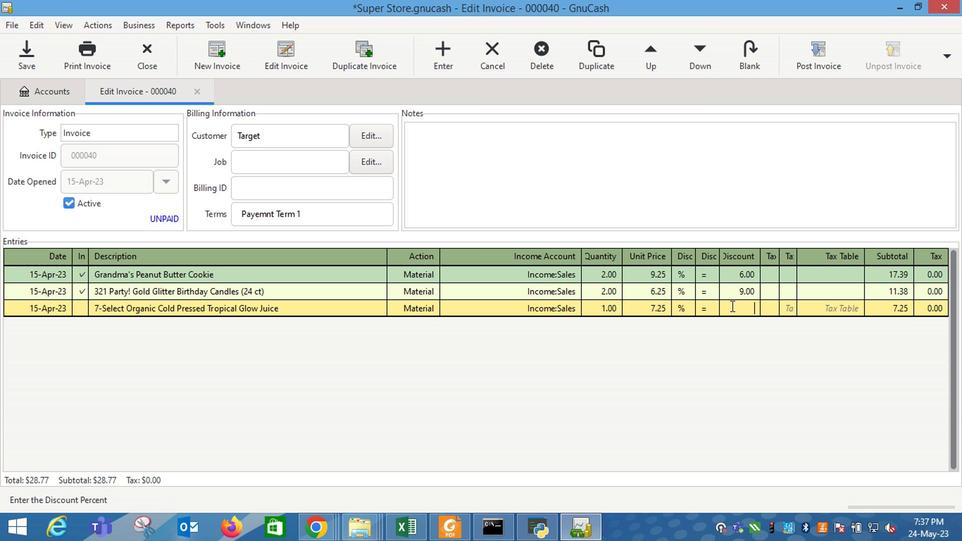 
Action: Key pressed 11<Key.enter>
Screenshot: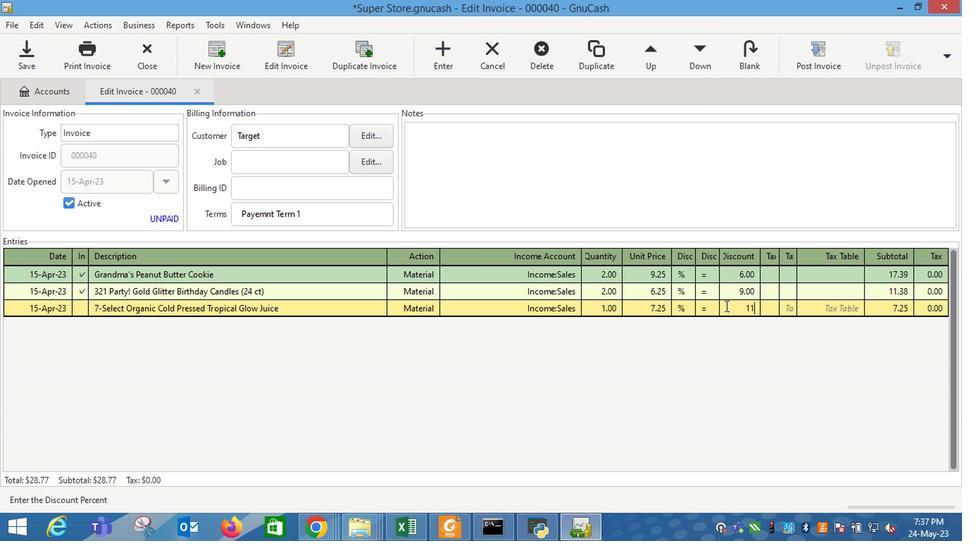 
Action: Mouse moved to (735, 201)
Screenshot: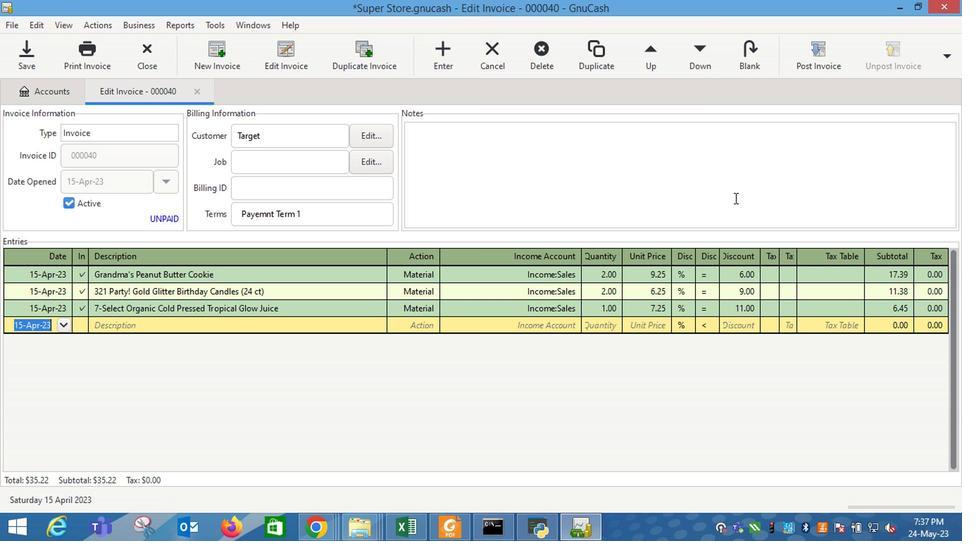 
Action: Mouse pressed left at (735, 201)
Screenshot: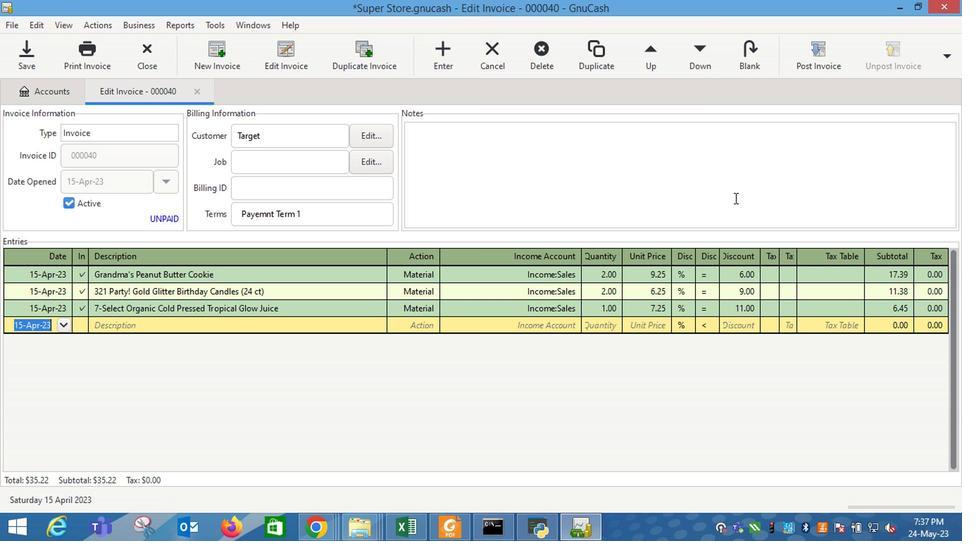 
Action: Mouse moved to (735, 201)
Screenshot: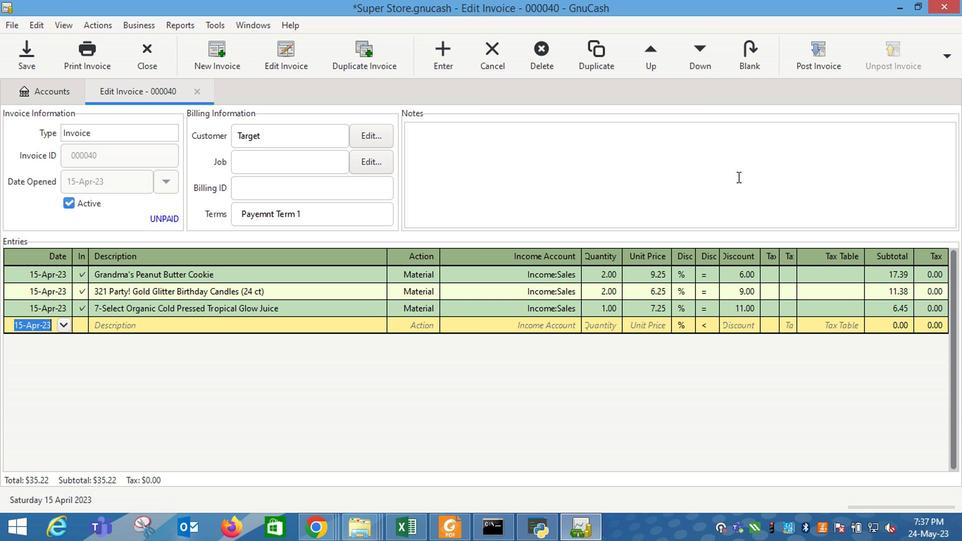 
Action: Key pressed <Key.shift_r>Looking<Key.space>o<Key.backspace>or<Key.backspace><Key.backspace>forwar<Key.space><Key.backspace>d<Key.space>to<Key.space>serving<Key.space>you<Key.space>again.
Screenshot: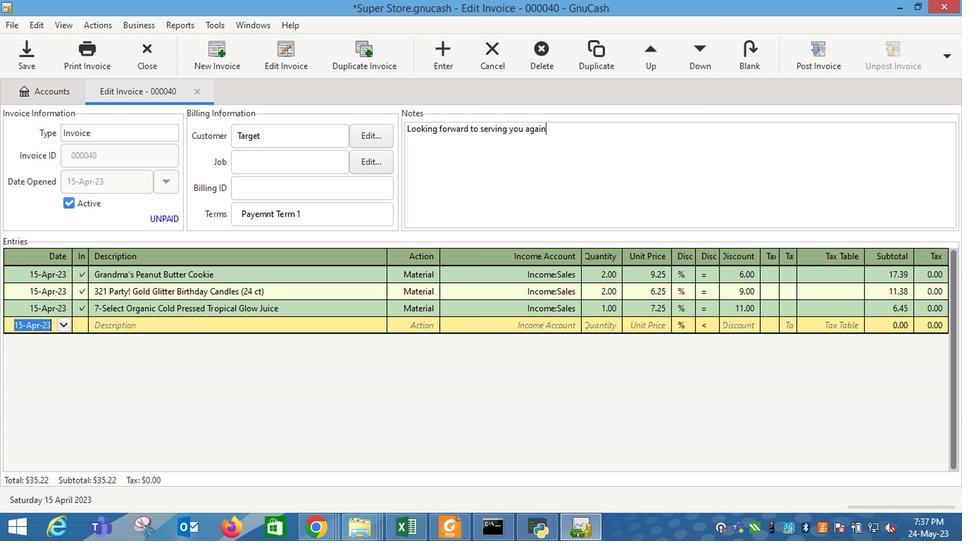 
Action: Mouse moved to (793, 115)
Screenshot: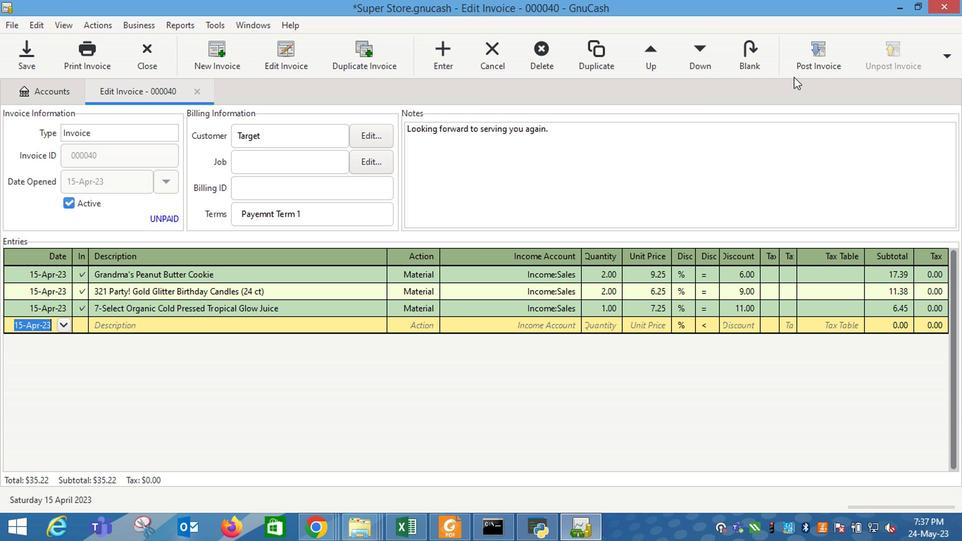 
Action: Mouse pressed left at (793, 115)
Screenshot: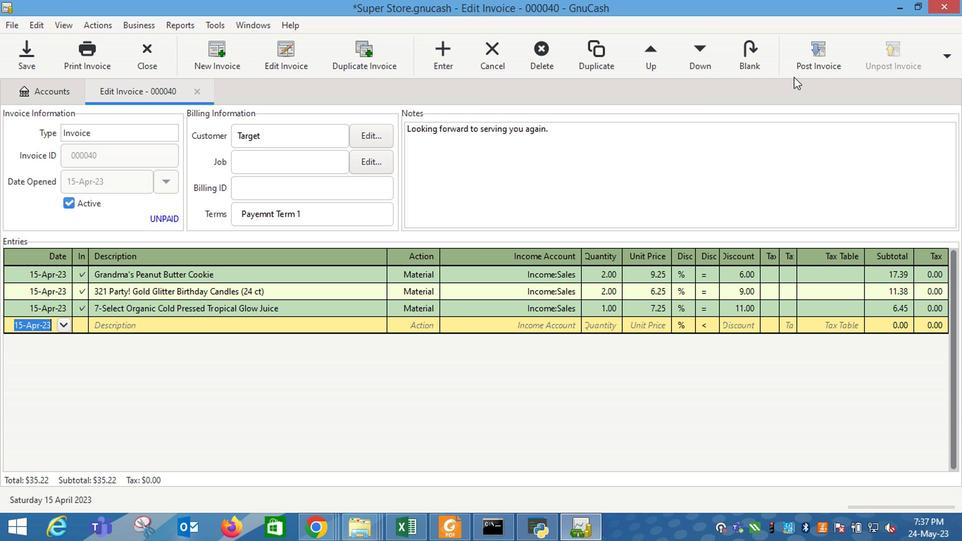 
Action: Mouse moved to (602, 247)
Screenshot: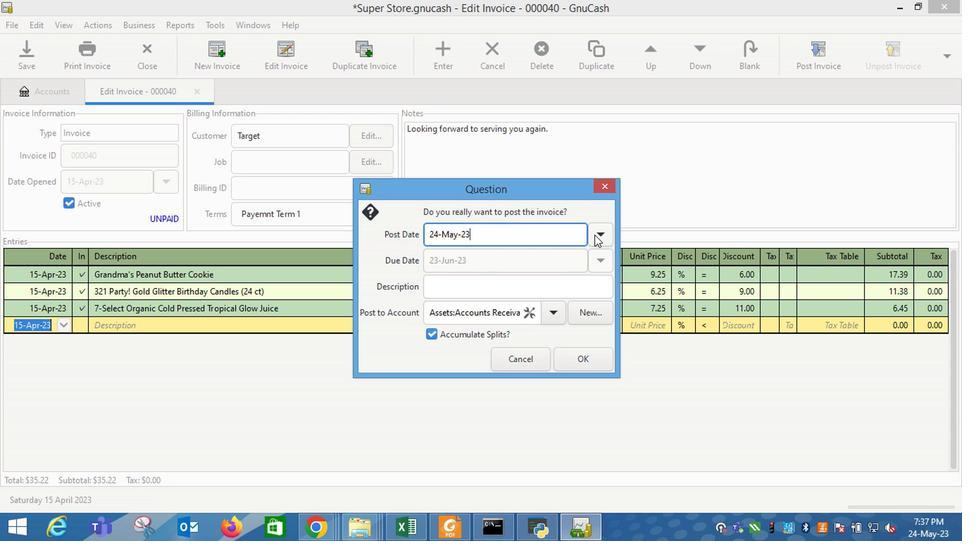 
Action: Mouse pressed left at (602, 247)
Screenshot: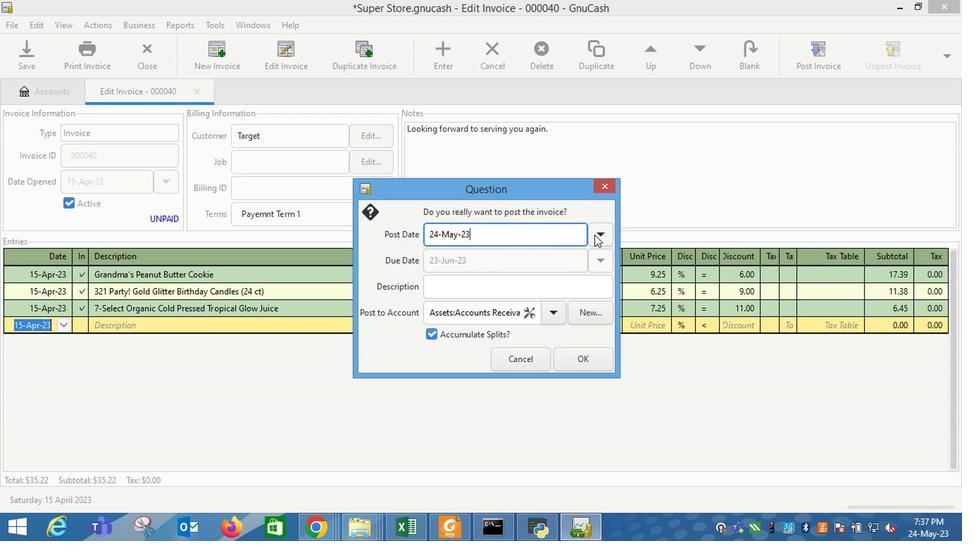 
Action: Mouse moved to (499, 264)
Screenshot: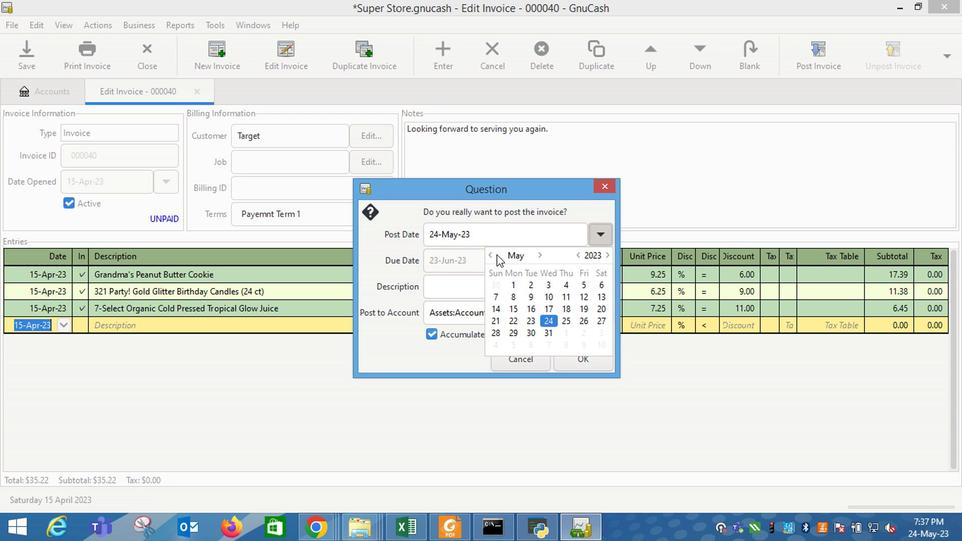 
Action: Mouse pressed left at (499, 264)
Screenshot: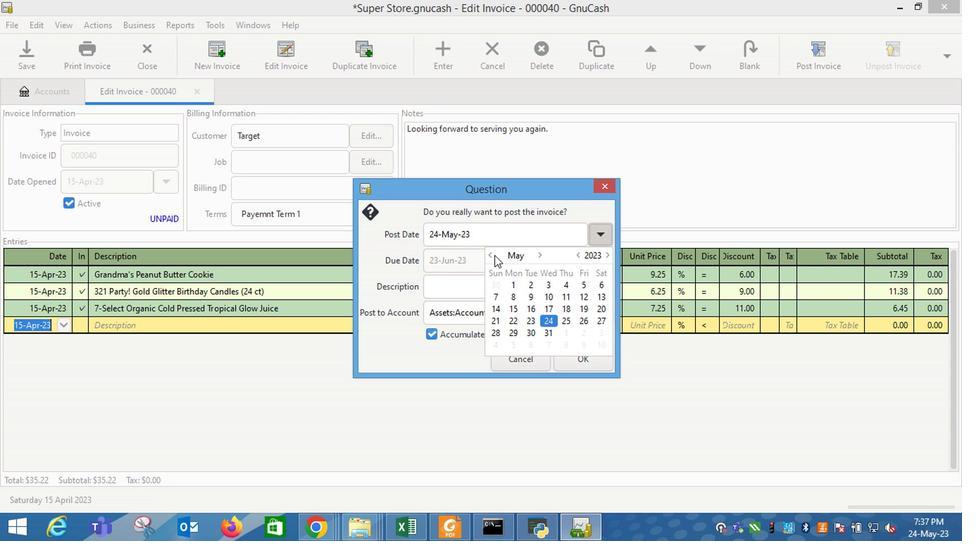 
Action: Mouse moved to (598, 245)
Screenshot: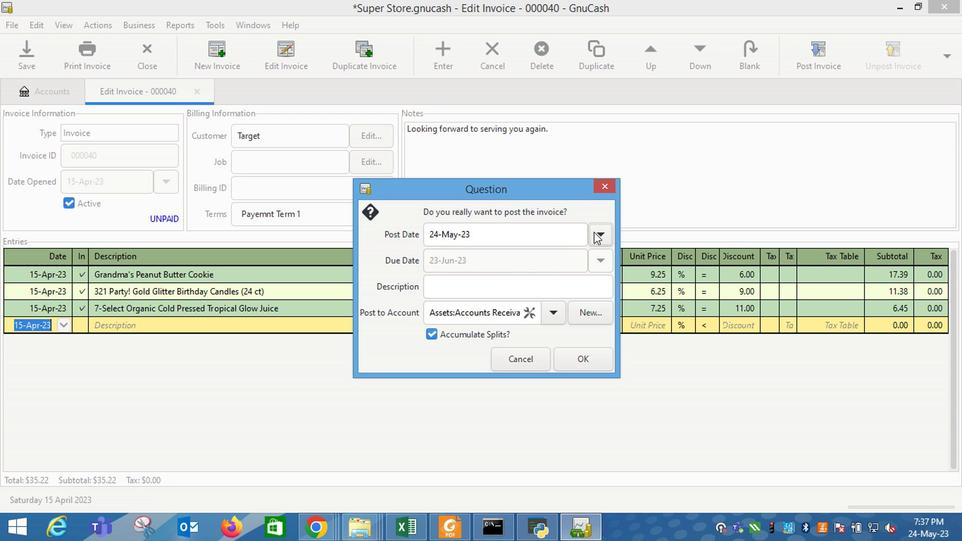 
Action: Mouse pressed left at (598, 245)
Screenshot: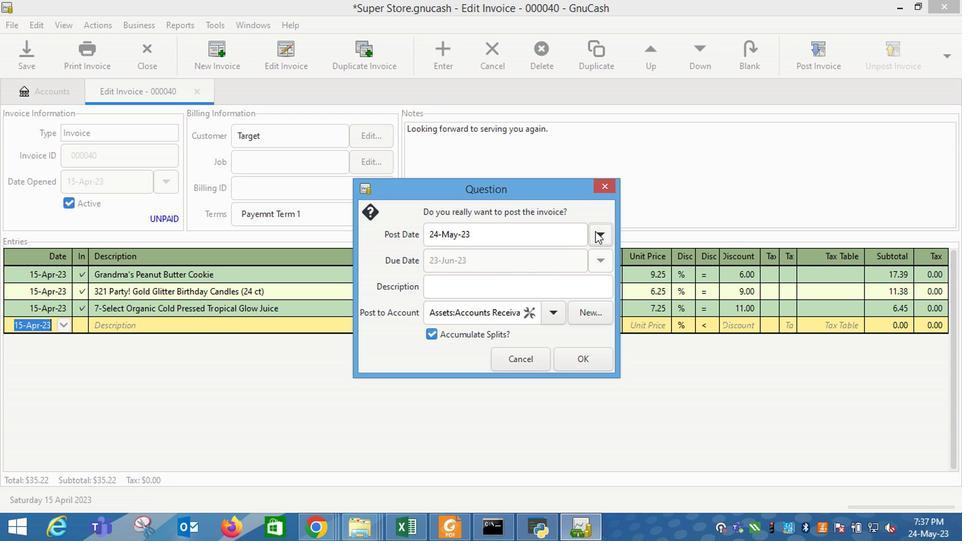 
Action: Mouse moved to (496, 265)
Screenshot: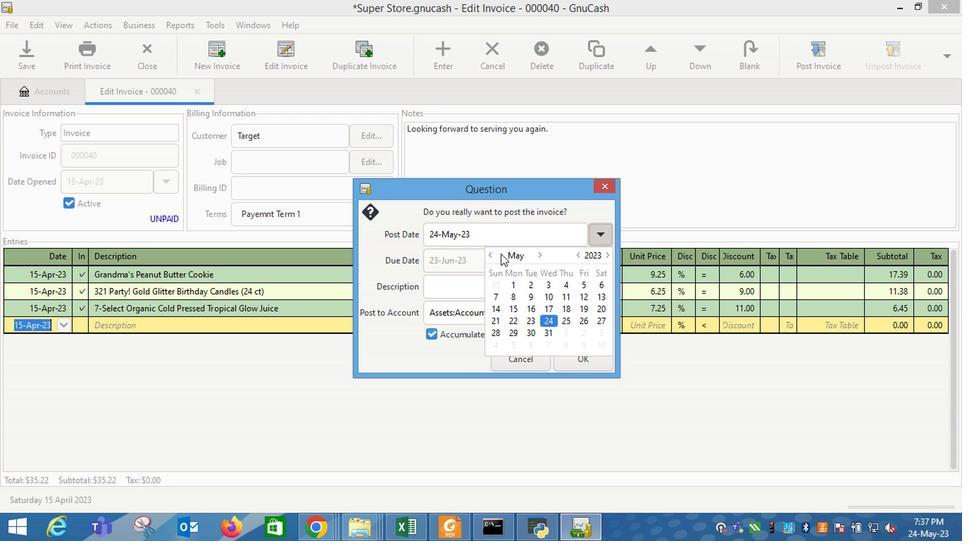 
Action: Mouse pressed left at (496, 265)
Screenshot: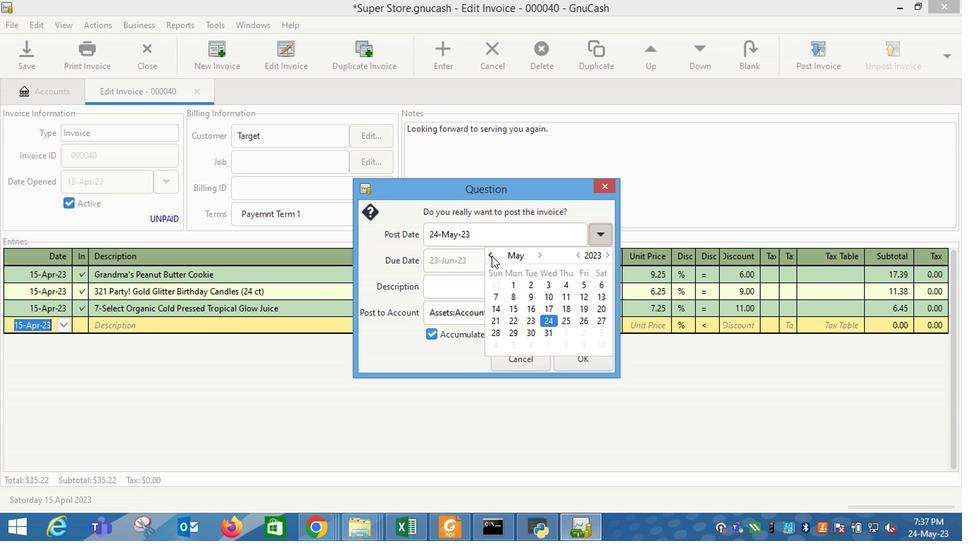 
Action: Mouse moved to (600, 306)
Screenshot: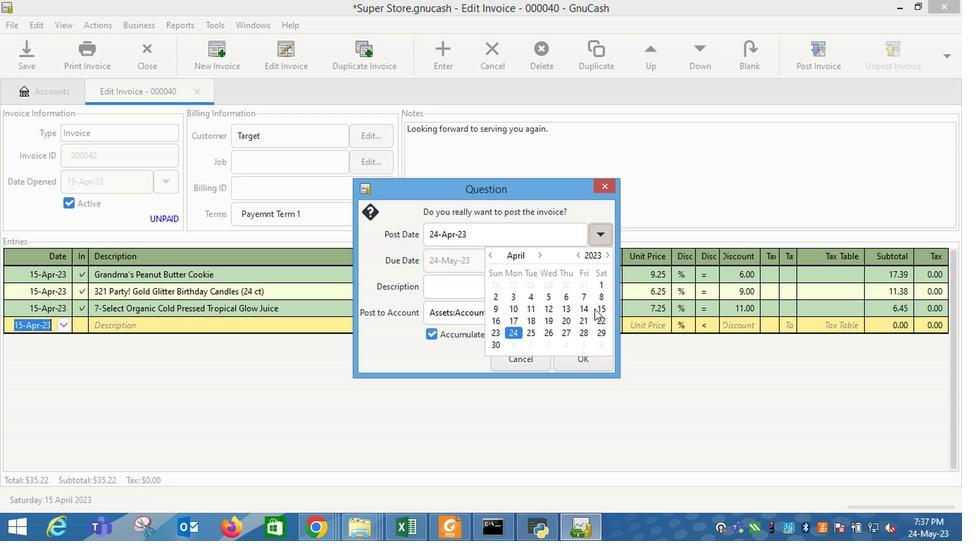 
Action: Mouse pressed left at (600, 306)
Screenshot: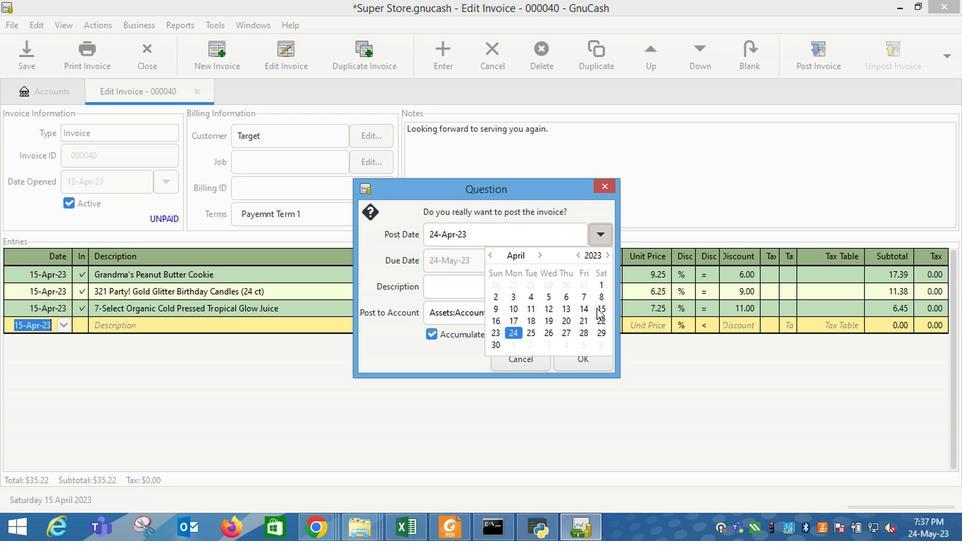 
Action: Mouse moved to (410, 331)
Screenshot: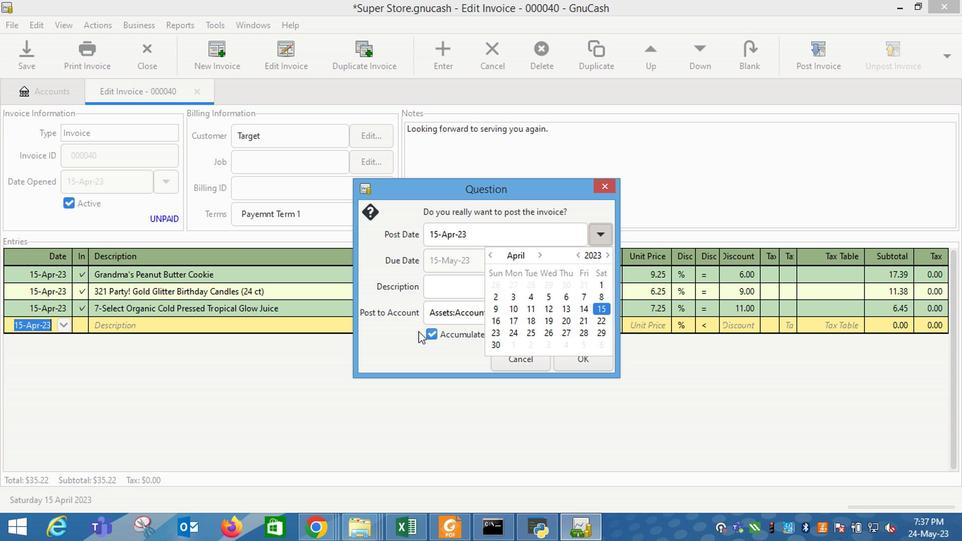 
Action: Mouse pressed left at (410, 331)
Screenshot: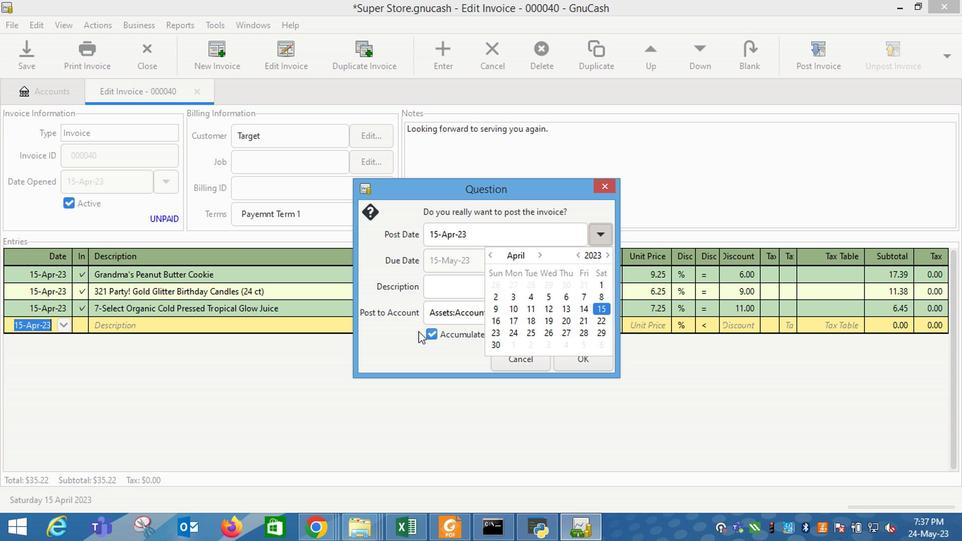 
Action: Mouse moved to (581, 349)
Screenshot: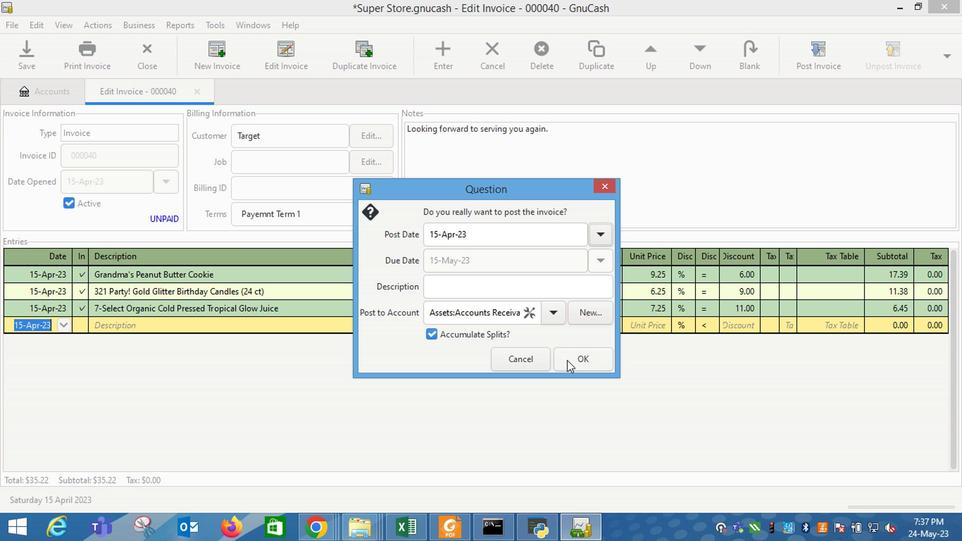 
Action: Mouse pressed left at (581, 349)
Screenshot: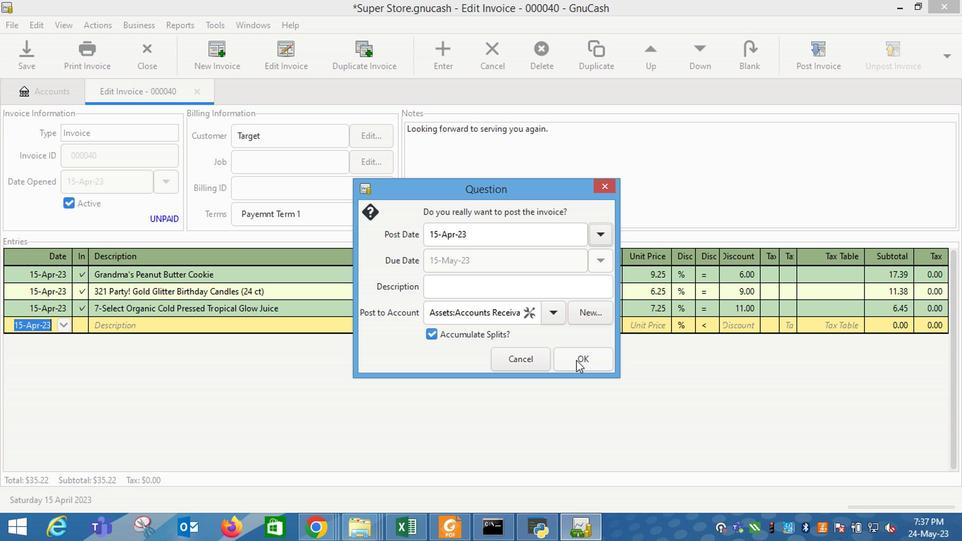 
Action: Mouse moved to (889, 114)
Screenshot: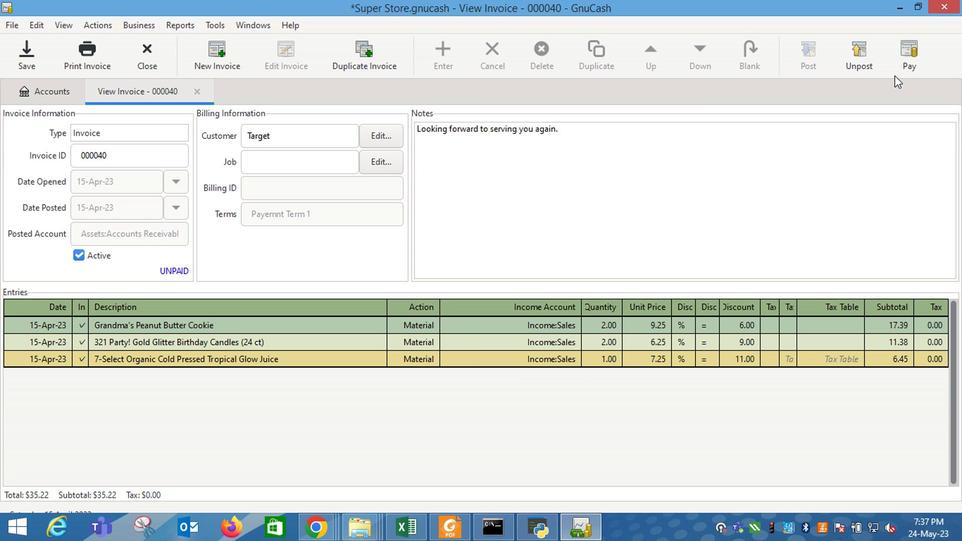 
Action: Mouse pressed left at (889, 114)
Screenshot: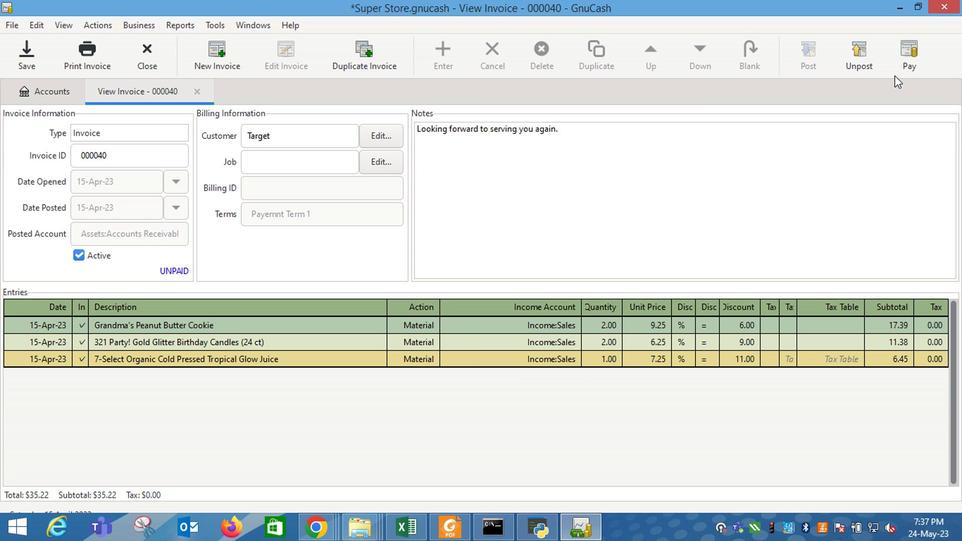 
Action: Mouse moved to (438, 280)
Screenshot: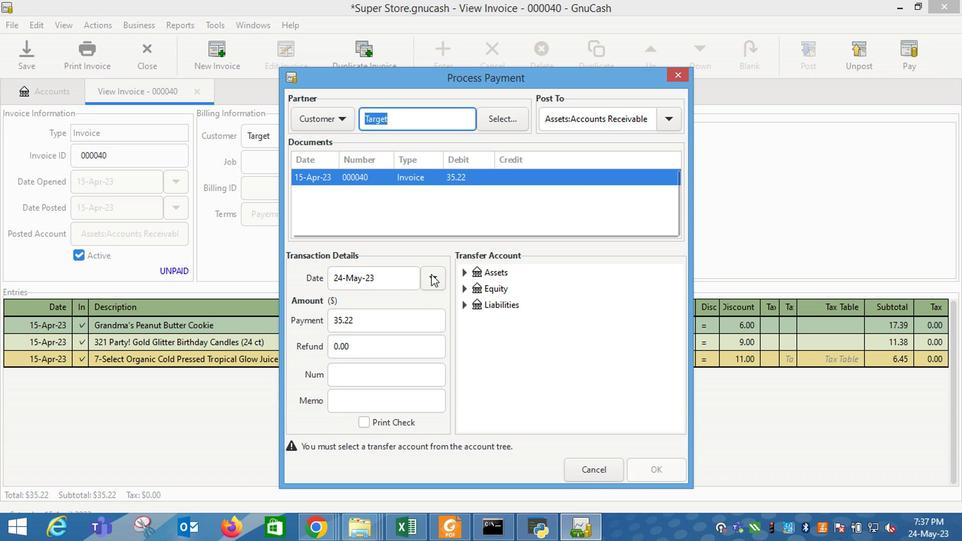 
Action: Mouse pressed left at (438, 280)
Screenshot: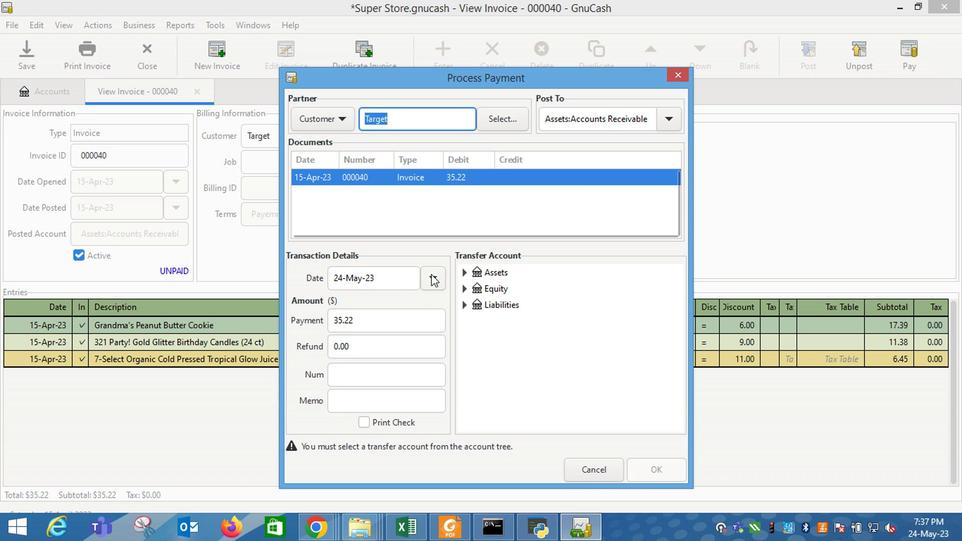 
Action: Mouse moved to (357, 347)
Screenshot: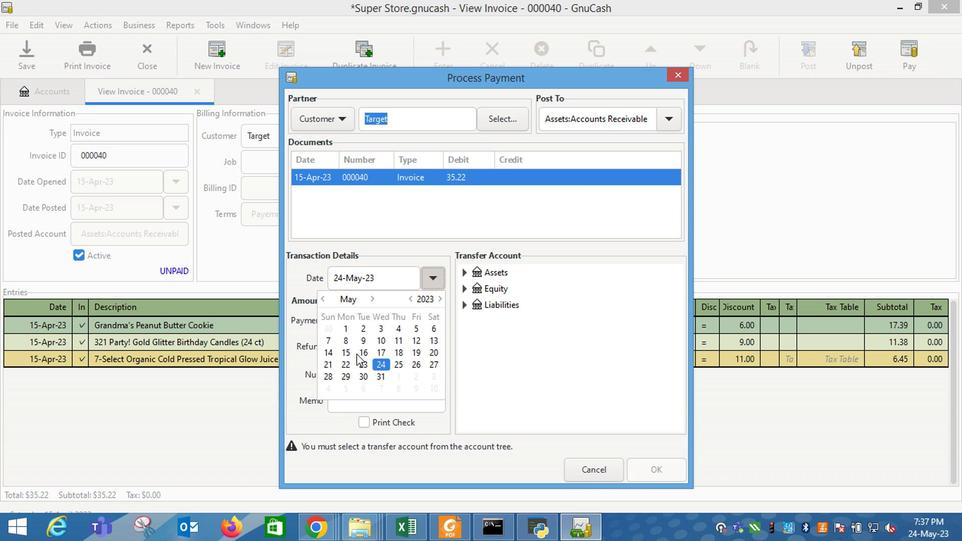 
Action: Mouse pressed left at (357, 347)
Screenshot: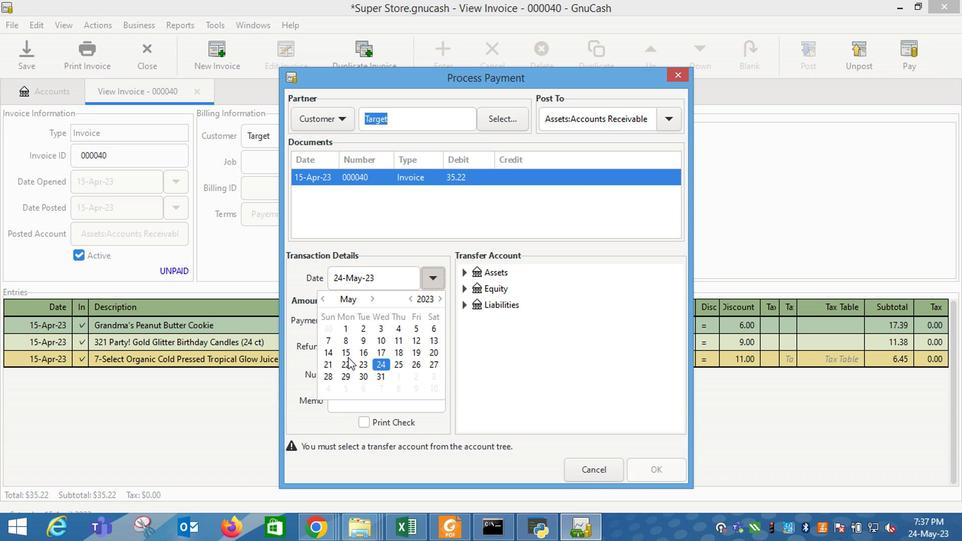 
Action: Mouse moved to (509, 346)
Screenshot: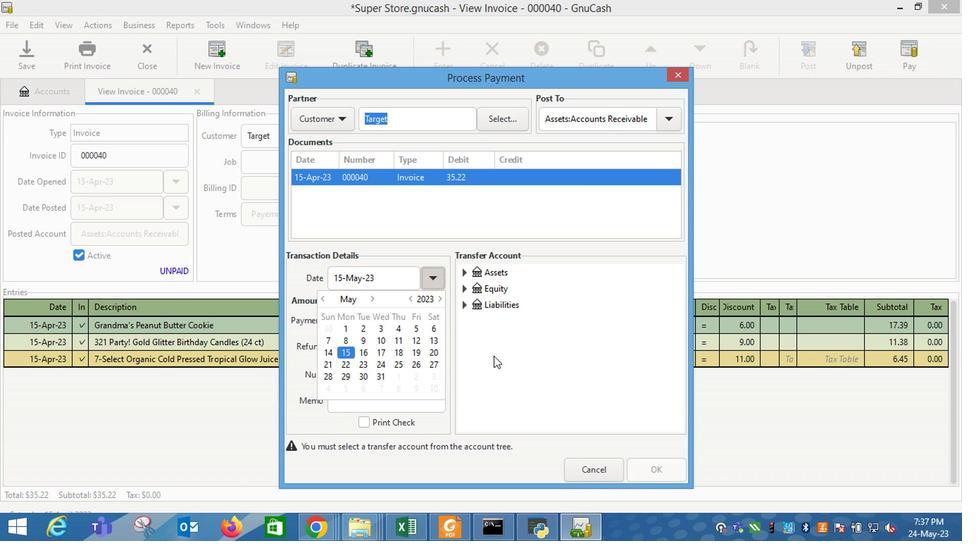 
Action: Mouse pressed left at (509, 346)
Screenshot: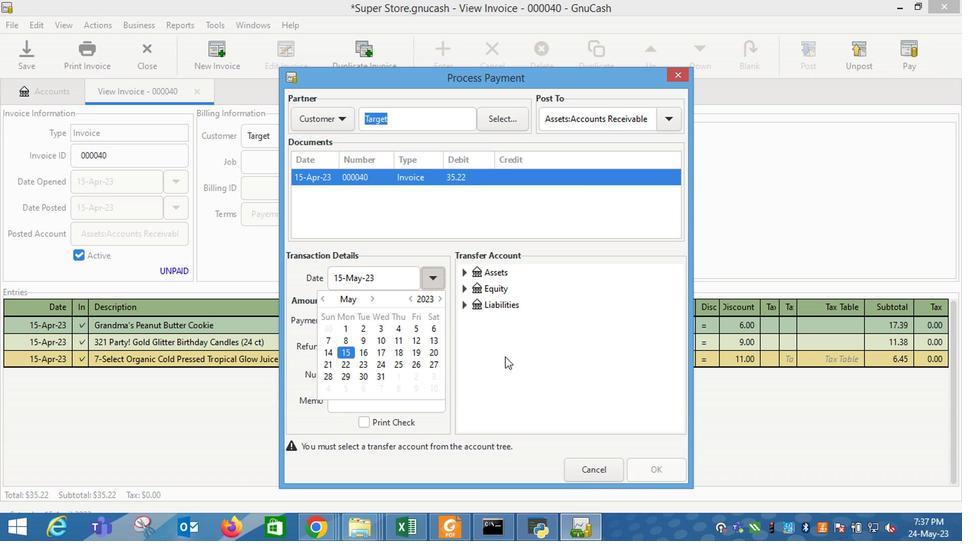 
Action: Mouse moved to (472, 277)
Screenshot: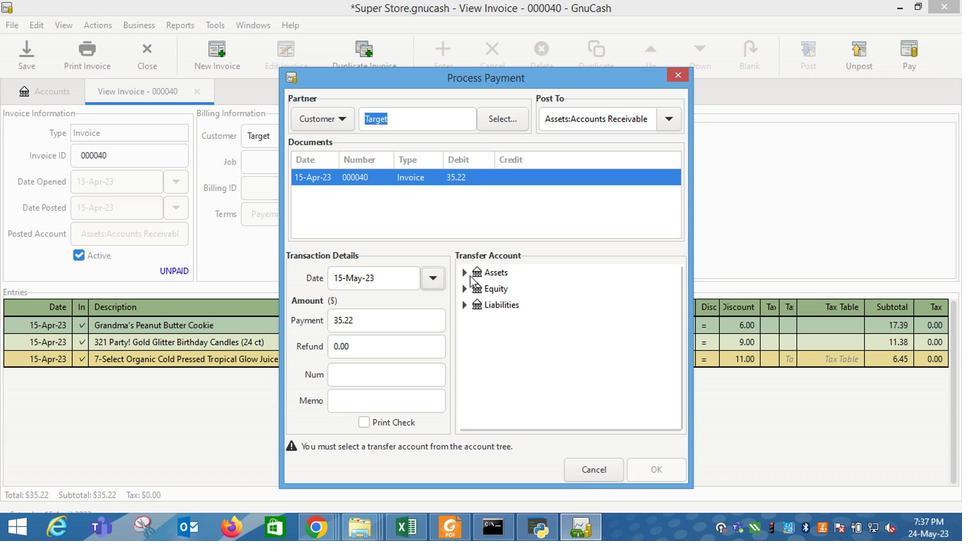 
Action: Mouse pressed left at (472, 277)
Screenshot: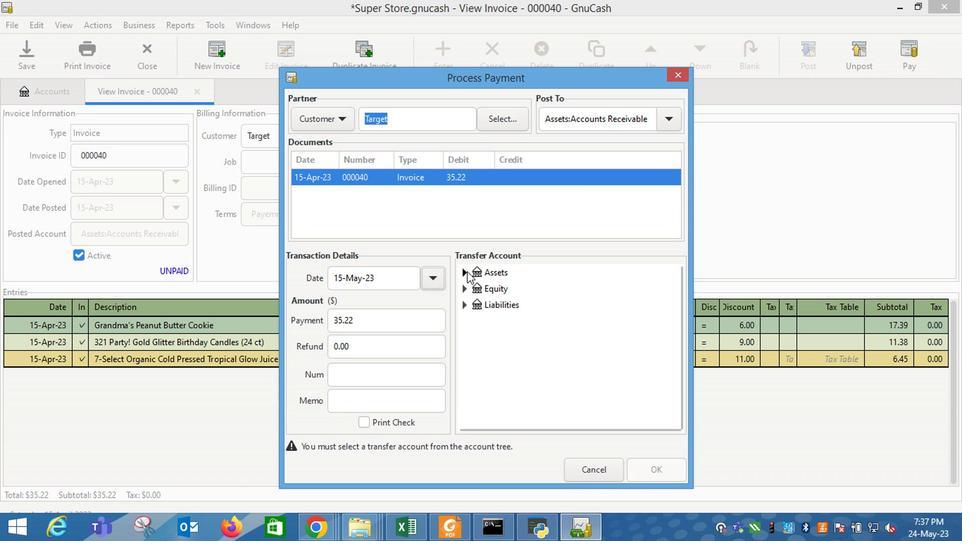 
Action: Mouse moved to (488, 290)
Screenshot: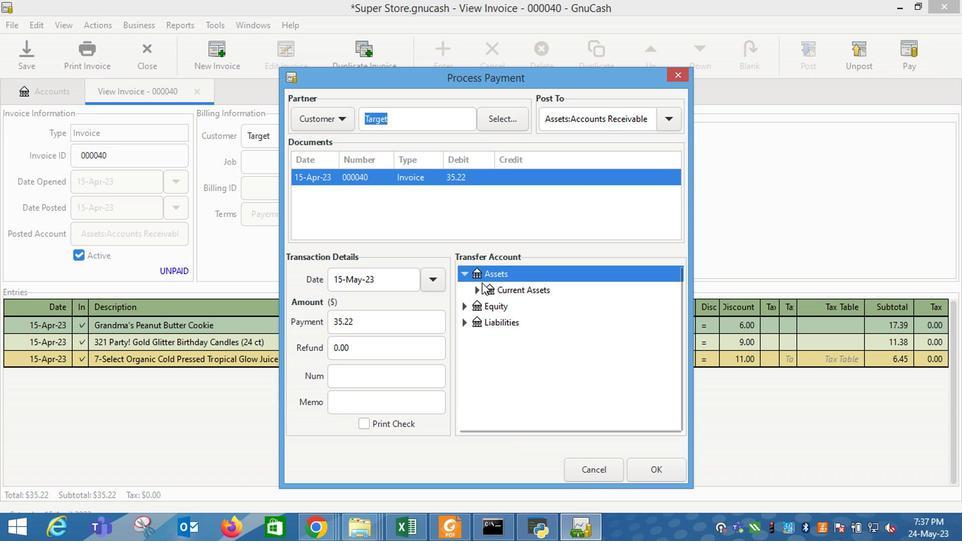 
Action: Mouse pressed left at (488, 290)
Screenshot: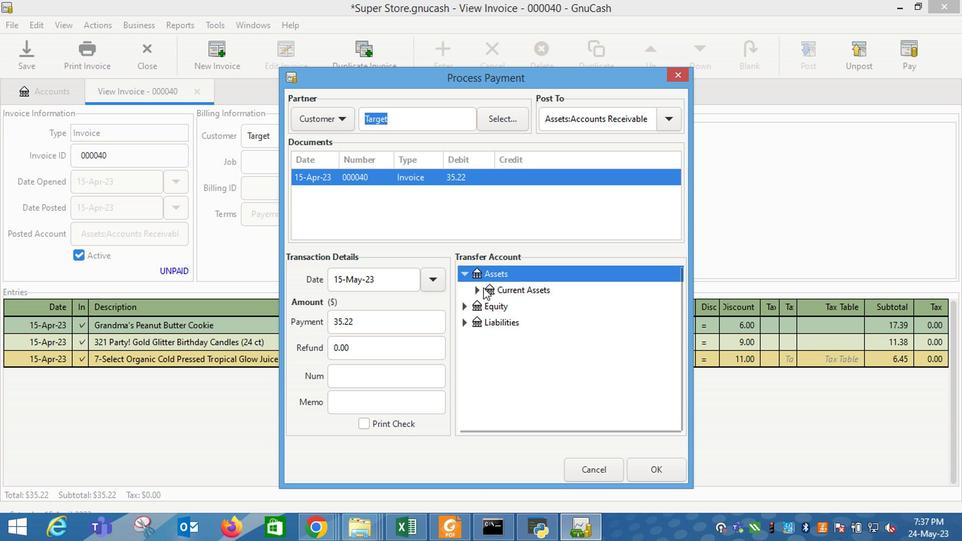 
Action: Mouse moved to (485, 294)
Screenshot: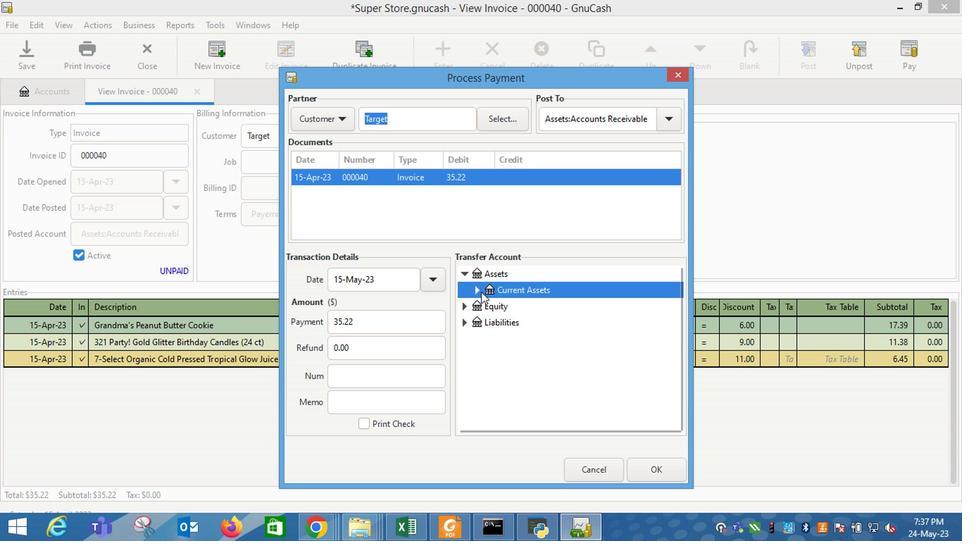 
Action: Mouse pressed left at (485, 294)
Screenshot: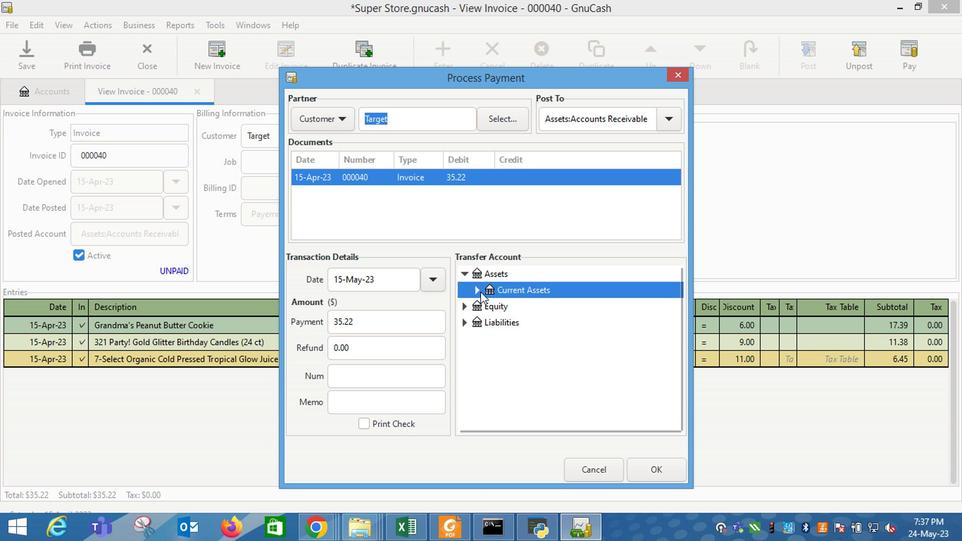 
Action: Mouse moved to (539, 305)
Screenshot: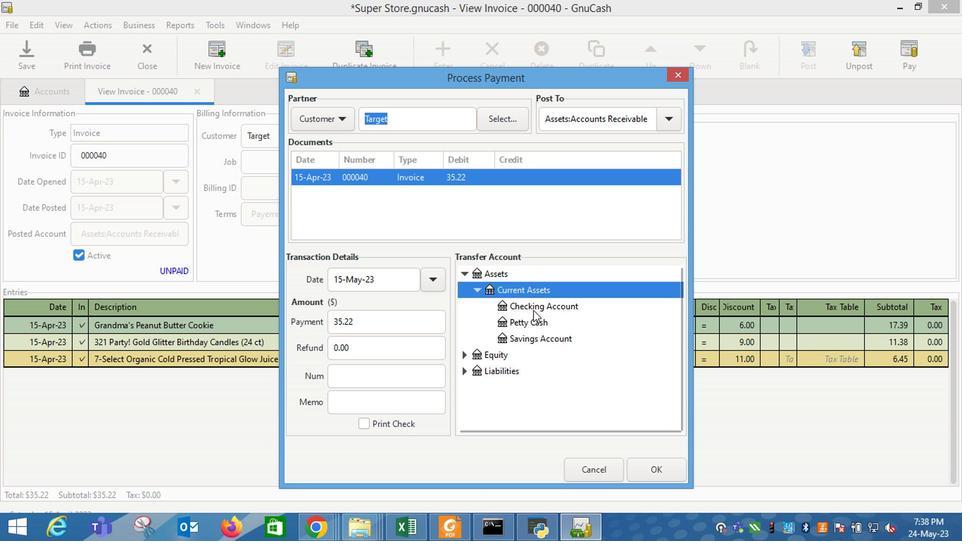 
Action: Mouse pressed left at (539, 305)
Screenshot: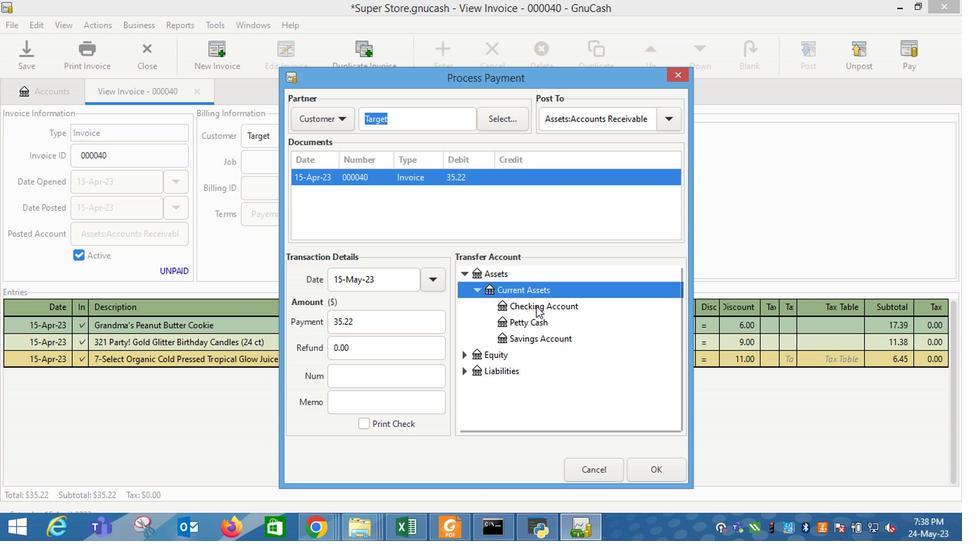 
Action: Mouse moved to (647, 431)
Screenshot: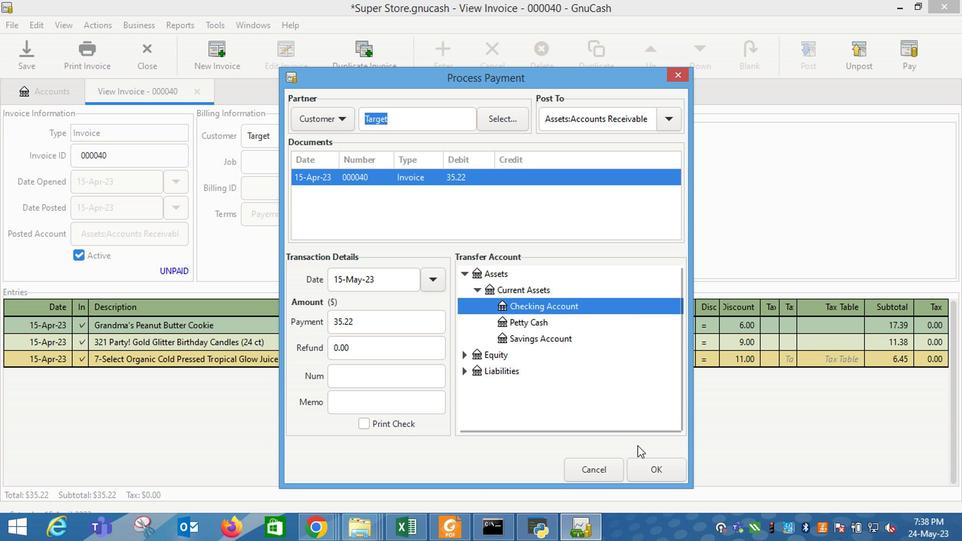 
Action: Mouse pressed left at (647, 431)
Screenshot: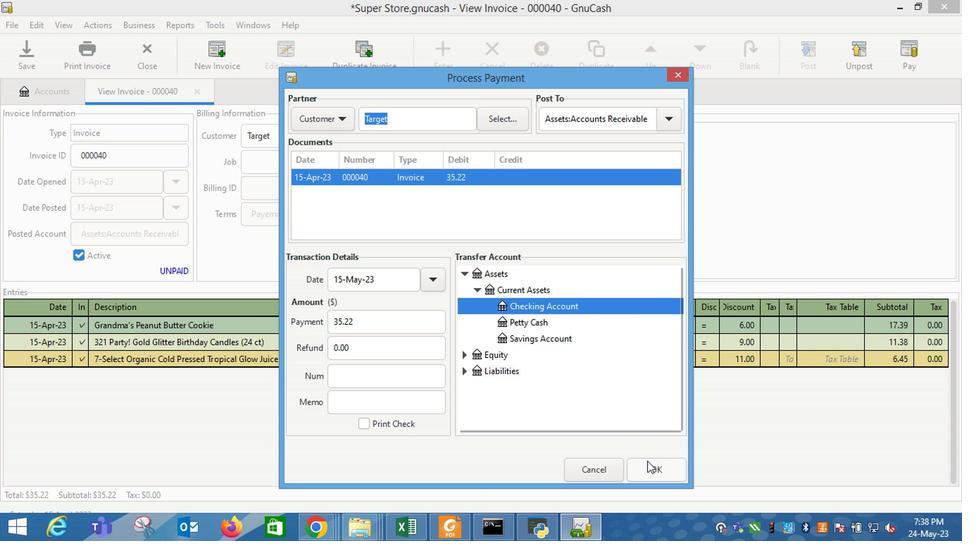 
Action: Mouse moved to (104, 104)
Screenshot: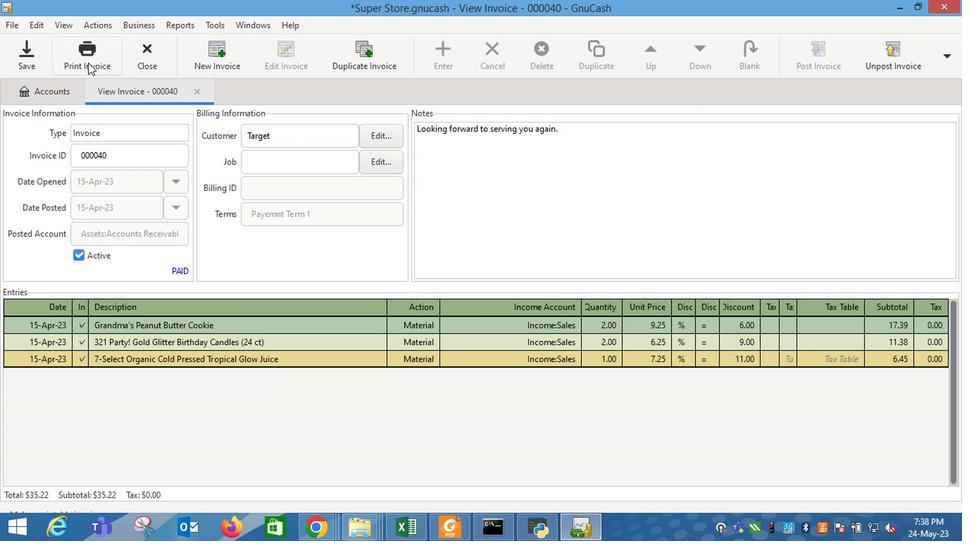 
Action: Mouse pressed left at (104, 104)
Screenshot: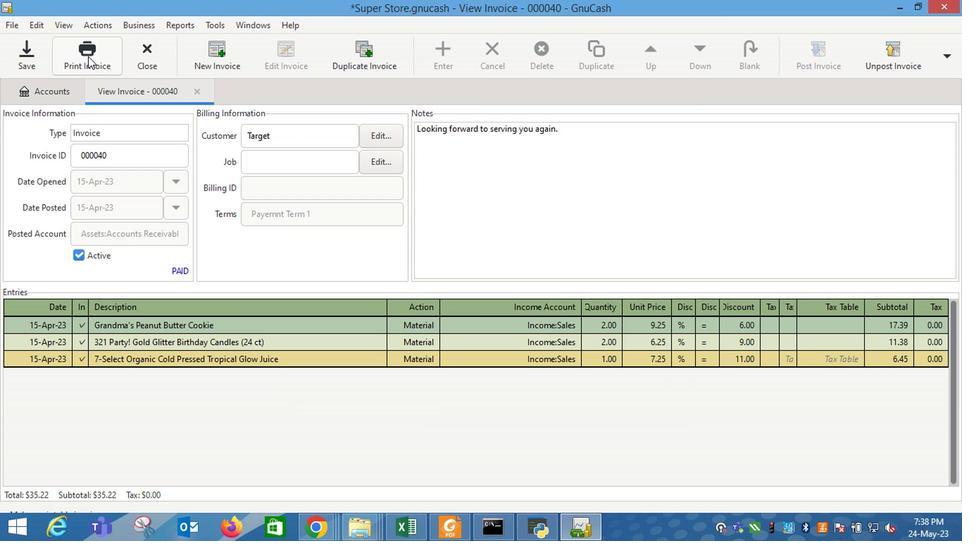 
Action: Mouse moved to (350, 98)
Screenshot: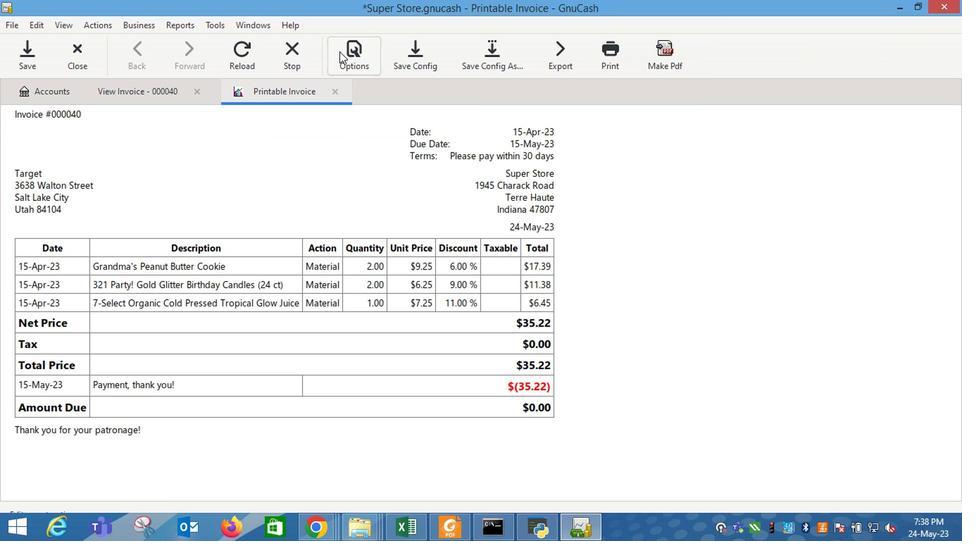 
Action: Mouse pressed left at (350, 98)
Screenshot: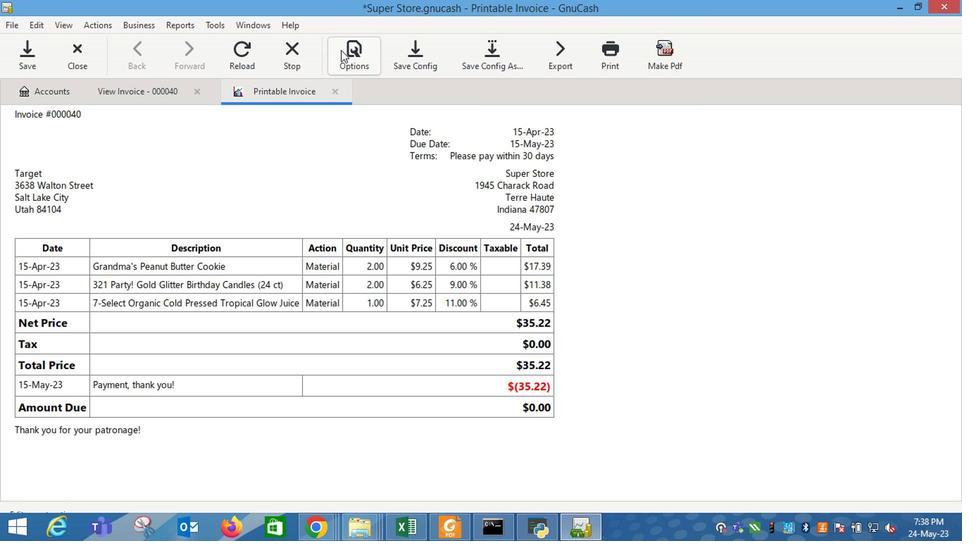 
Action: Mouse moved to (278, 169)
Screenshot: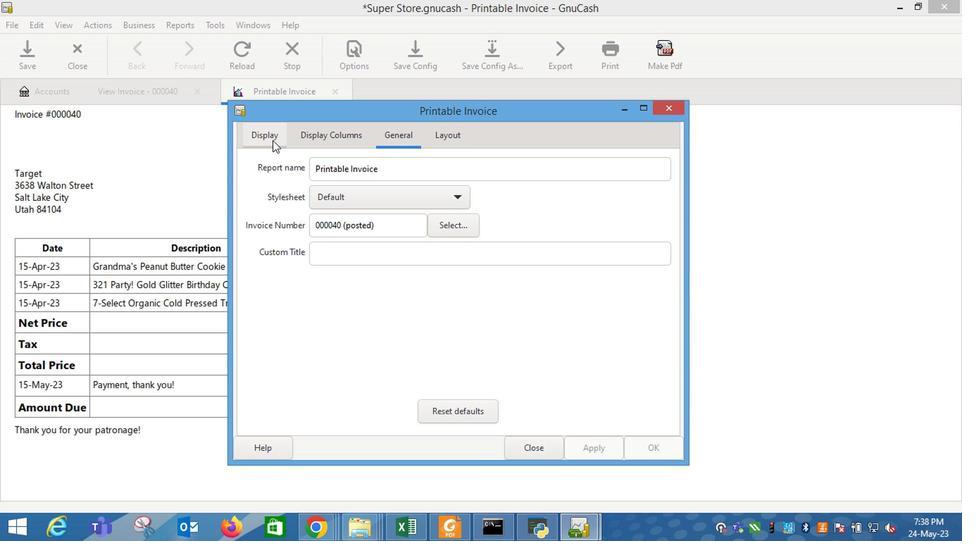 
Action: Mouse pressed left at (278, 169)
Screenshot: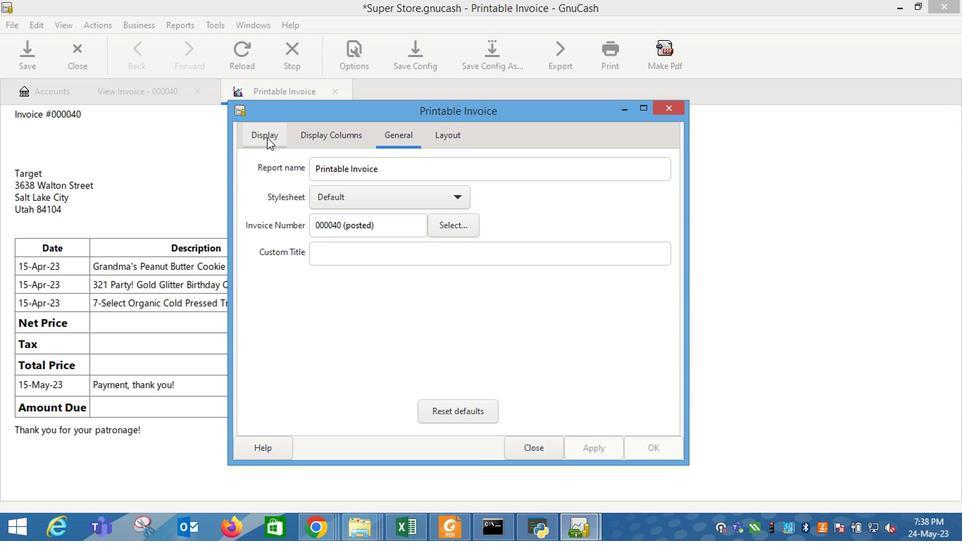 
Action: Mouse moved to (372, 300)
Screenshot: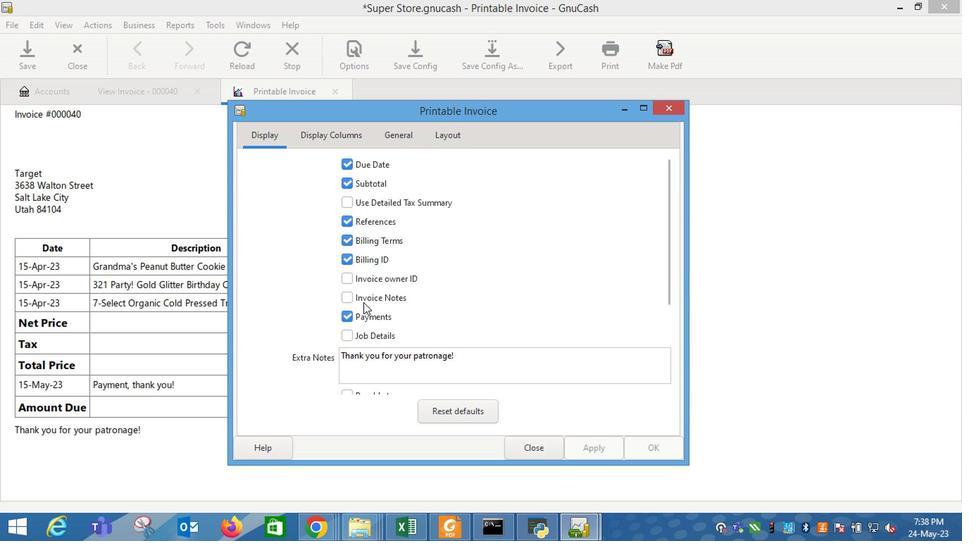 
Action: Mouse pressed left at (372, 300)
Screenshot: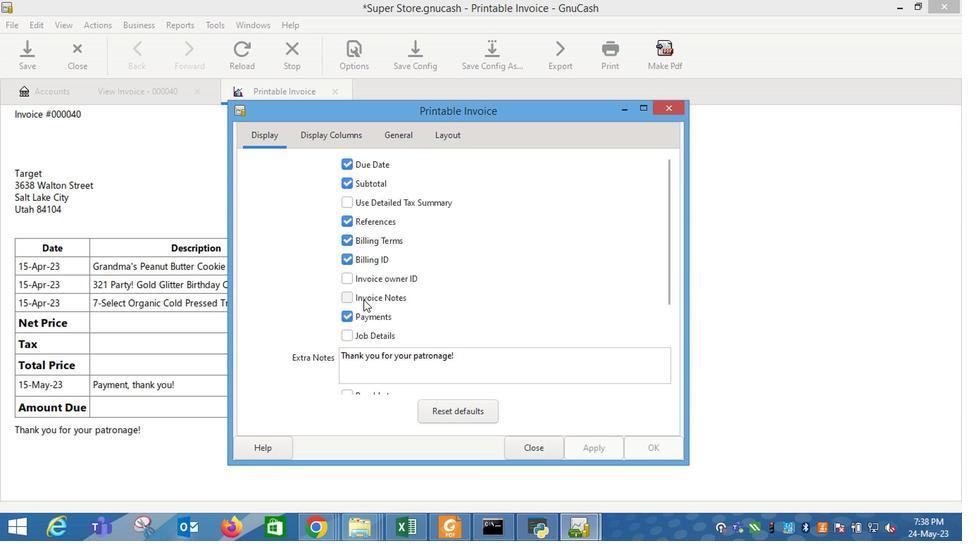 
Action: Mouse moved to (604, 422)
Screenshot: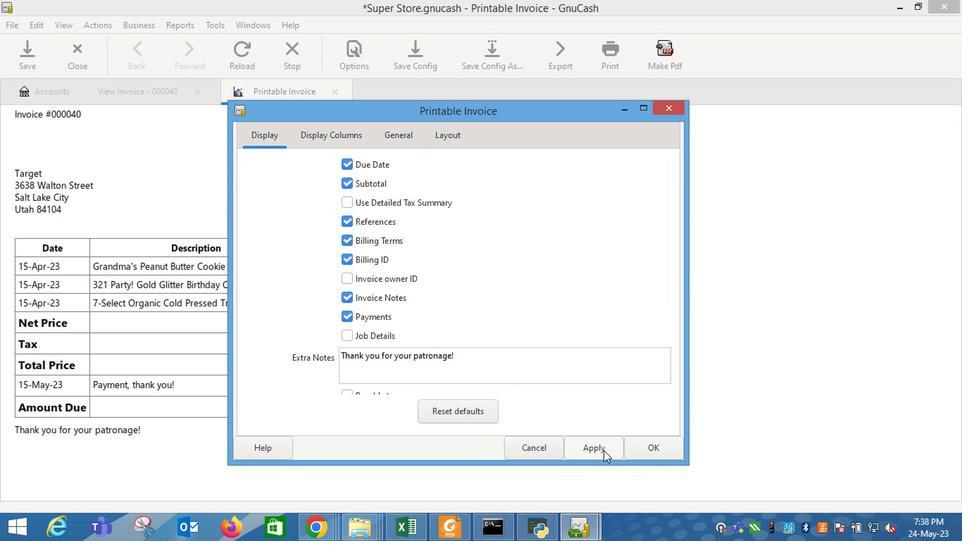 
Action: Mouse pressed left at (604, 422)
Screenshot: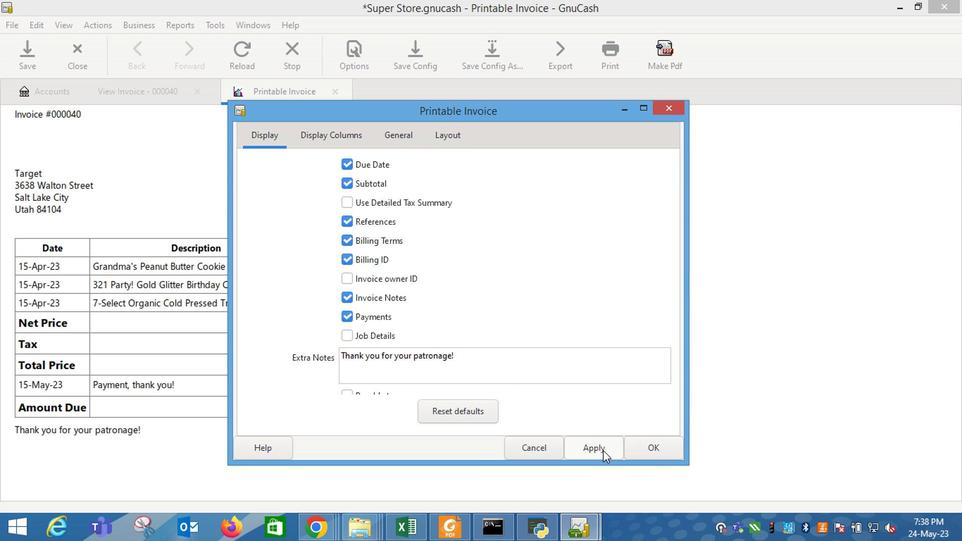 
Action: Mouse moved to (545, 420)
Screenshot: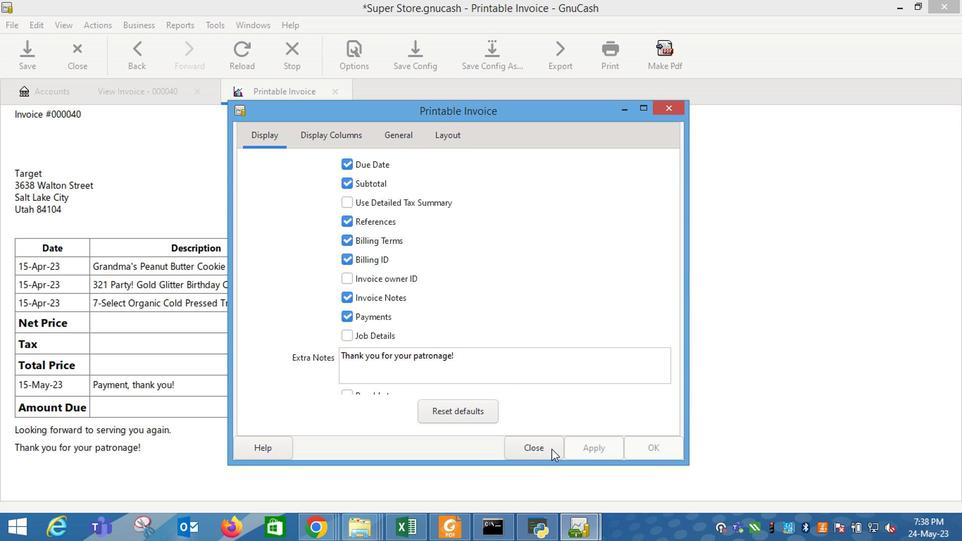 
Action: Mouse pressed left at (545, 420)
Screenshot: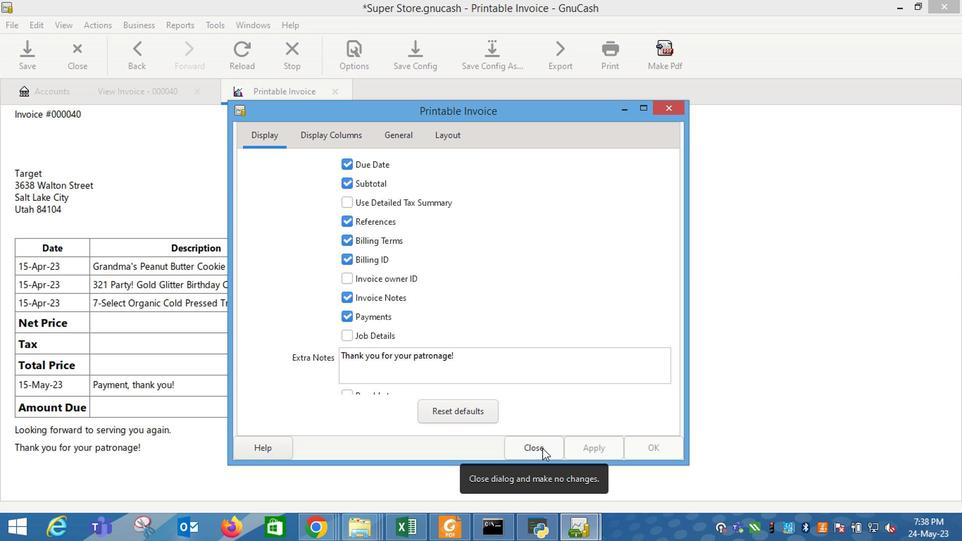 
Action: Mouse moved to (532, 413)
Screenshot: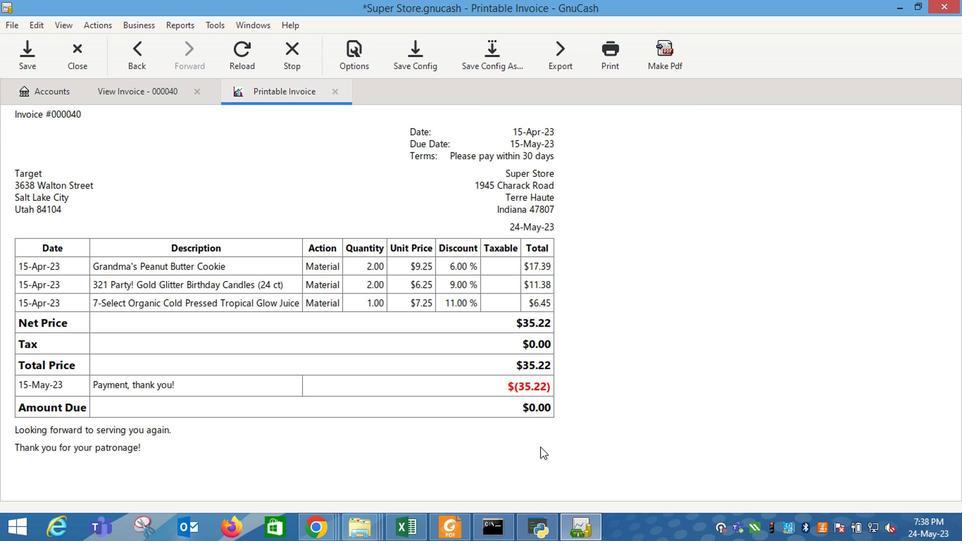 
